 Task: Find connections with filter location Halvad with filter topic #jobinterviewswith filter profile language English with filter current company Viacom18 Media Private Limited with filter school MES Garware College of Commerce with filter industry Specialty Trade Contractors with filter service category Training with filter keywords title Locksmith
Action: Mouse moved to (594, 78)
Screenshot: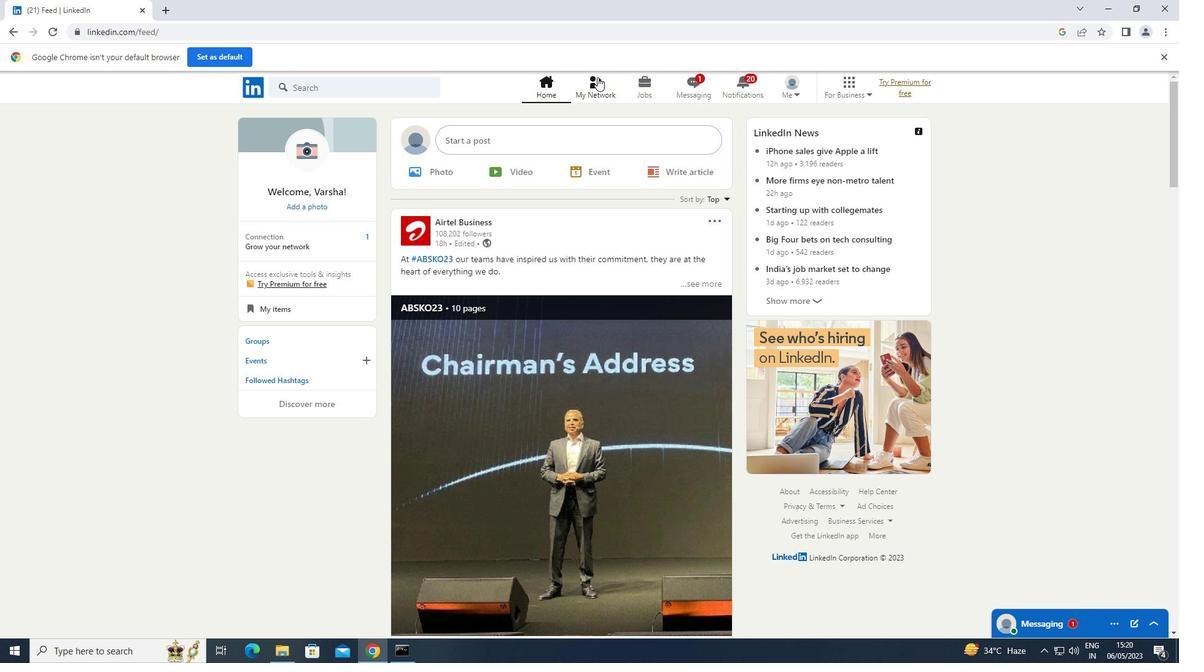 
Action: Mouse pressed left at (594, 78)
Screenshot: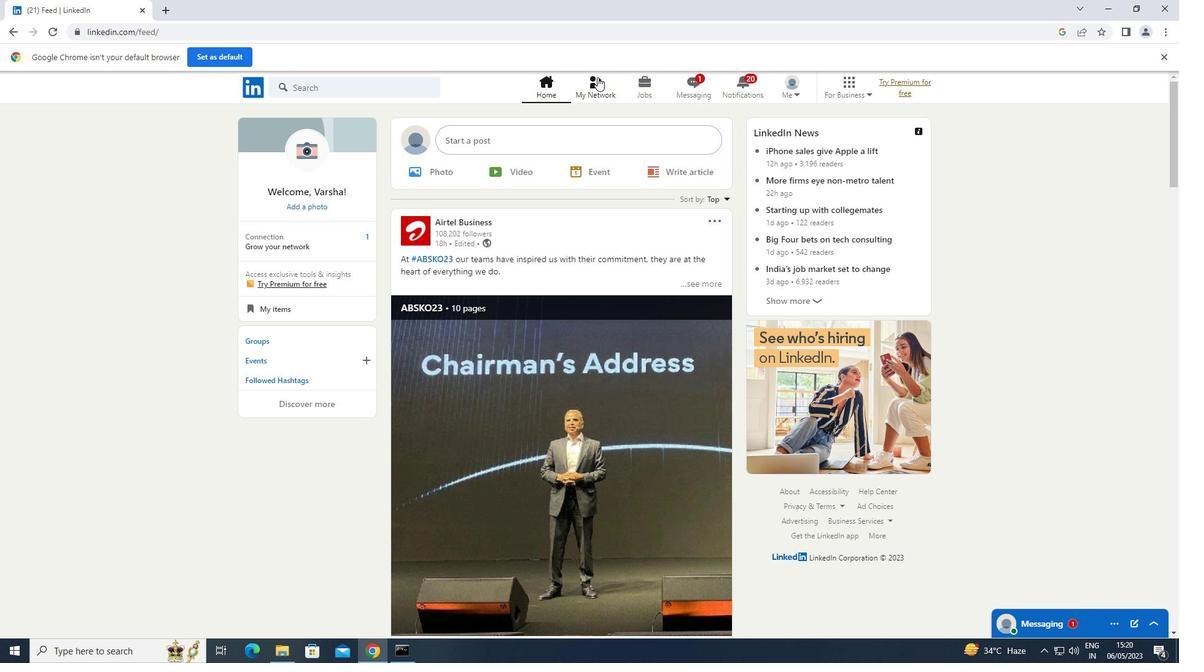 
Action: Mouse moved to (314, 156)
Screenshot: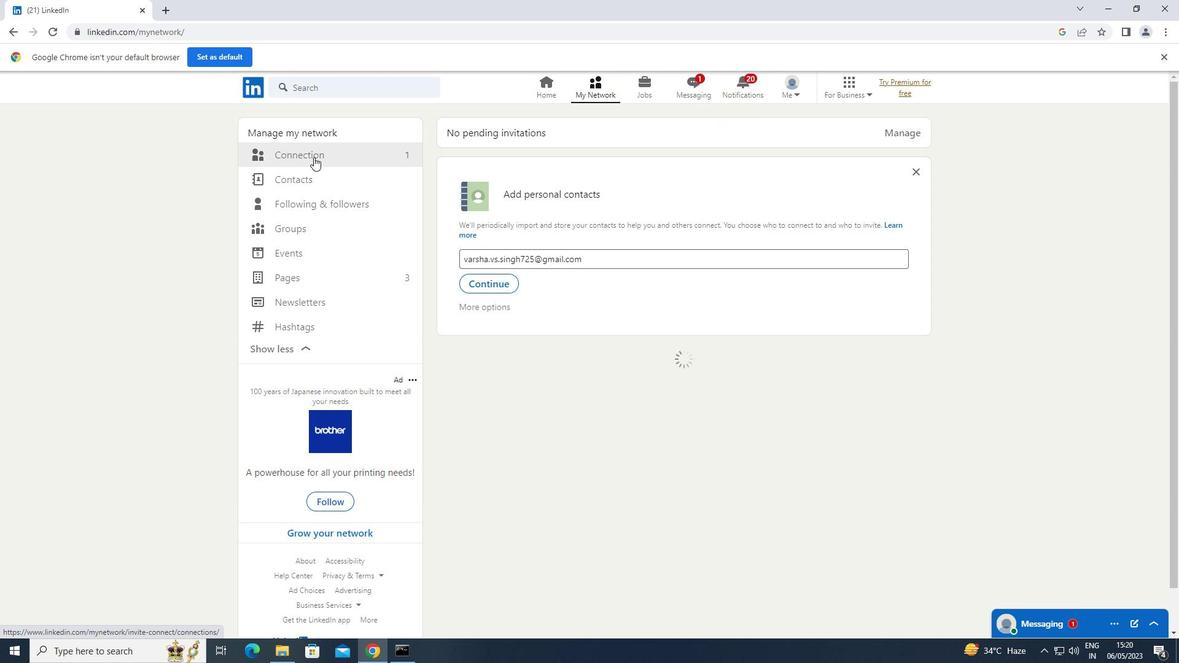 
Action: Mouse pressed left at (314, 156)
Screenshot: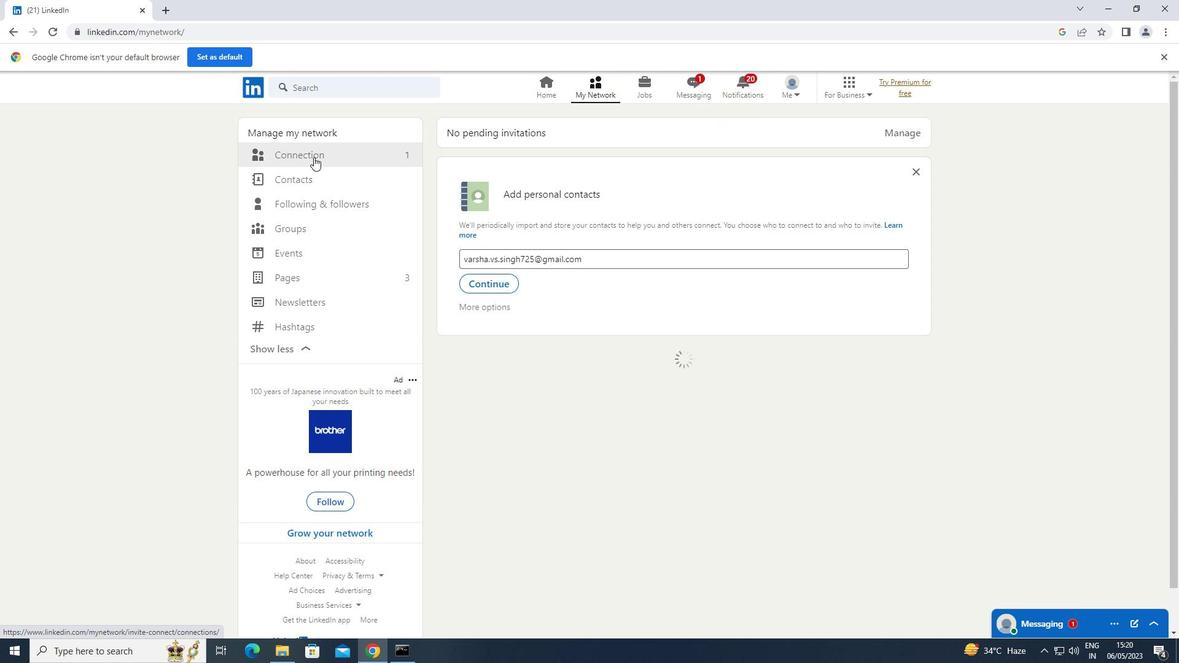 
Action: Mouse moved to (679, 150)
Screenshot: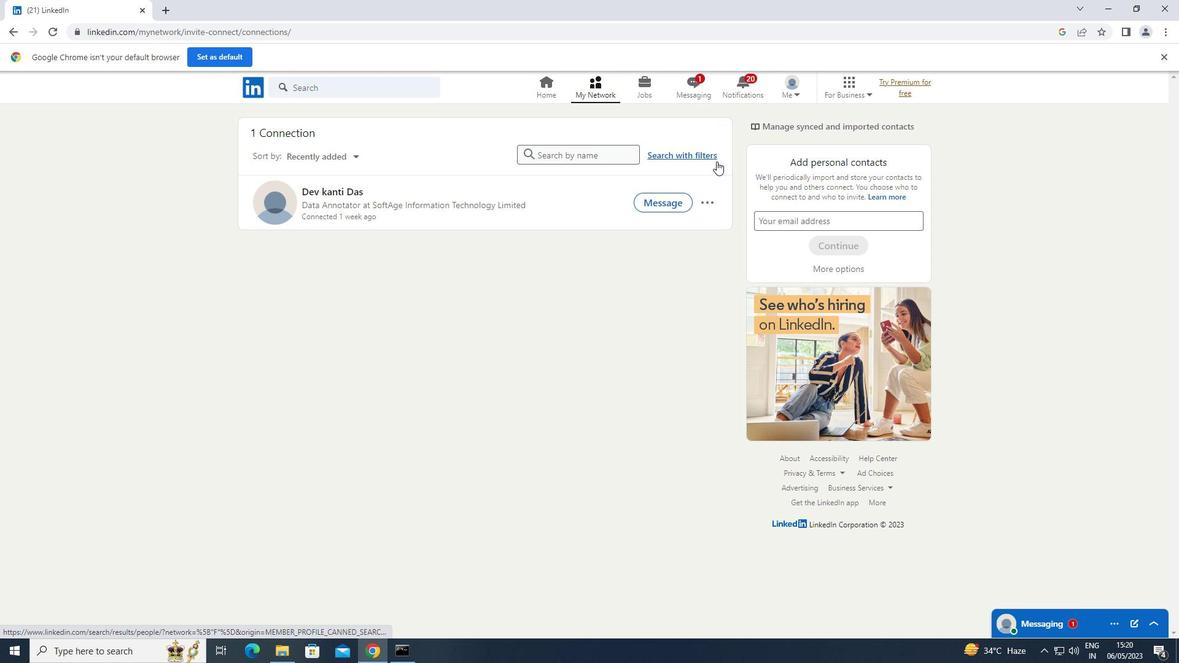 
Action: Mouse pressed left at (679, 150)
Screenshot: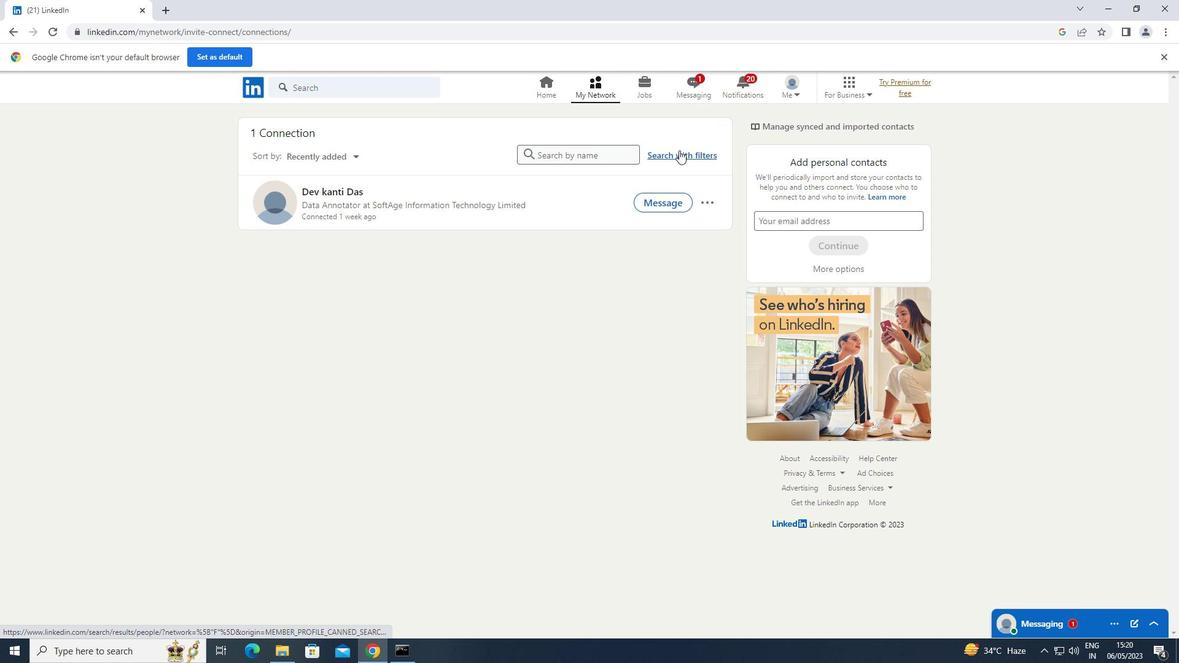
Action: Mouse moved to (631, 120)
Screenshot: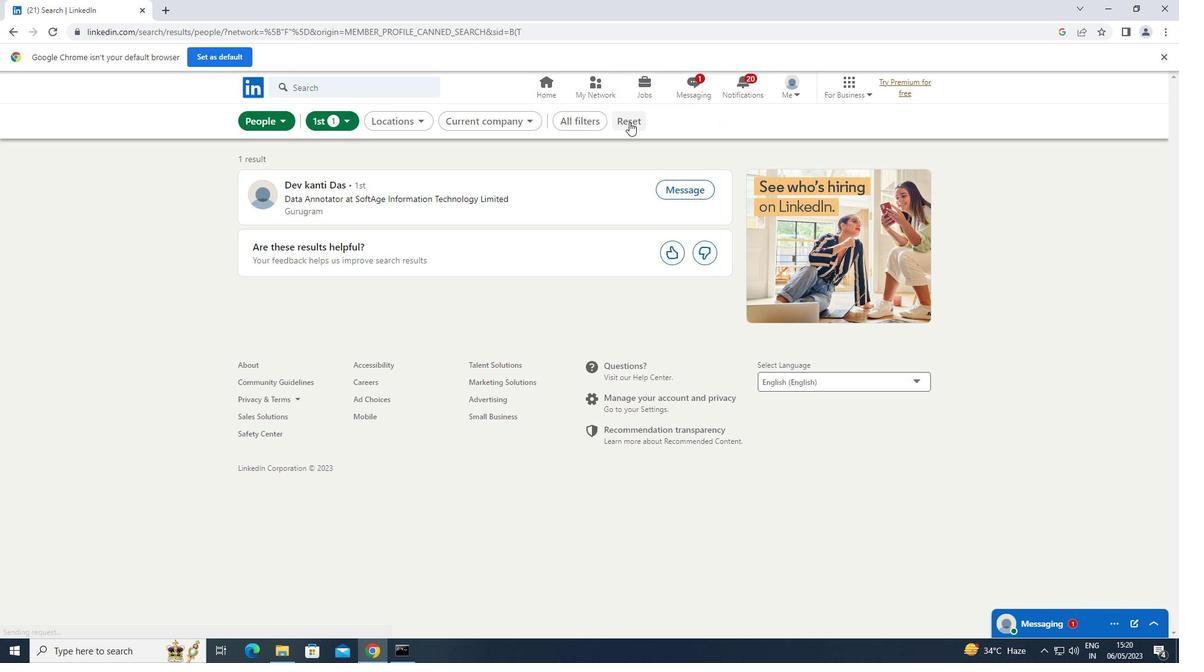 
Action: Mouse pressed left at (631, 120)
Screenshot: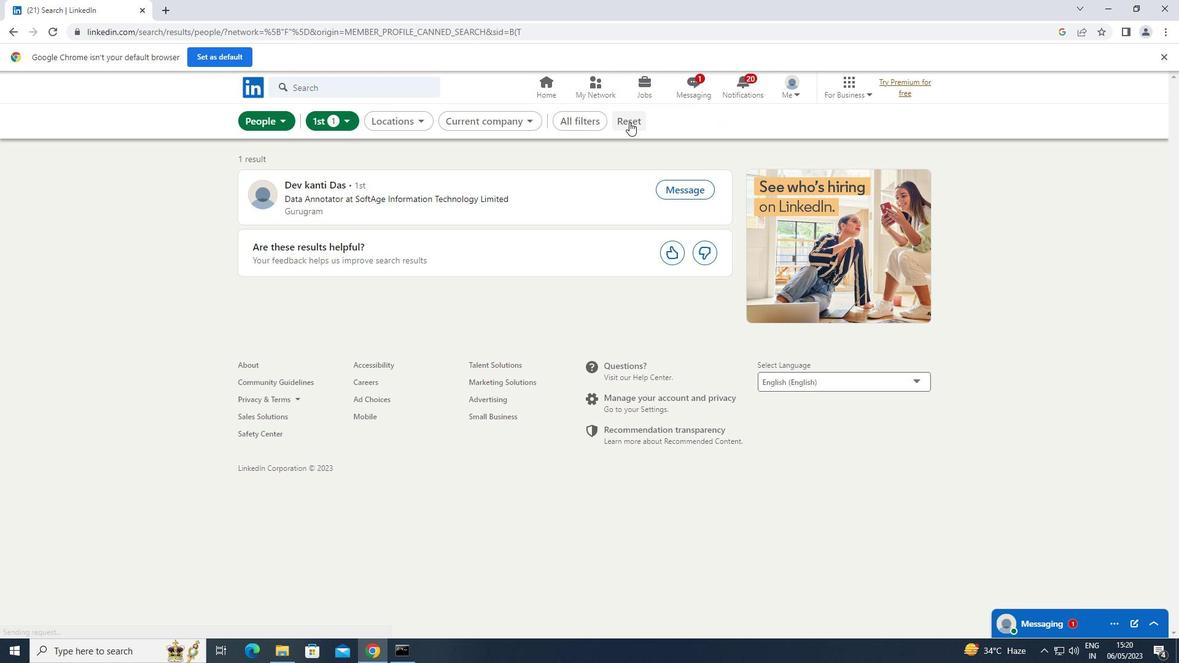 
Action: Mouse moved to (597, 118)
Screenshot: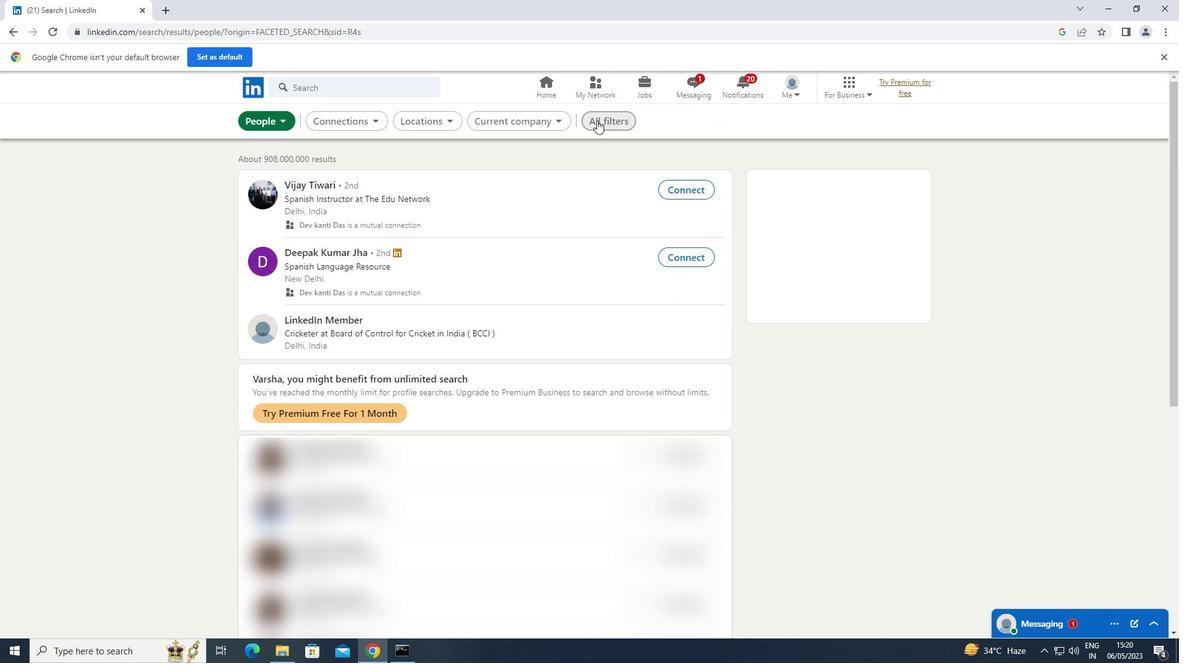 
Action: Mouse pressed left at (597, 118)
Screenshot: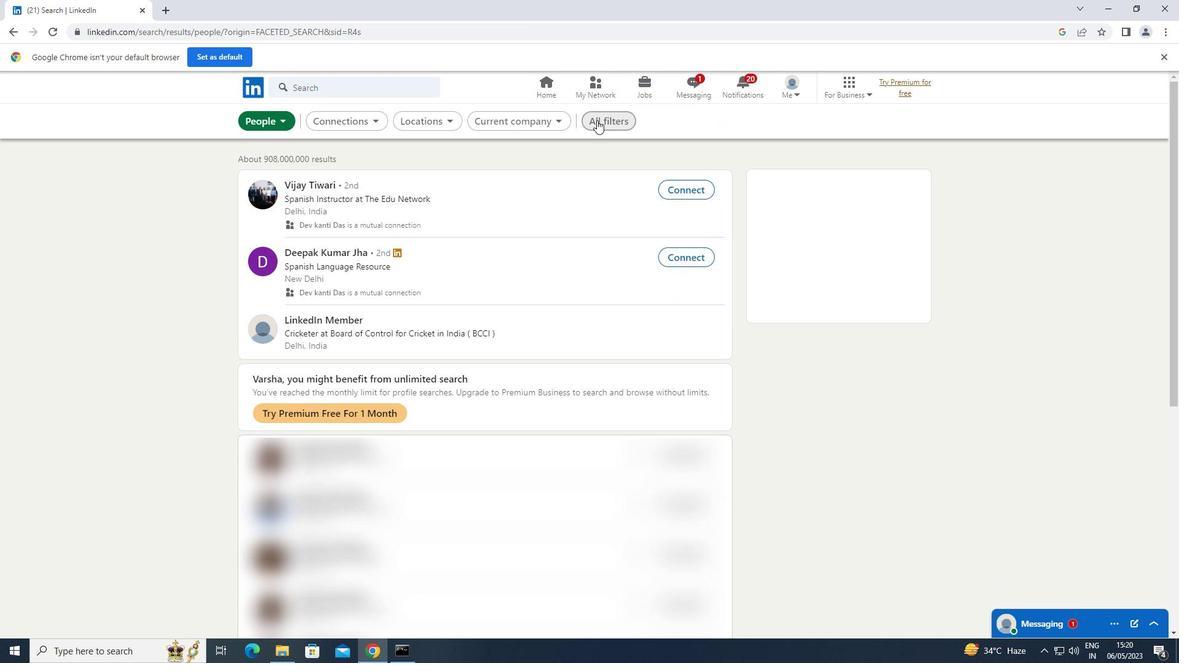 
Action: Mouse moved to (951, 237)
Screenshot: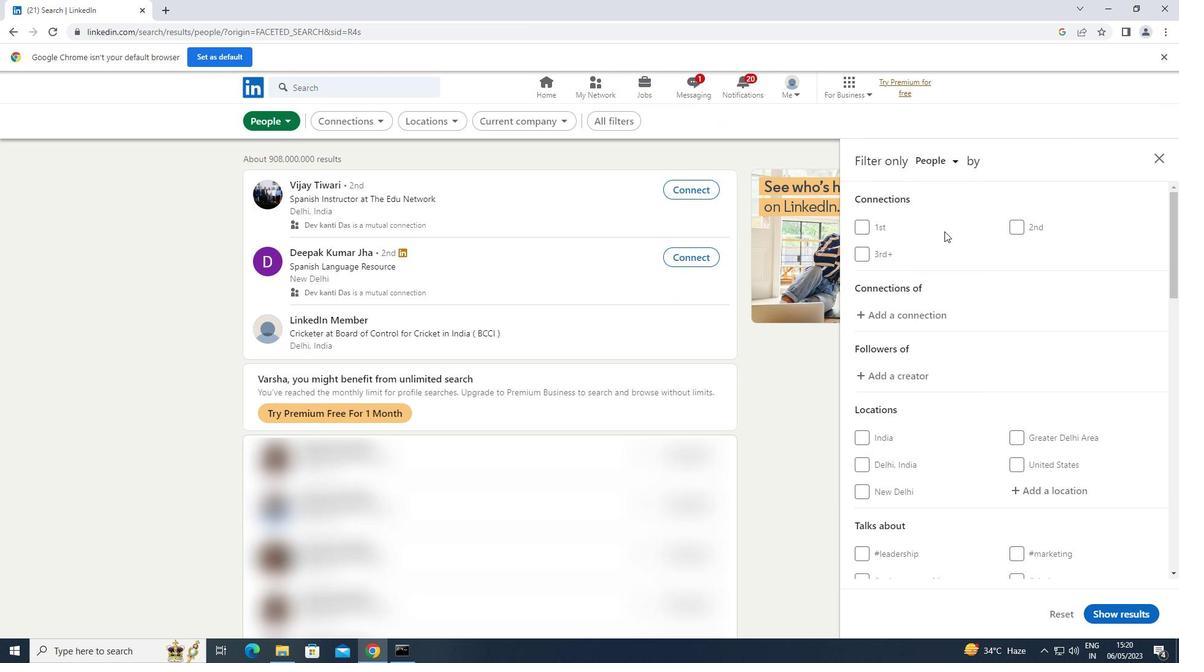 
Action: Mouse scrolled (951, 237) with delta (0, 0)
Screenshot: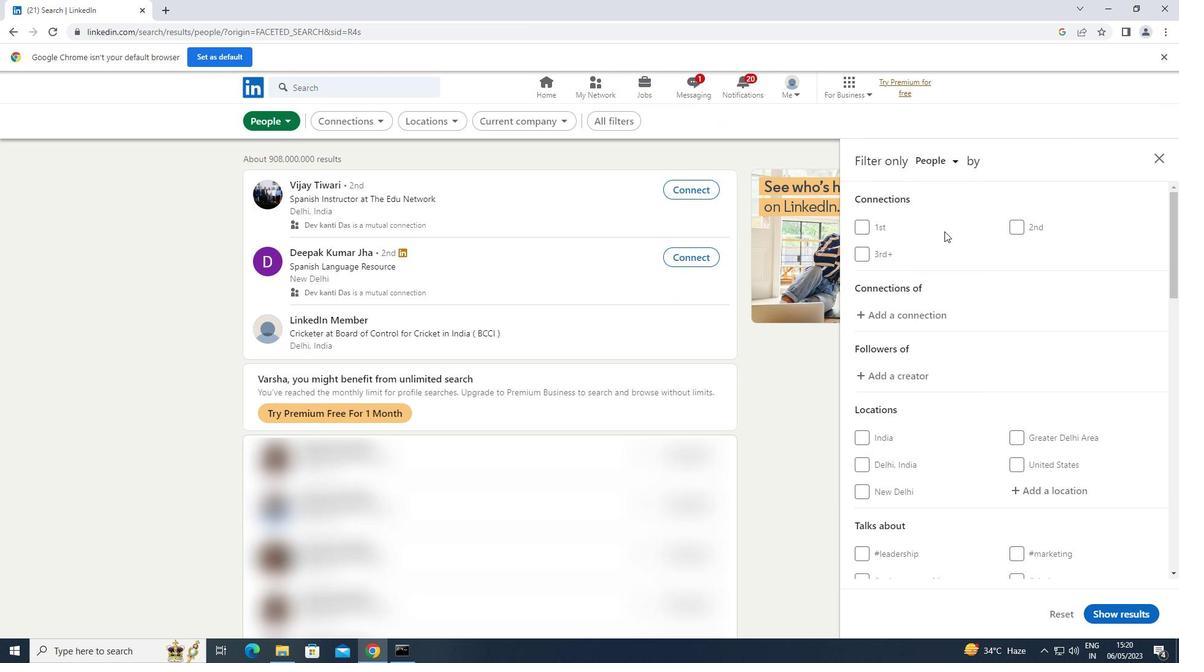 
Action: Mouse moved to (951, 238)
Screenshot: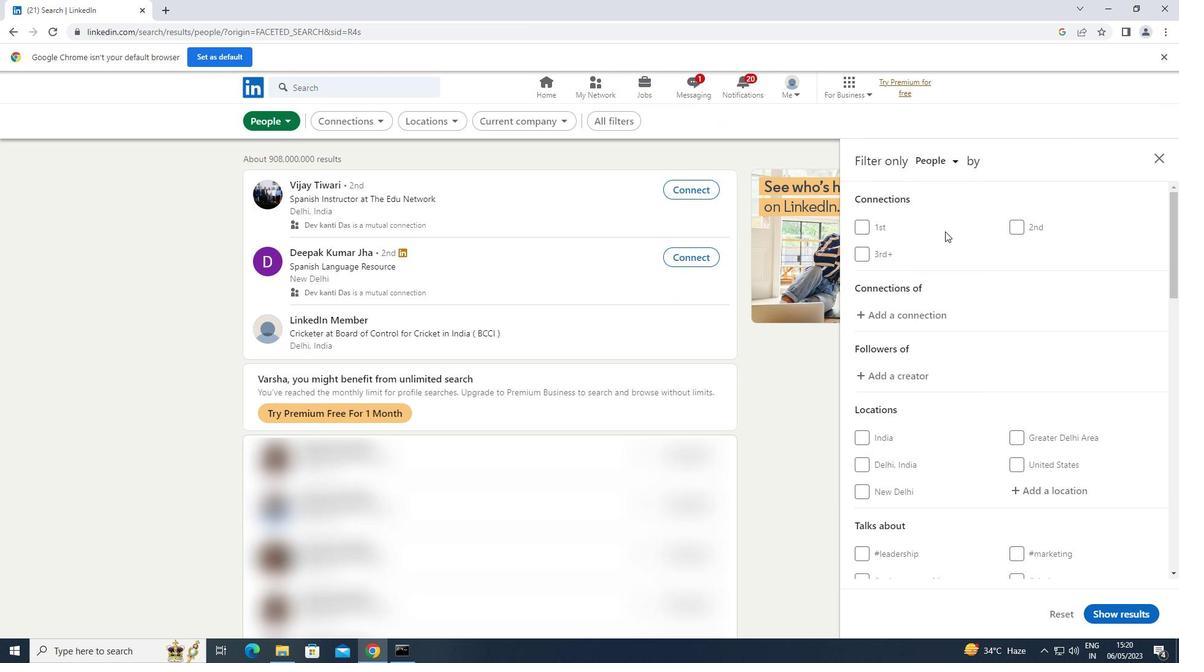 
Action: Mouse scrolled (951, 238) with delta (0, 0)
Screenshot: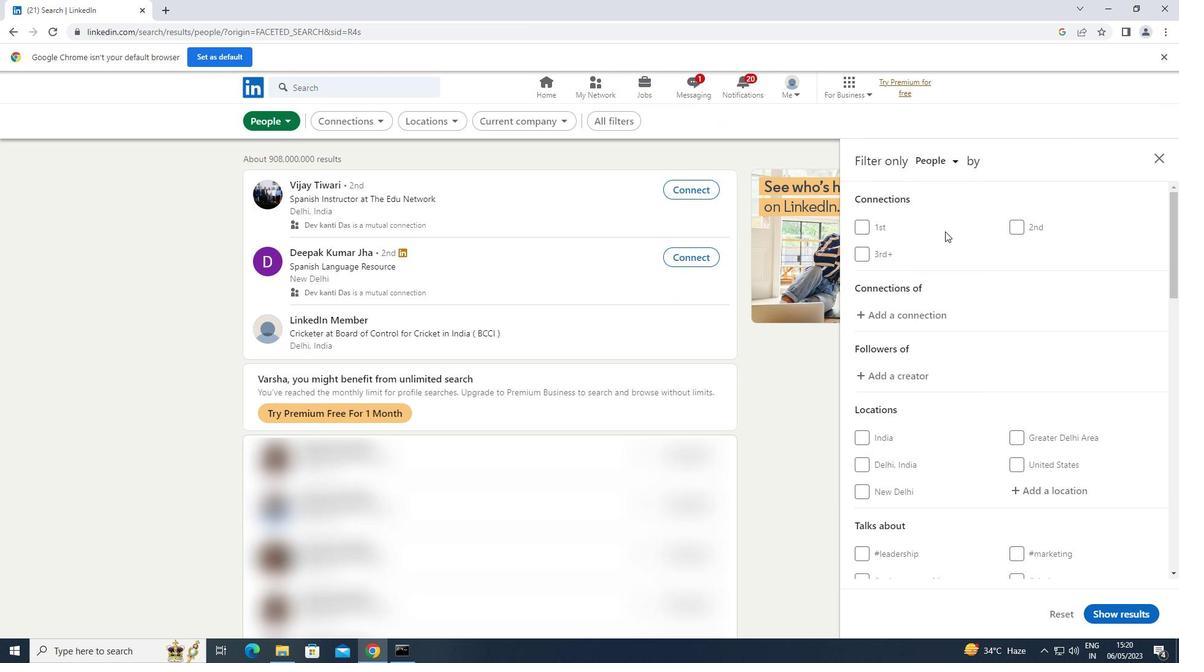 
Action: Mouse moved to (951, 239)
Screenshot: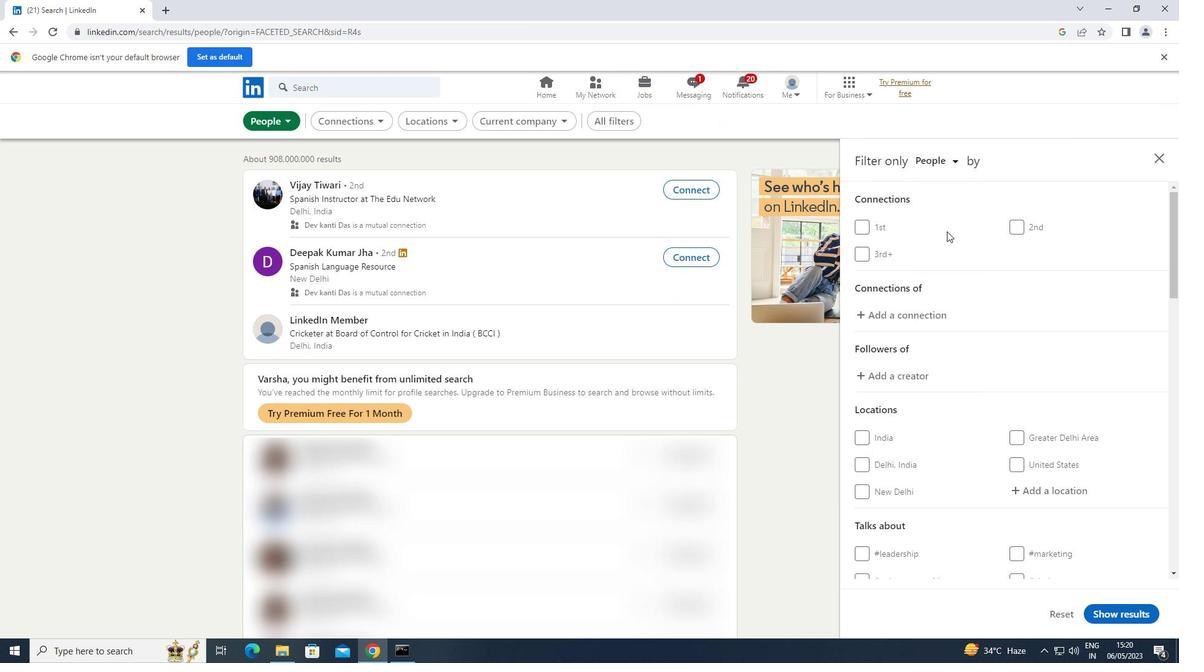 
Action: Mouse scrolled (951, 238) with delta (0, 0)
Screenshot: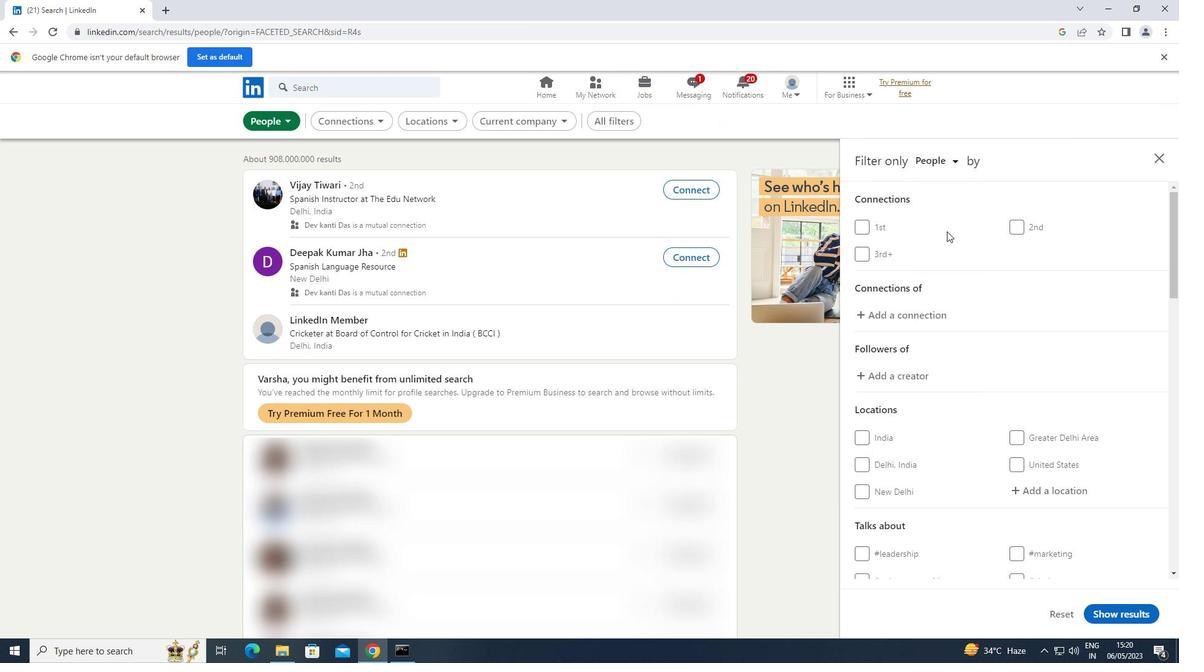 
Action: Mouse moved to (1037, 299)
Screenshot: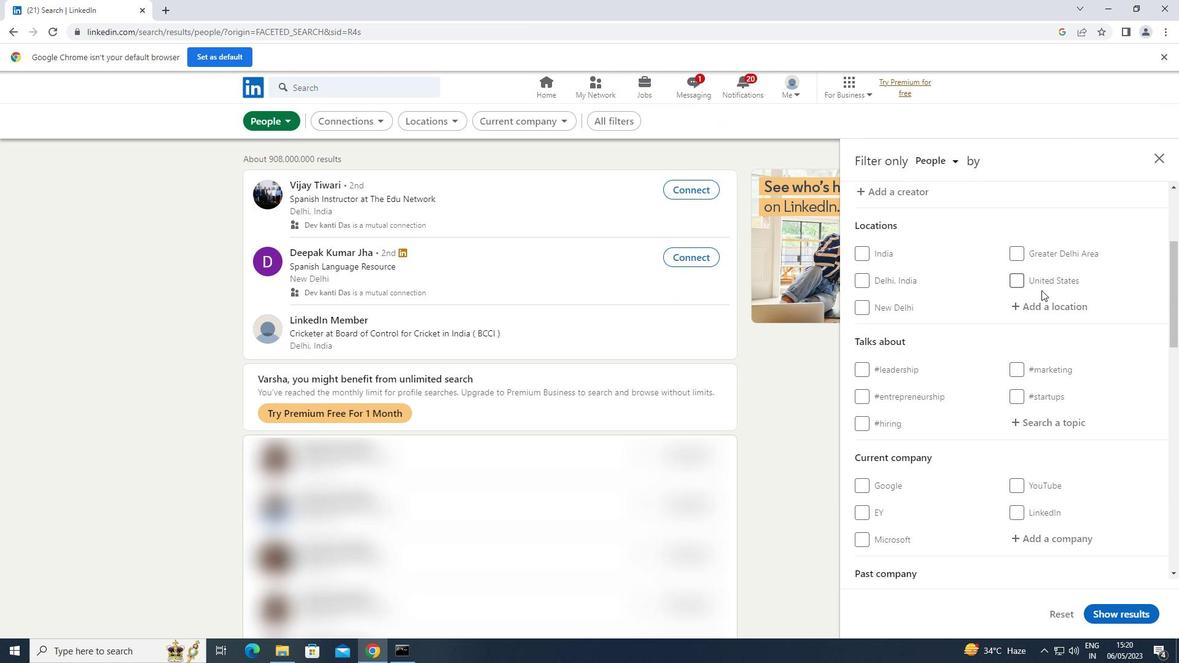 
Action: Mouse pressed left at (1037, 299)
Screenshot: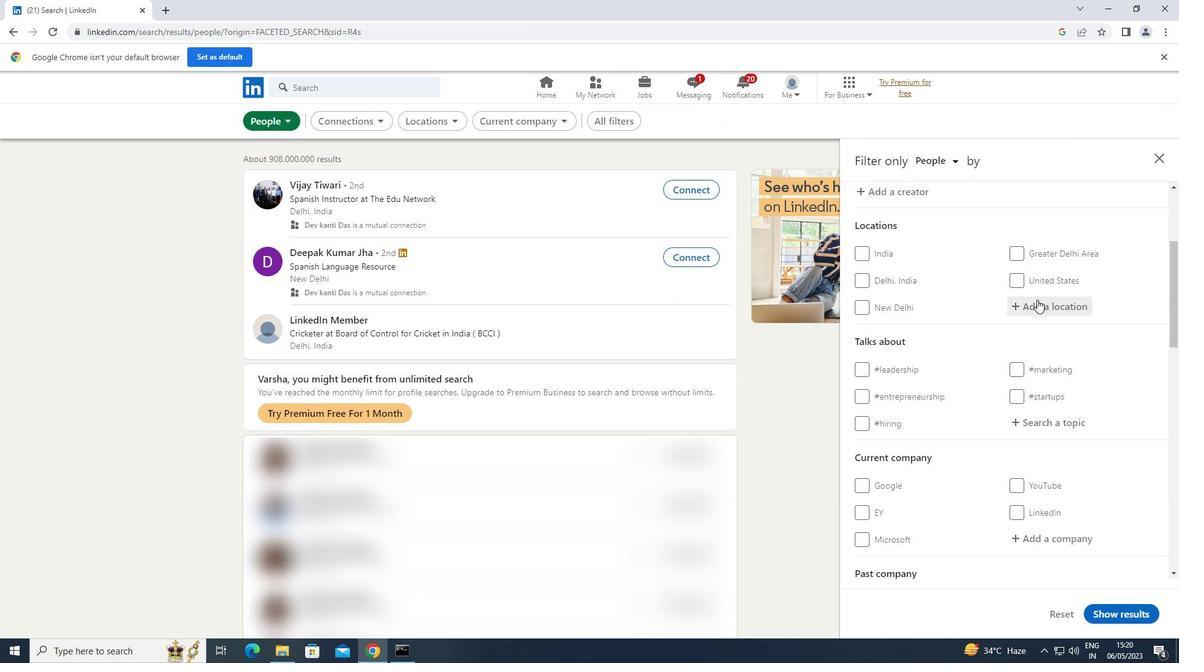 
Action: Key pressed <Key.shift>HALVAD
Screenshot: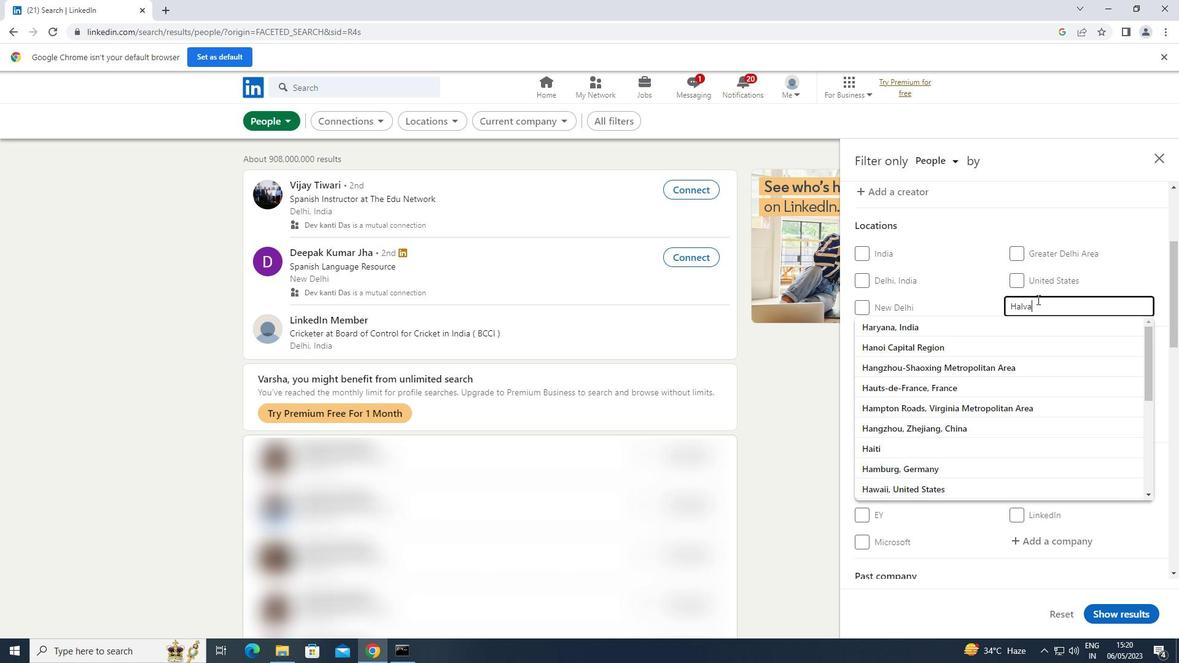 
Action: Mouse moved to (1079, 423)
Screenshot: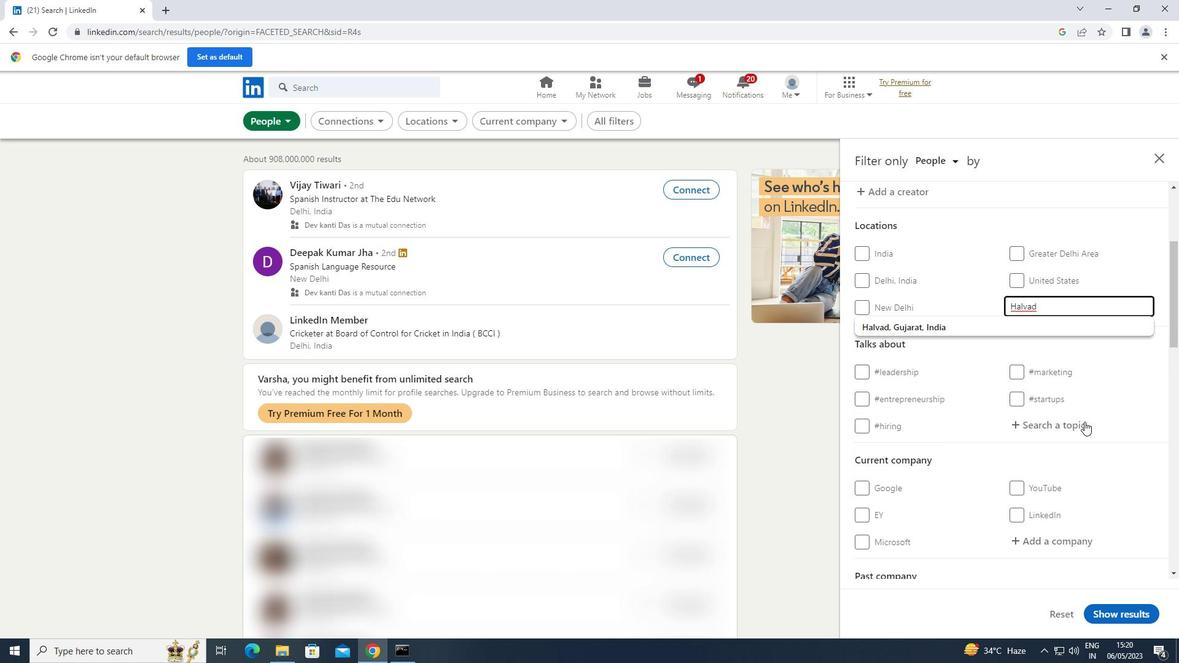 
Action: Mouse pressed left at (1079, 423)
Screenshot: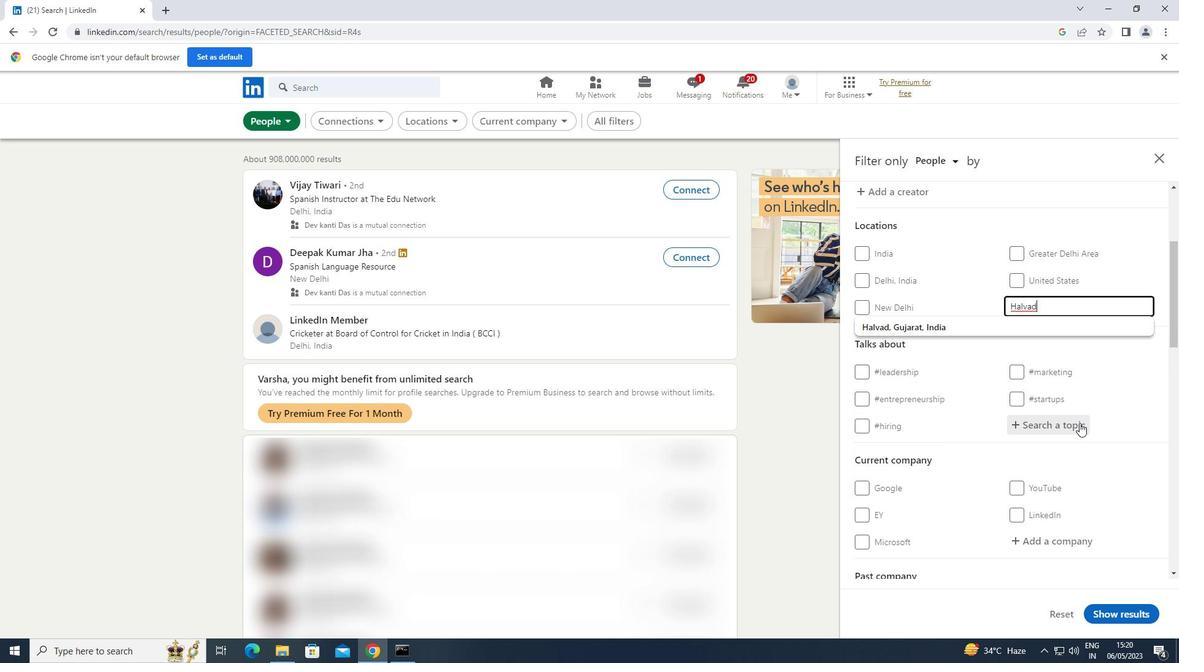 
Action: Key pressed JOBINTERVIEWS
Screenshot: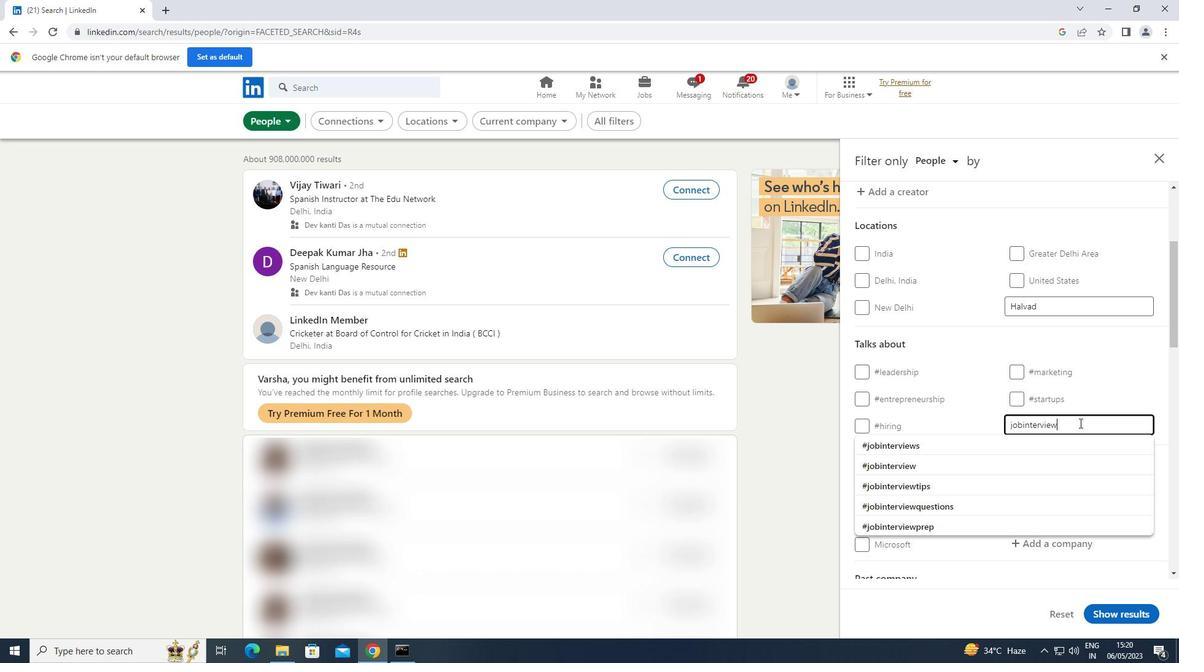 
Action: Mouse moved to (943, 439)
Screenshot: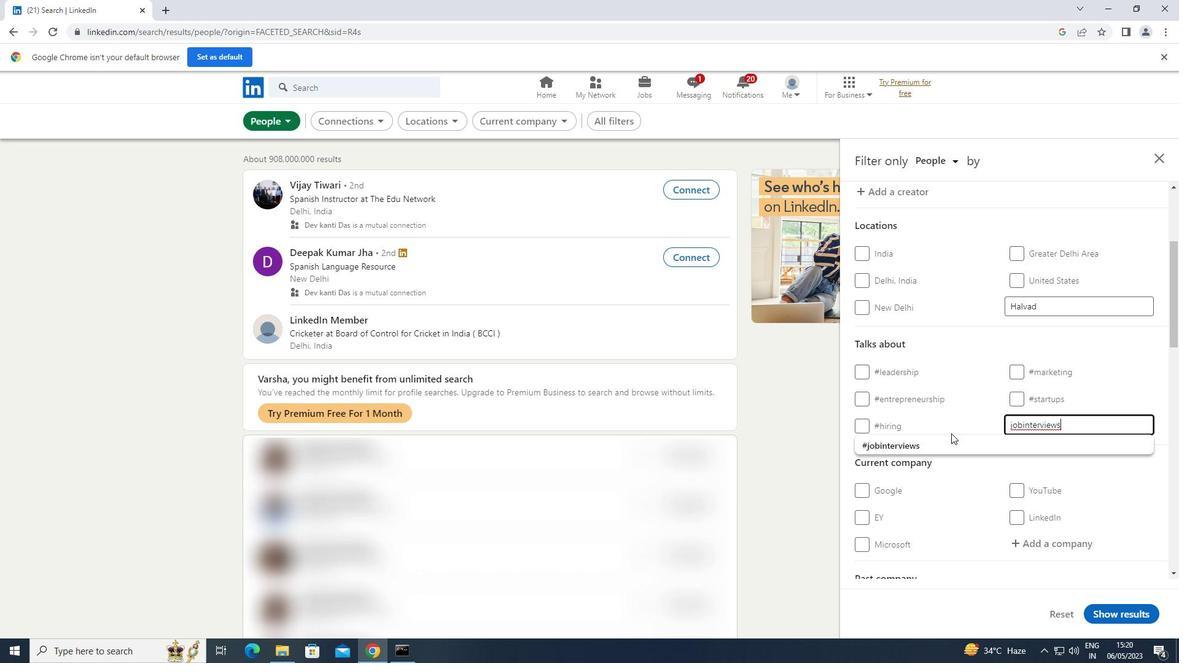 
Action: Mouse pressed left at (943, 439)
Screenshot: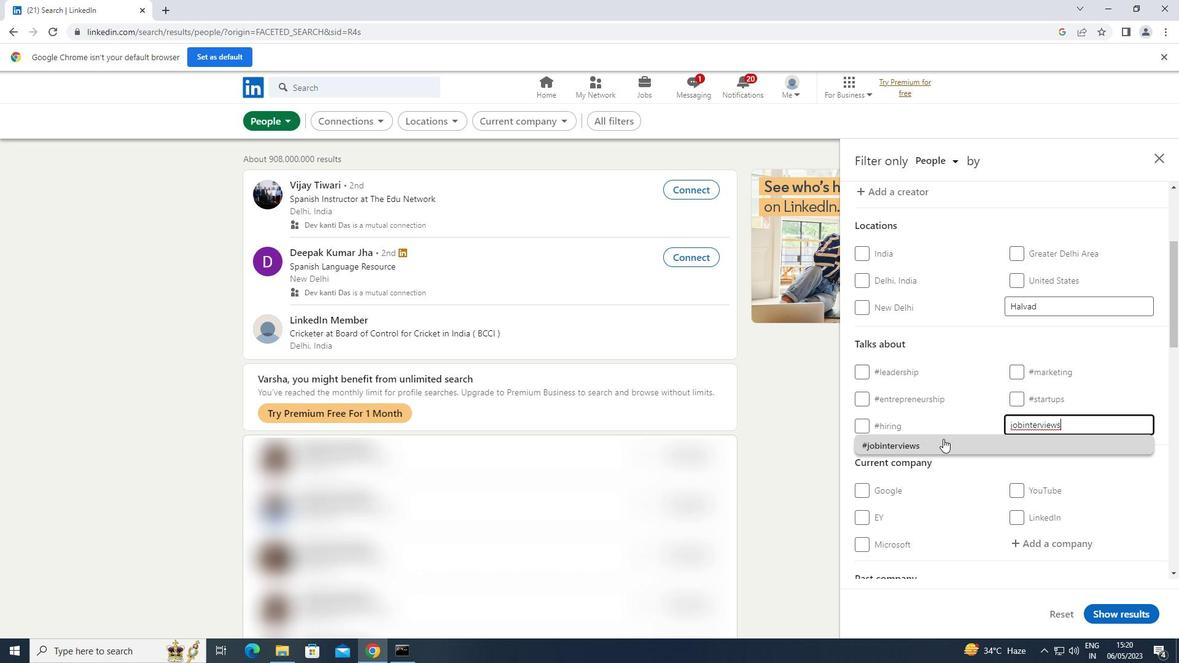 
Action: Mouse moved to (943, 438)
Screenshot: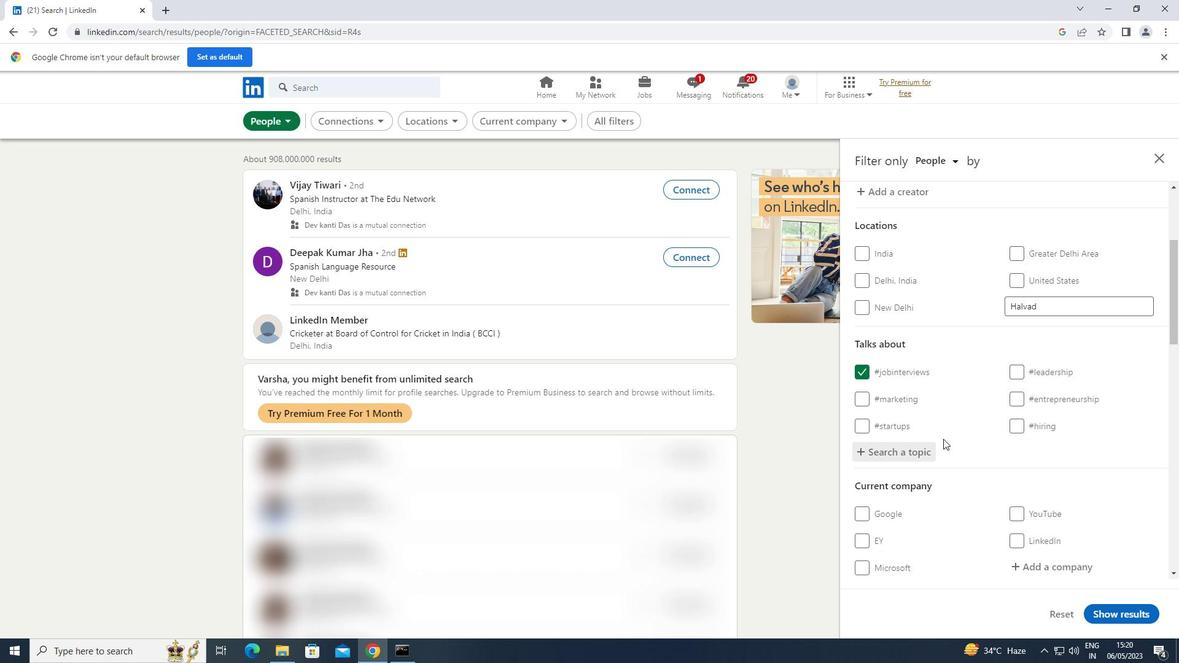 
Action: Mouse scrolled (943, 437) with delta (0, 0)
Screenshot: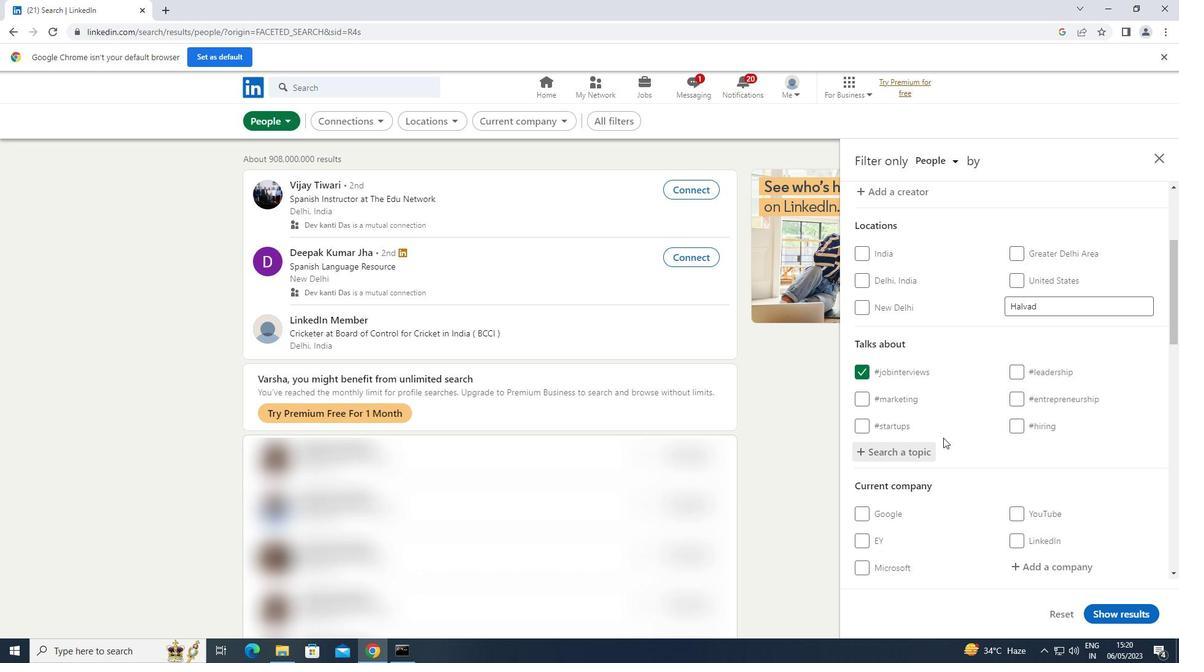 
Action: Mouse scrolled (943, 437) with delta (0, 0)
Screenshot: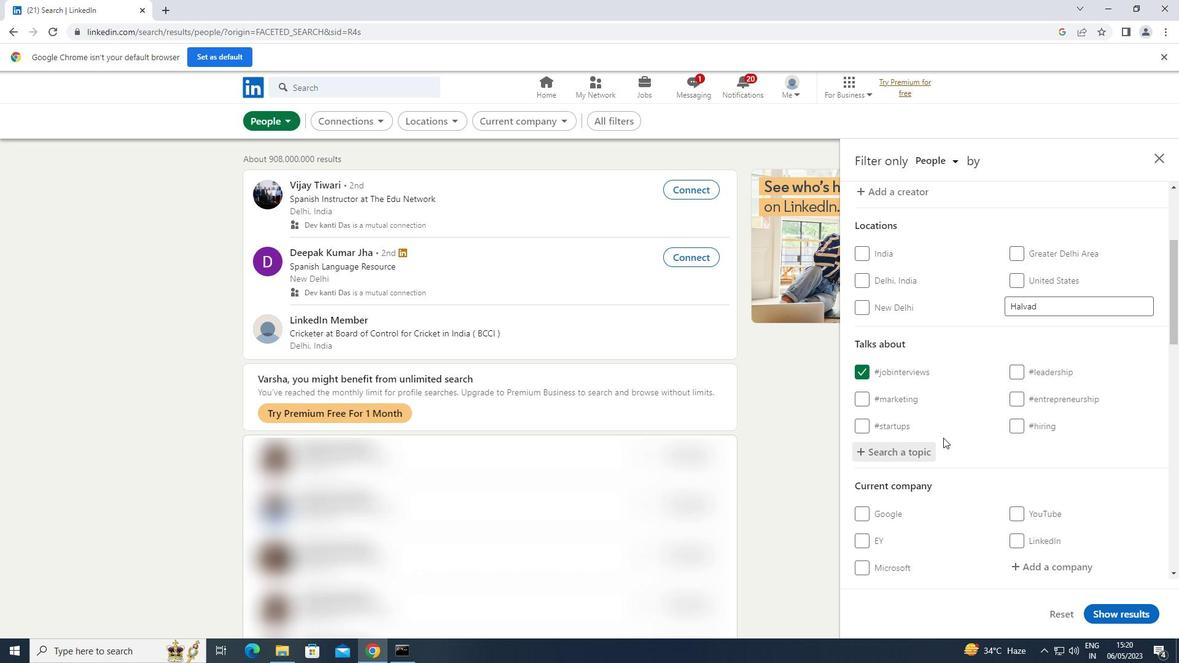 
Action: Mouse scrolled (943, 437) with delta (0, 0)
Screenshot: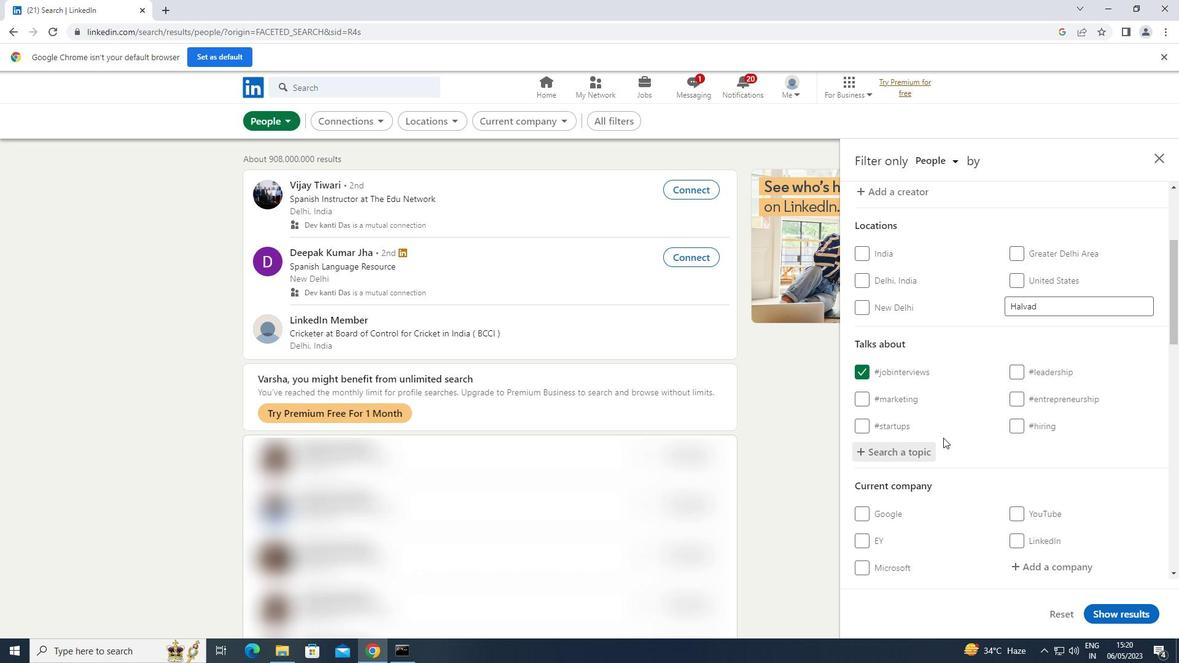 
Action: Mouse scrolled (943, 437) with delta (0, 0)
Screenshot: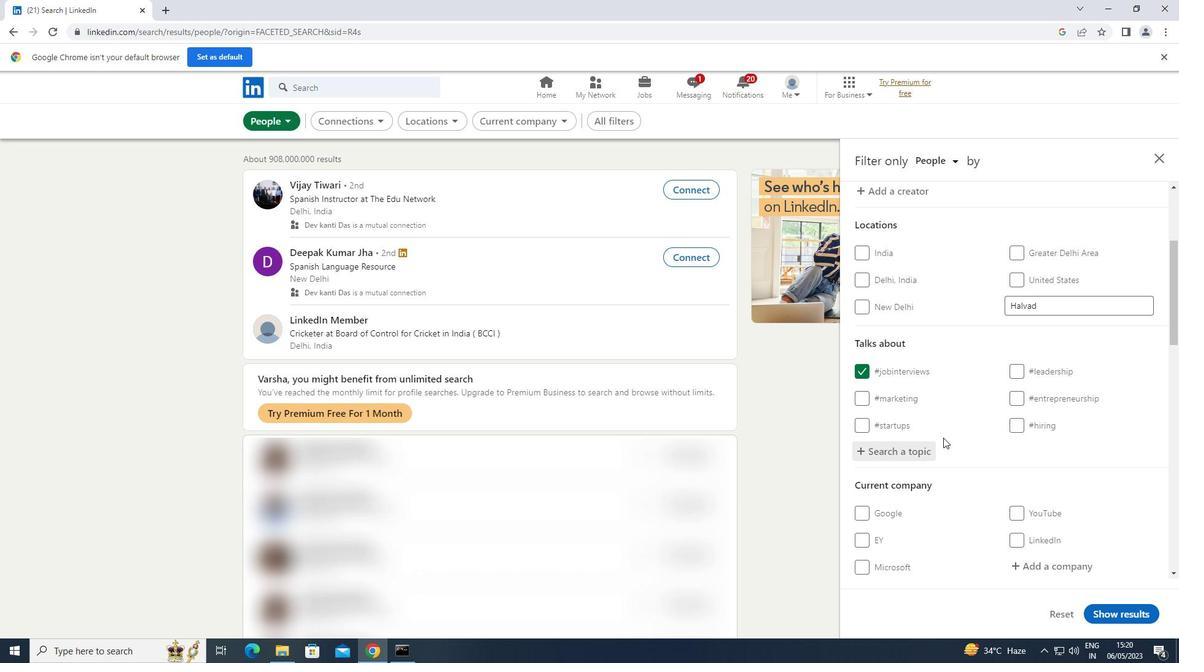 
Action: Mouse moved to (944, 437)
Screenshot: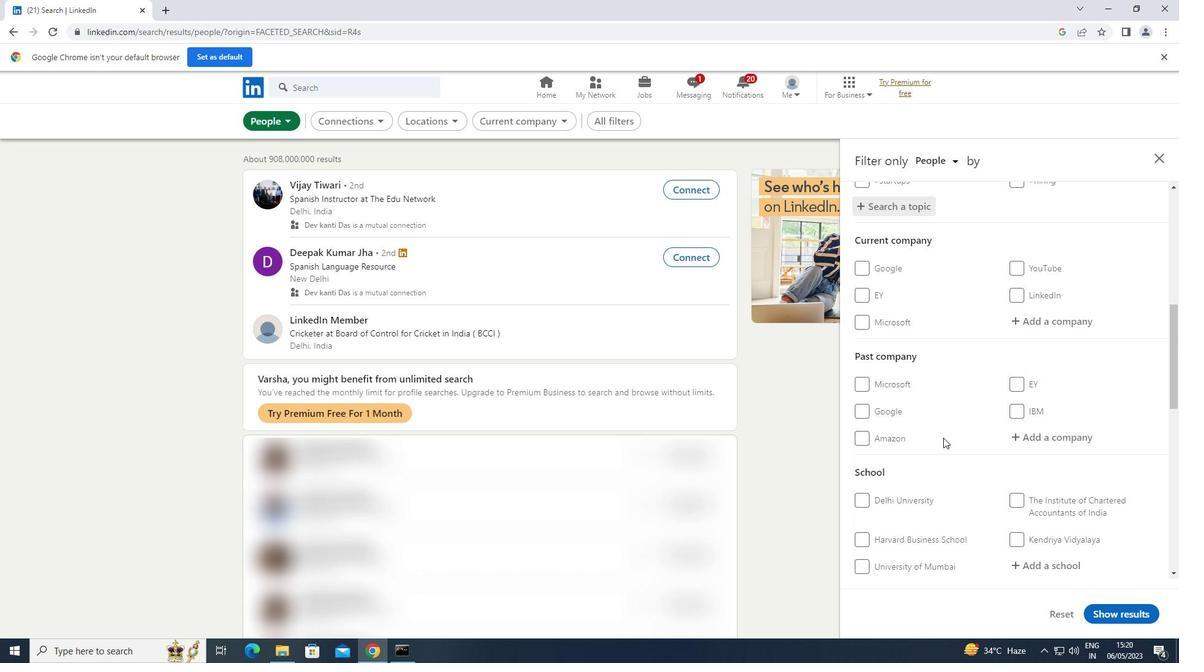 
Action: Mouse scrolled (944, 436) with delta (0, 0)
Screenshot: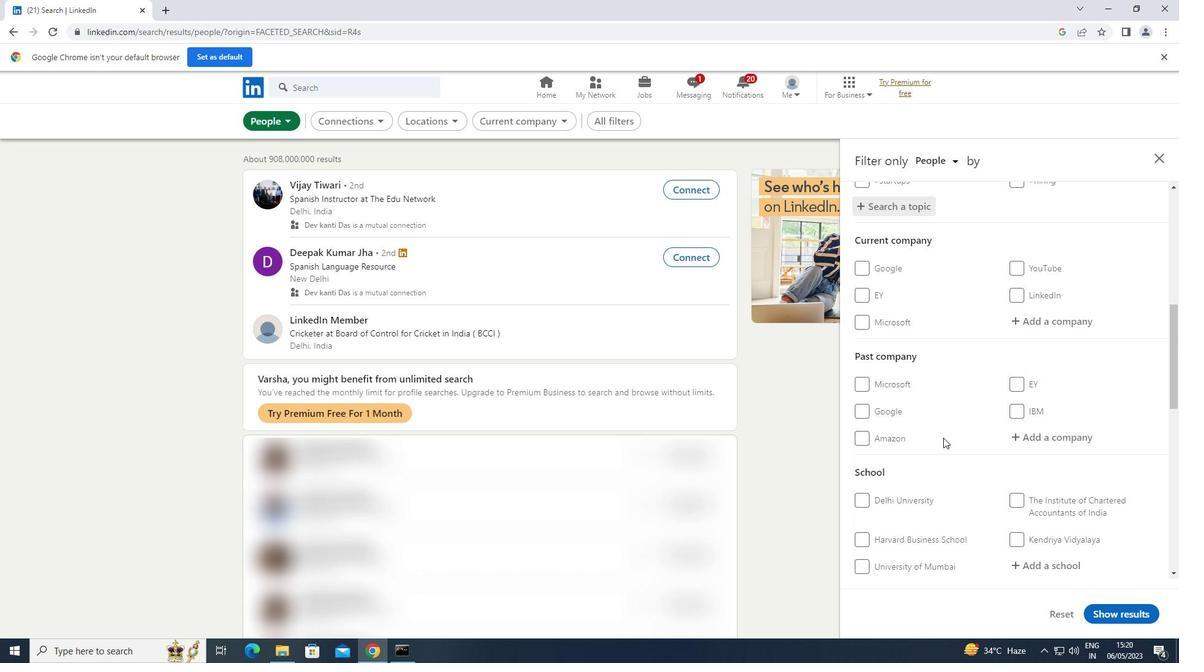 
Action: Mouse scrolled (944, 436) with delta (0, 0)
Screenshot: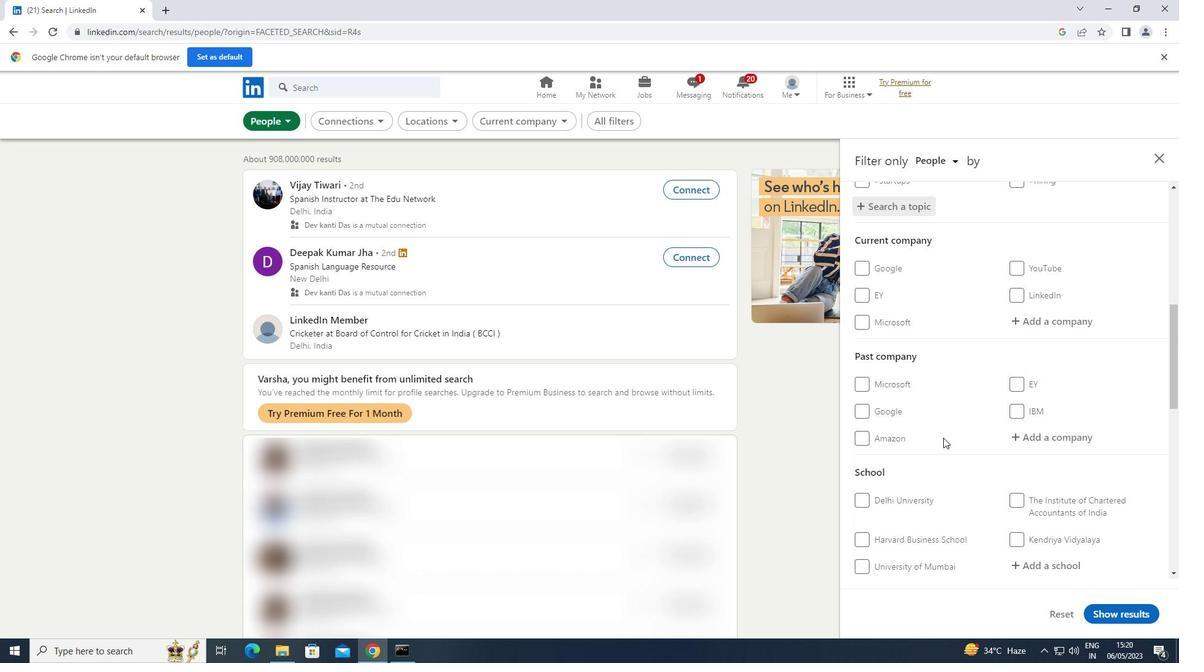 
Action: Mouse scrolled (944, 436) with delta (0, 0)
Screenshot: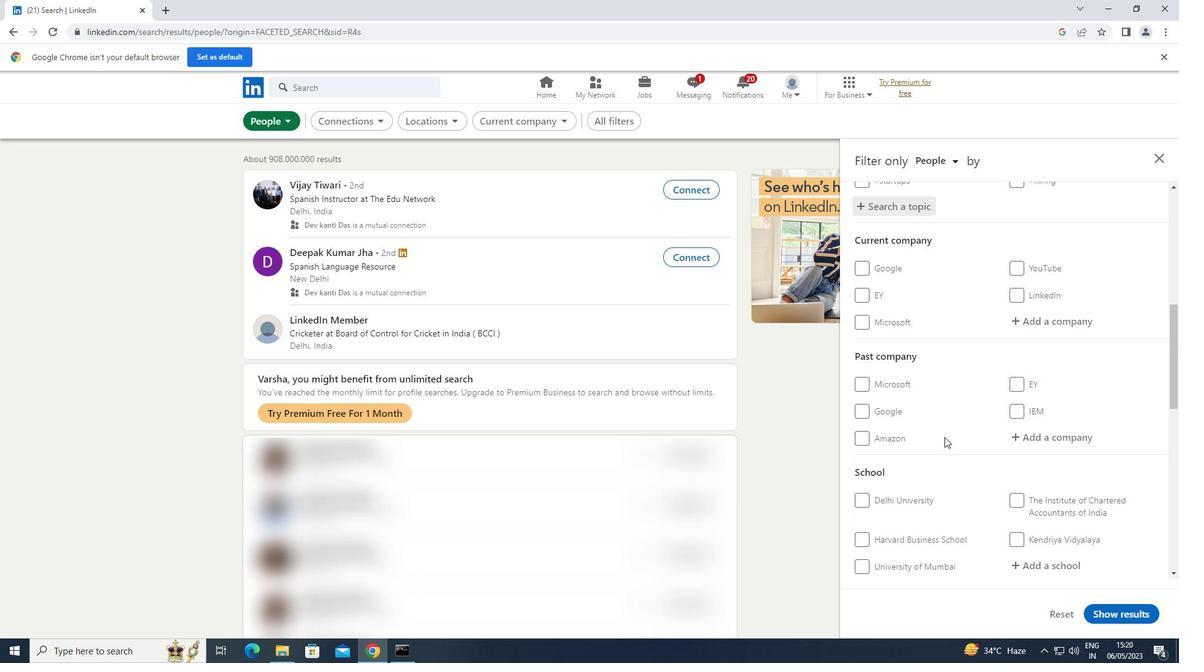 
Action: Mouse moved to (946, 436)
Screenshot: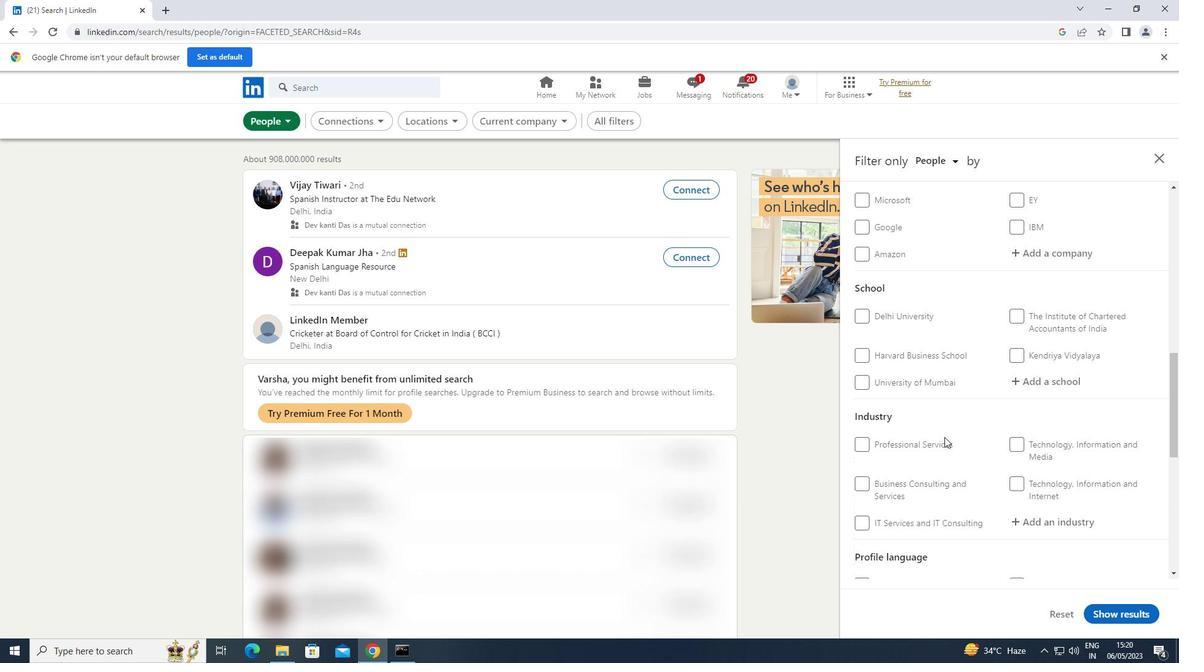 
Action: Mouse scrolled (946, 435) with delta (0, 0)
Screenshot: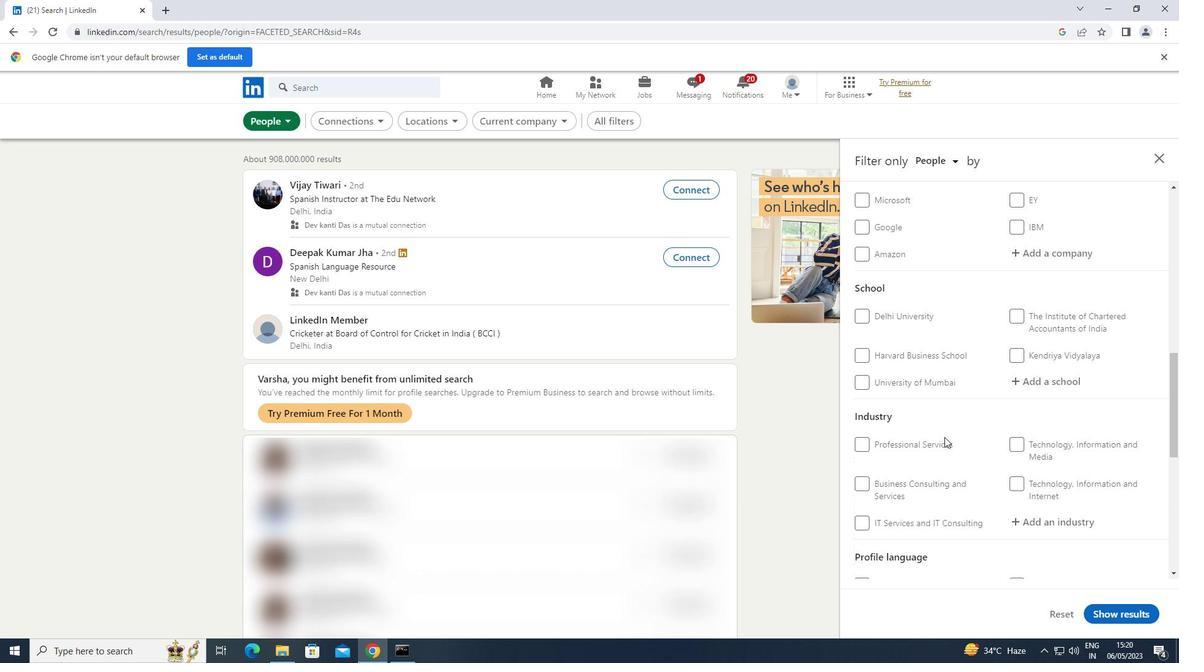 
Action: Mouse scrolled (946, 435) with delta (0, 0)
Screenshot: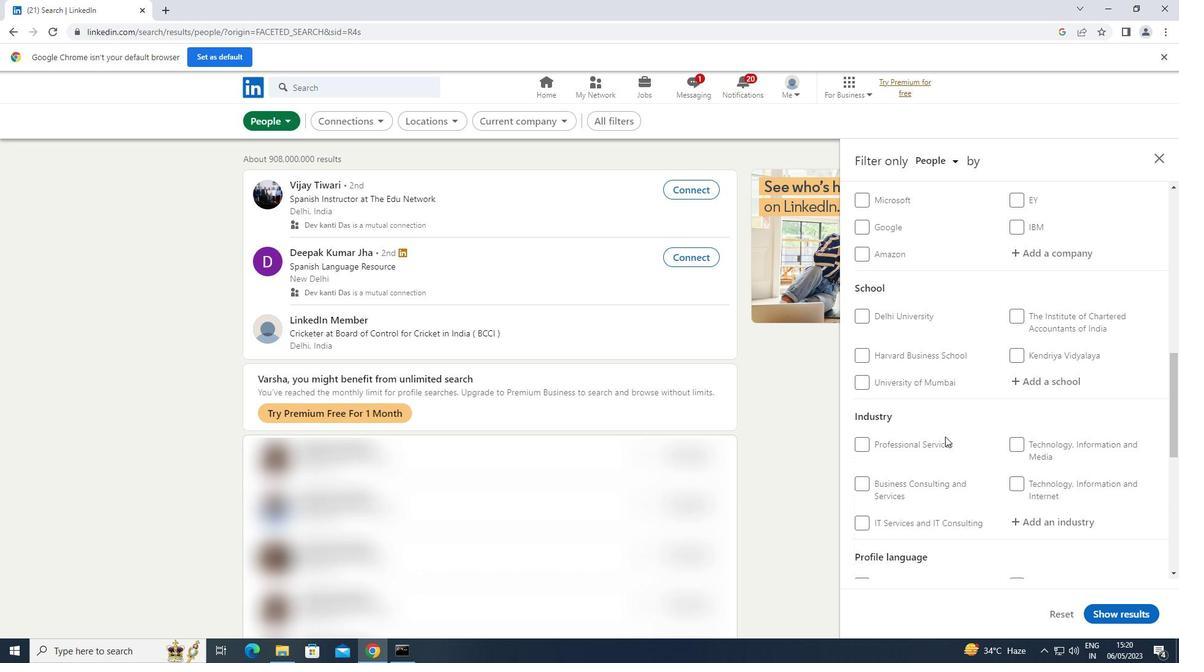 
Action: Mouse scrolled (946, 435) with delta (0, 0)
Screenshot: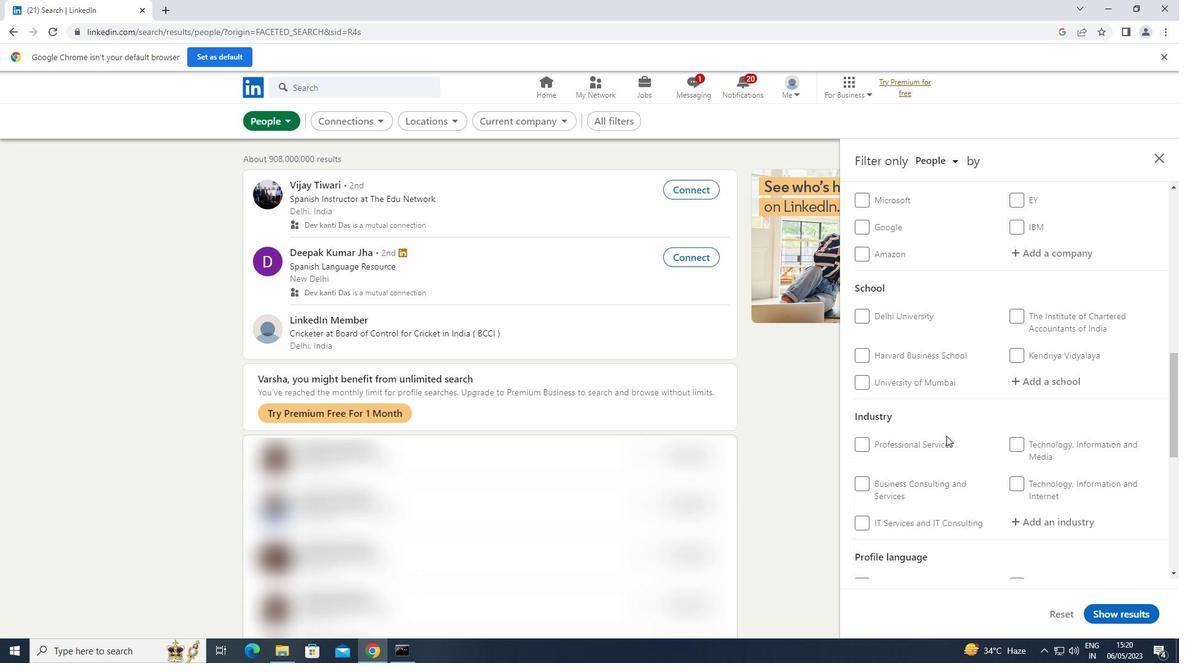 
Action: Mouse moved to (865, 399)
Screenshot: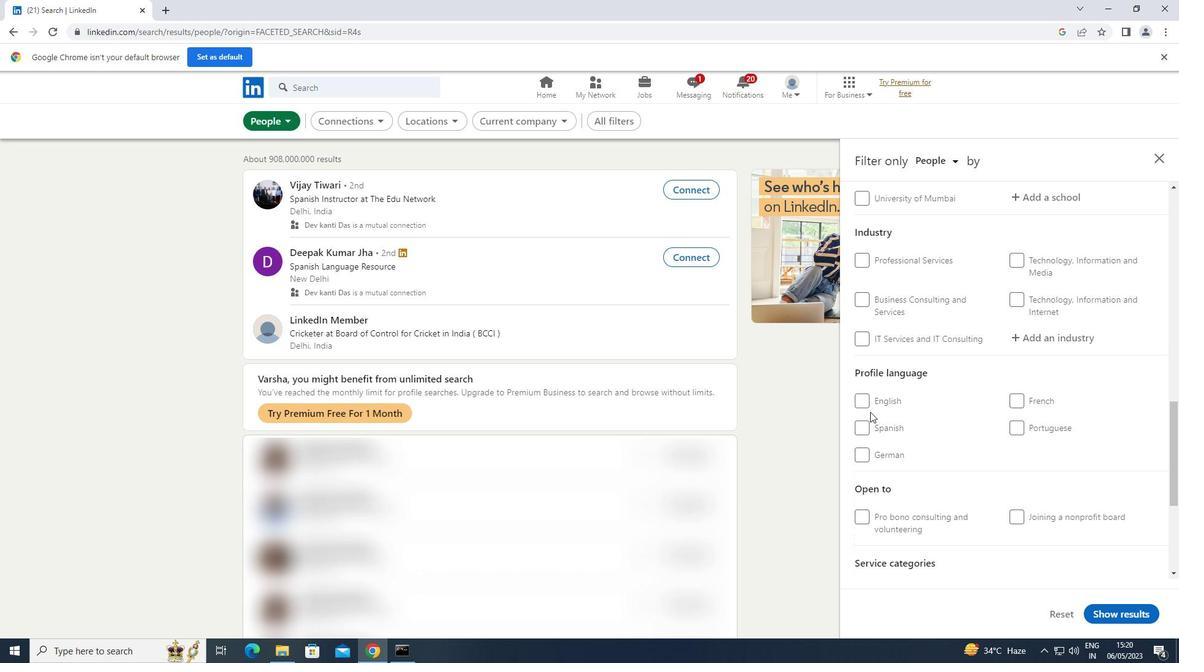 
Action: Mouse pressed left at (865, 399)
Screenshot: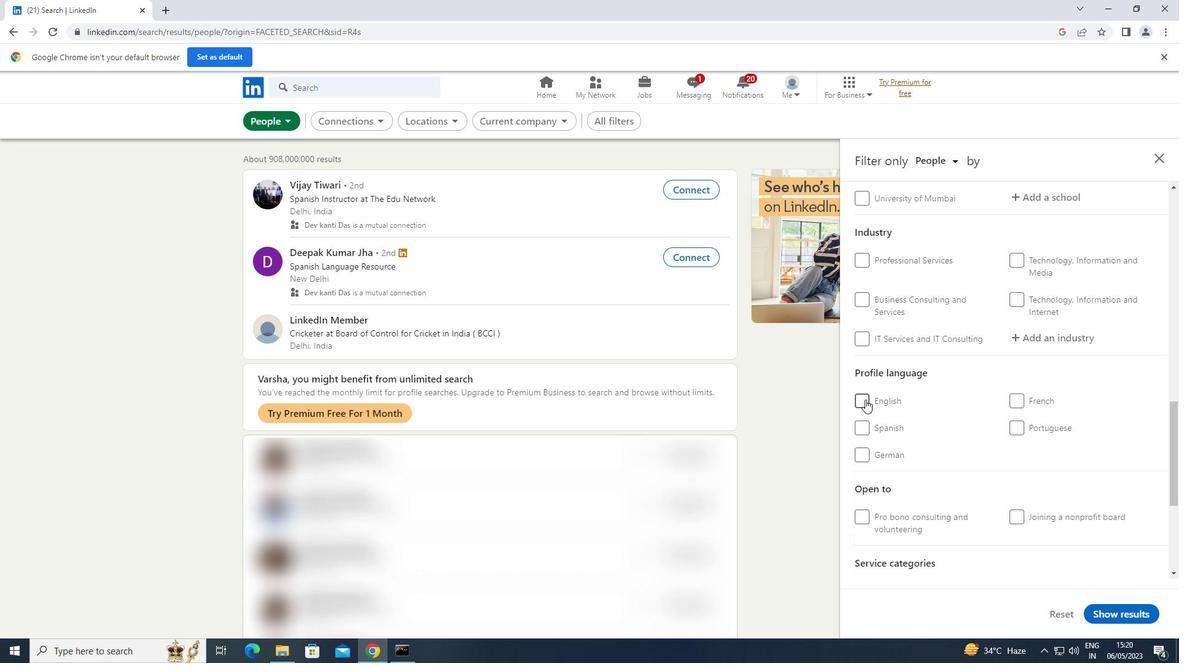 
Action: Mouse moved to (1005, 409)
Screenshot: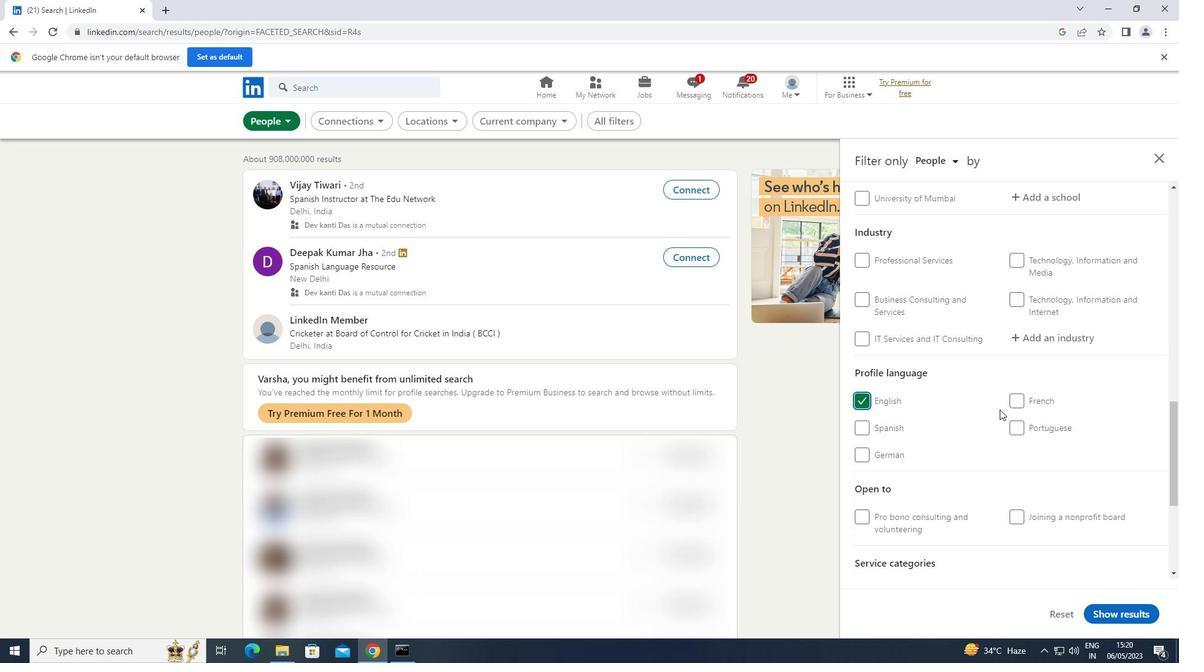 
Action: Mouse scrolled (1005, 410) with delta (0, 0)
Screenshot: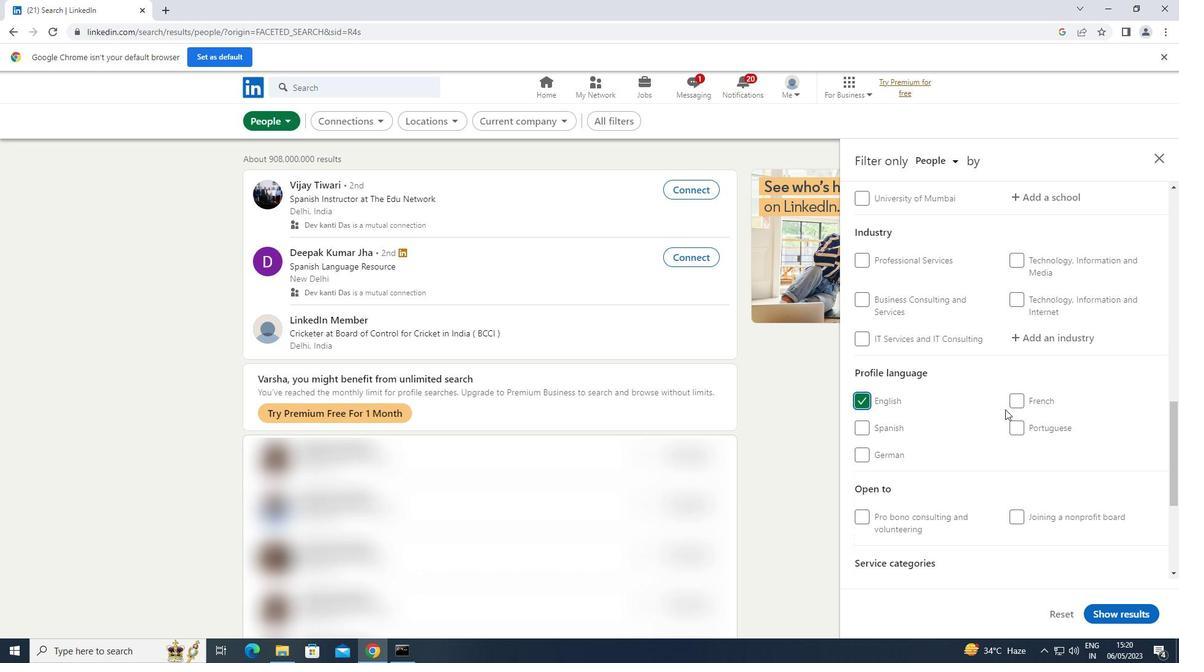 
Action: Mouse moved to (1006, 409)
Screenshot: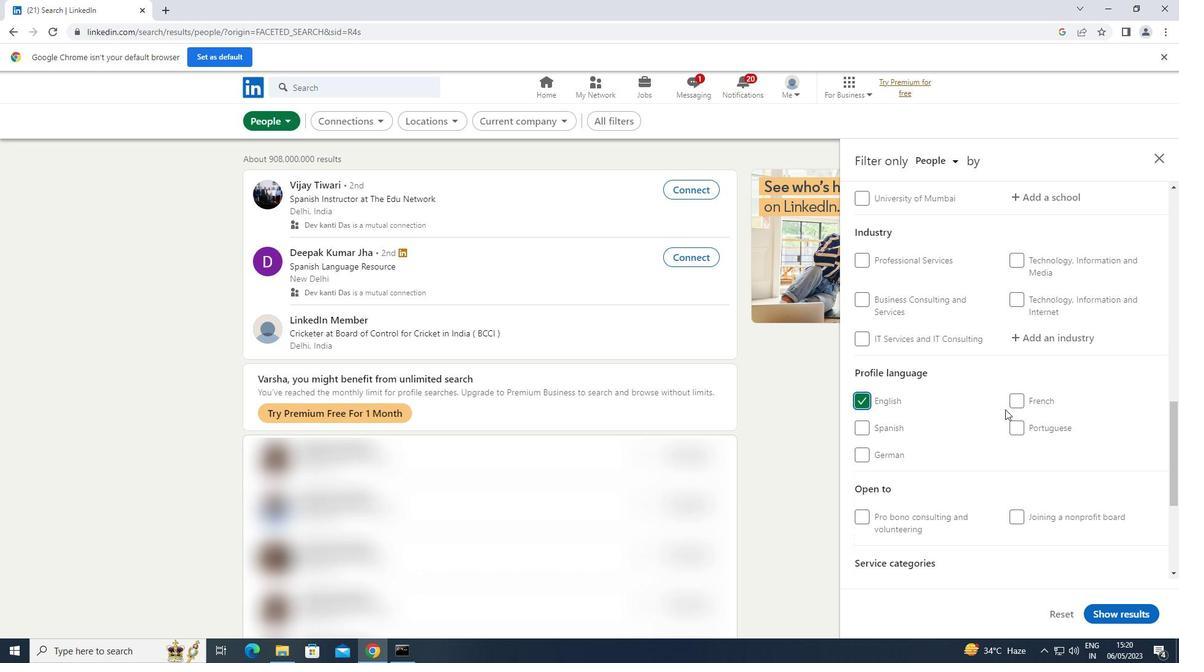 
Action: Mouse scrolled (1006, 409) with delta (0, 0)
Screenshot: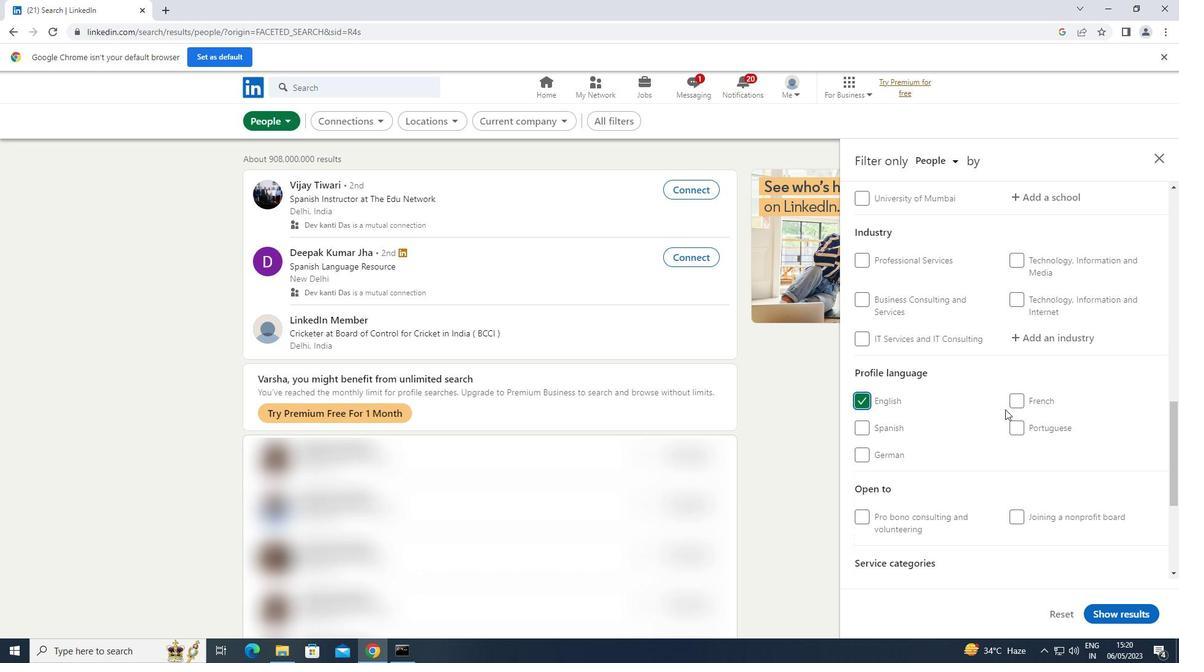 
Action: Mouse moved to (1006, 409)
Screenshot: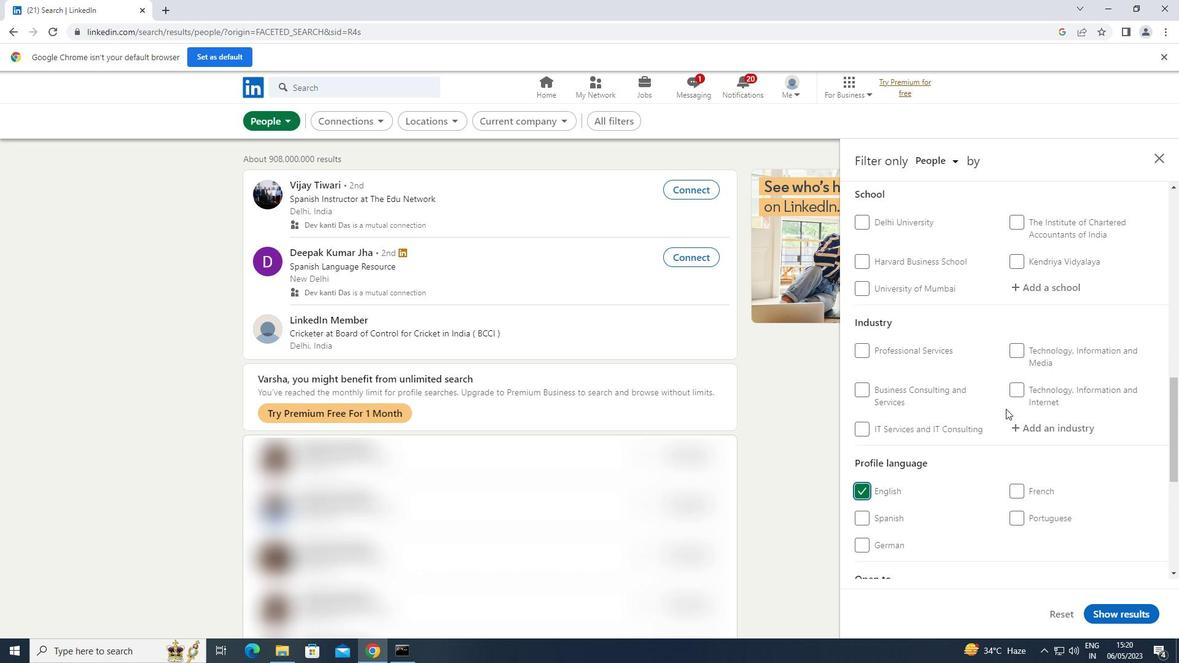 
Action: Mouse scrolled (1006, 409) with delta (0, 0)
Screenshot: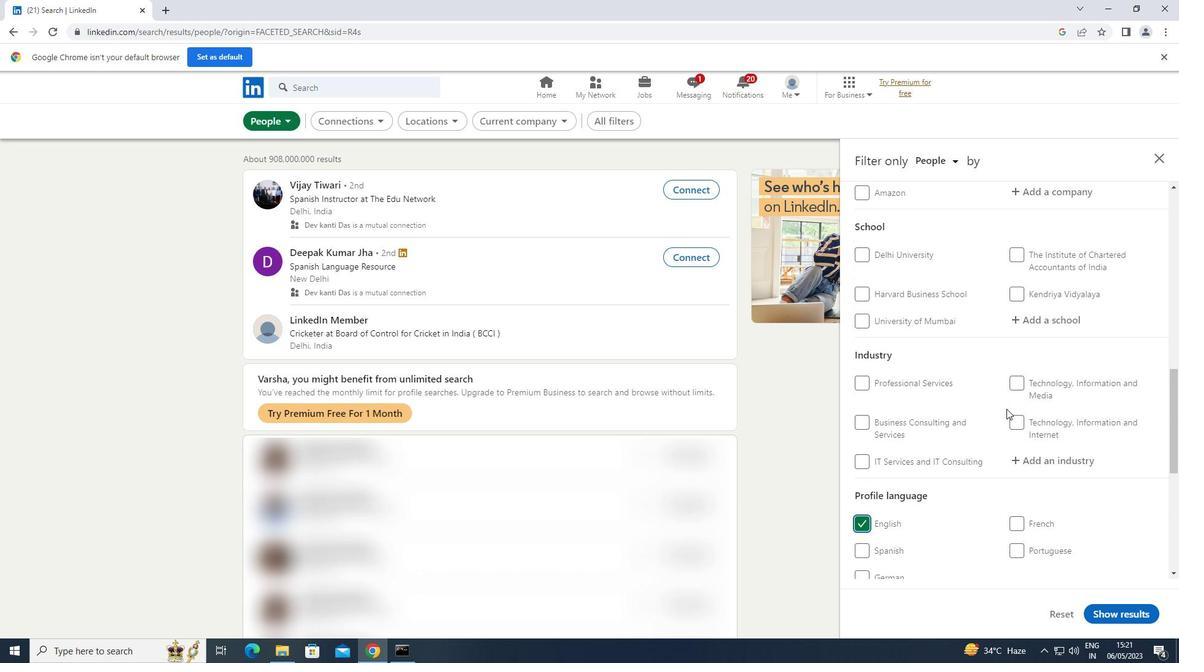 
Action: Mouse scrolled (1006, 409) with delta (0, 0)
Screenshot: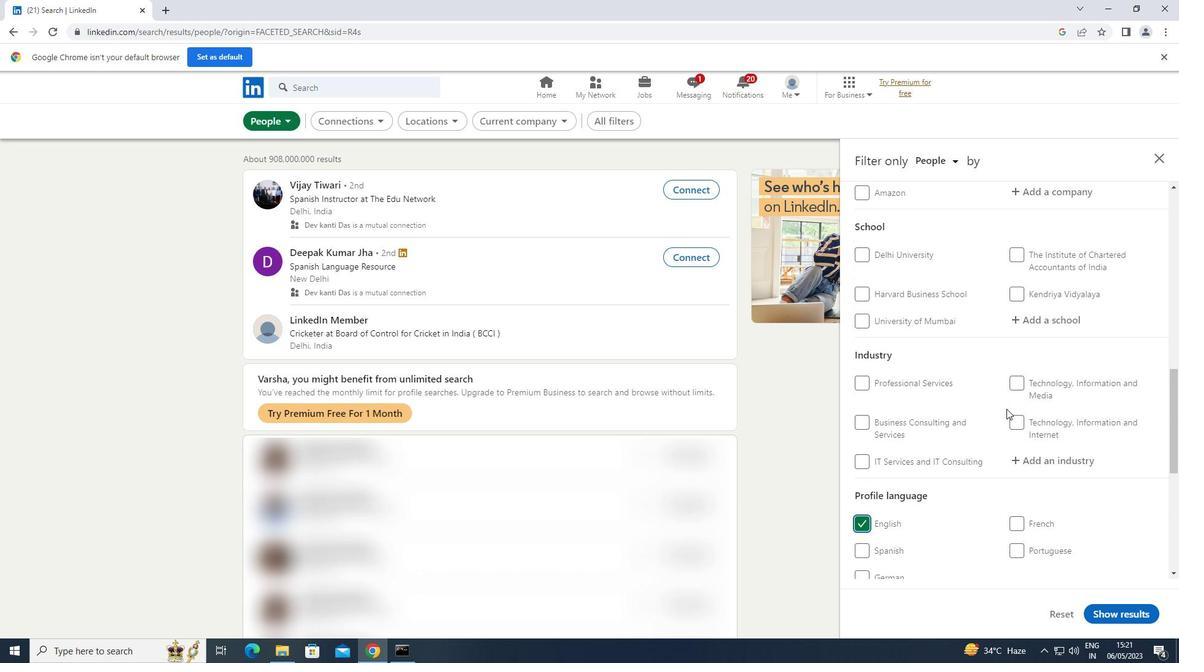
Action: Mouse moved to (1007, 408)
Screenshot: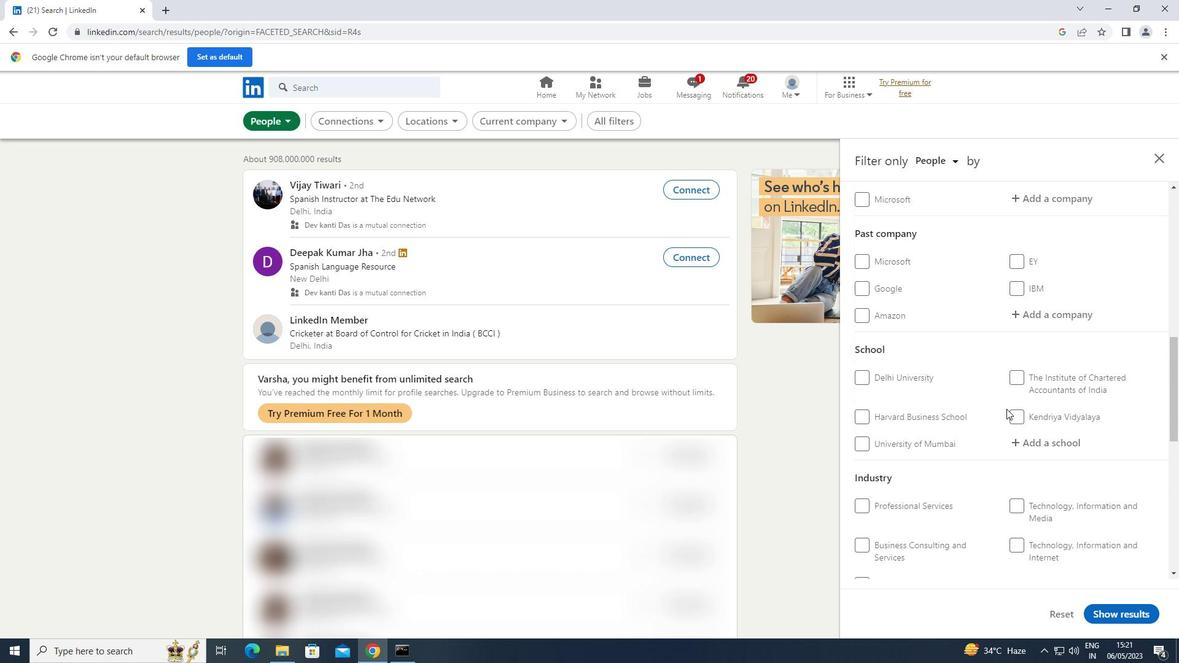 
Action: Mouse scrolled (1007, 409) with delta (0, 0)
Screenshot: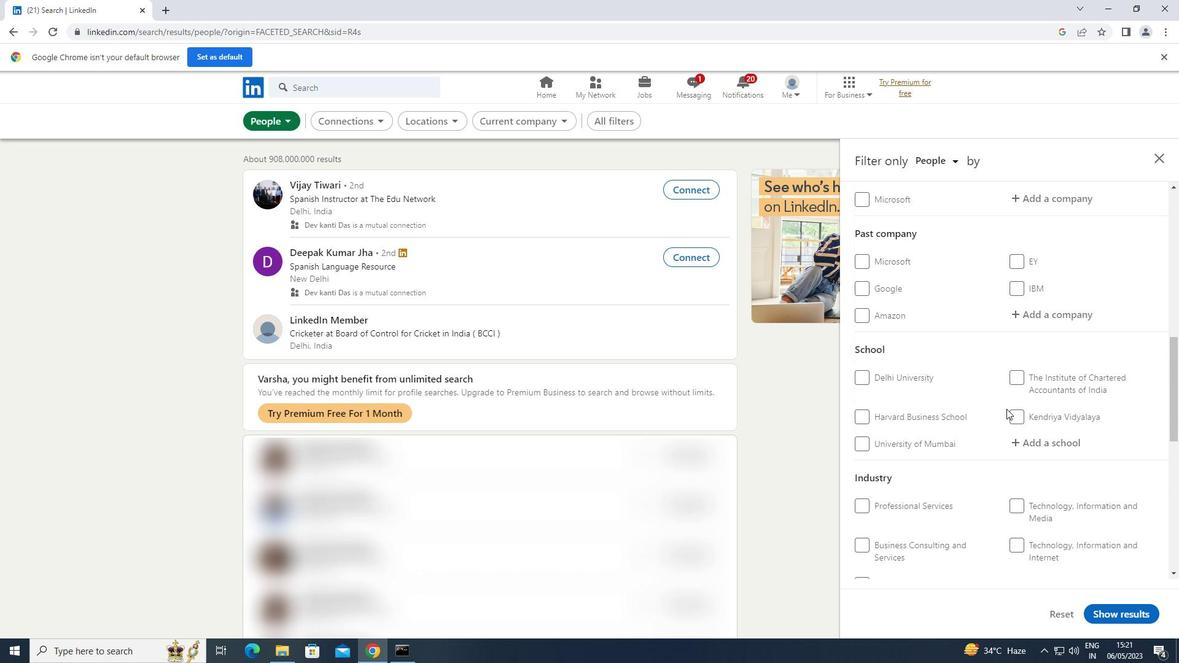 
Action: Mouse scrolled (1007, 409) with delta (0, 0)
Screenshot: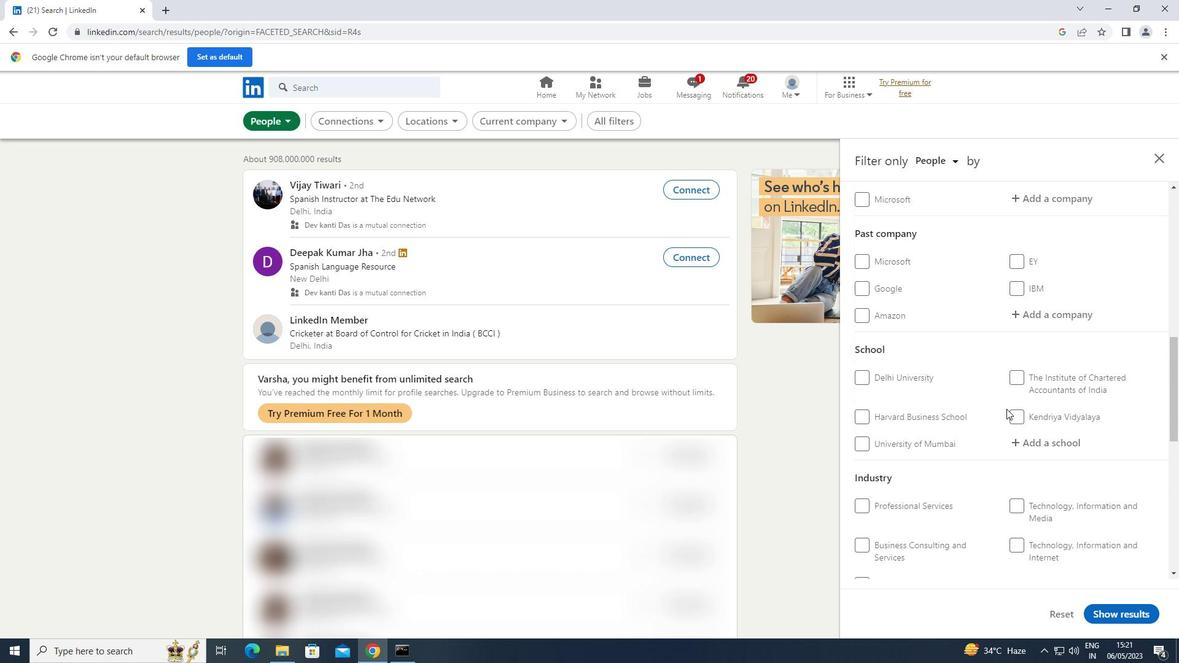 
Action: Mouse moved to (1007, 406)
Screenshot: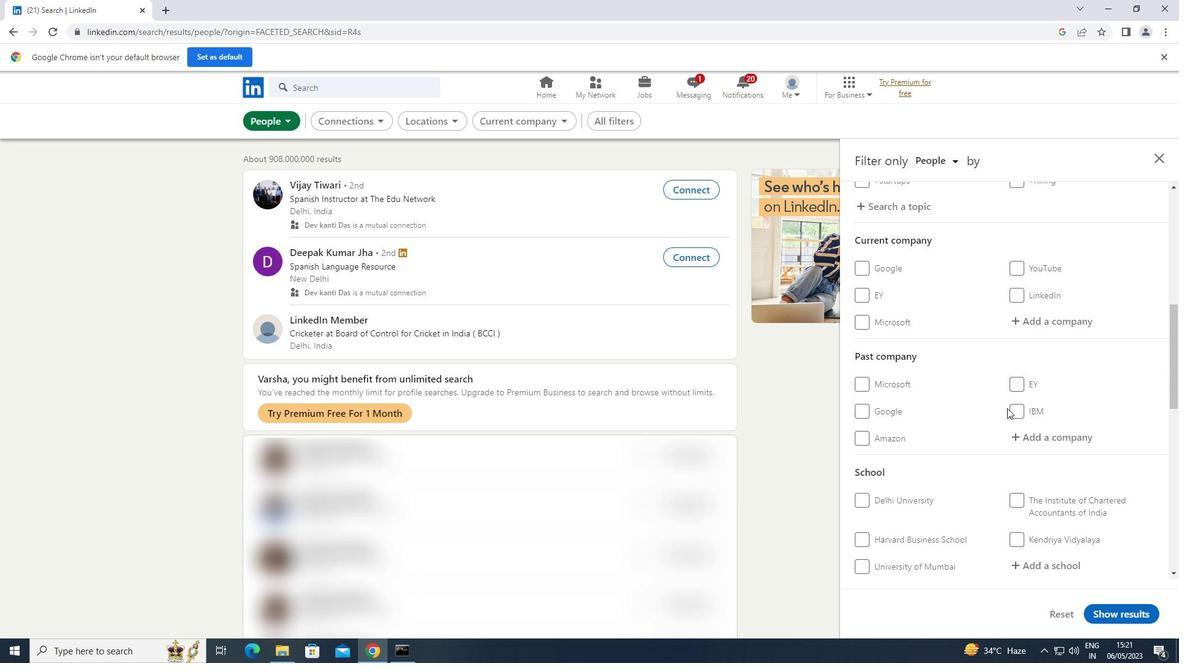 
Action: Mouse scrolled (1007, 407) with delta (0, 0)
Screenshot: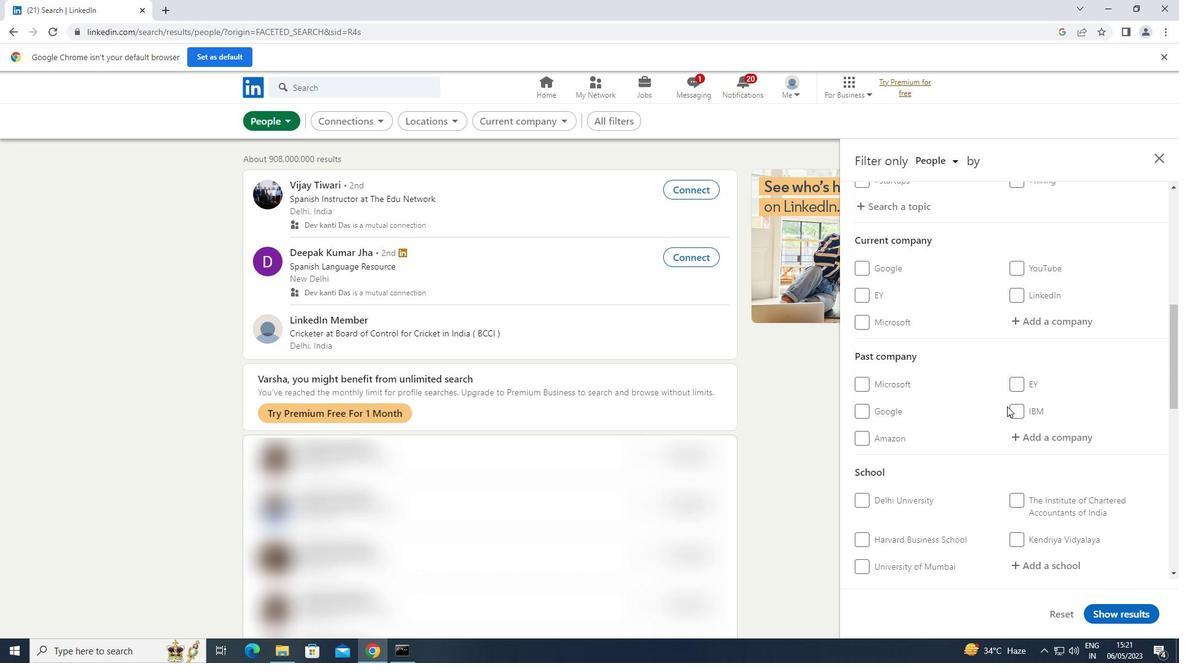 
Action: Mouse moved to (1041, 380)
Screenshot: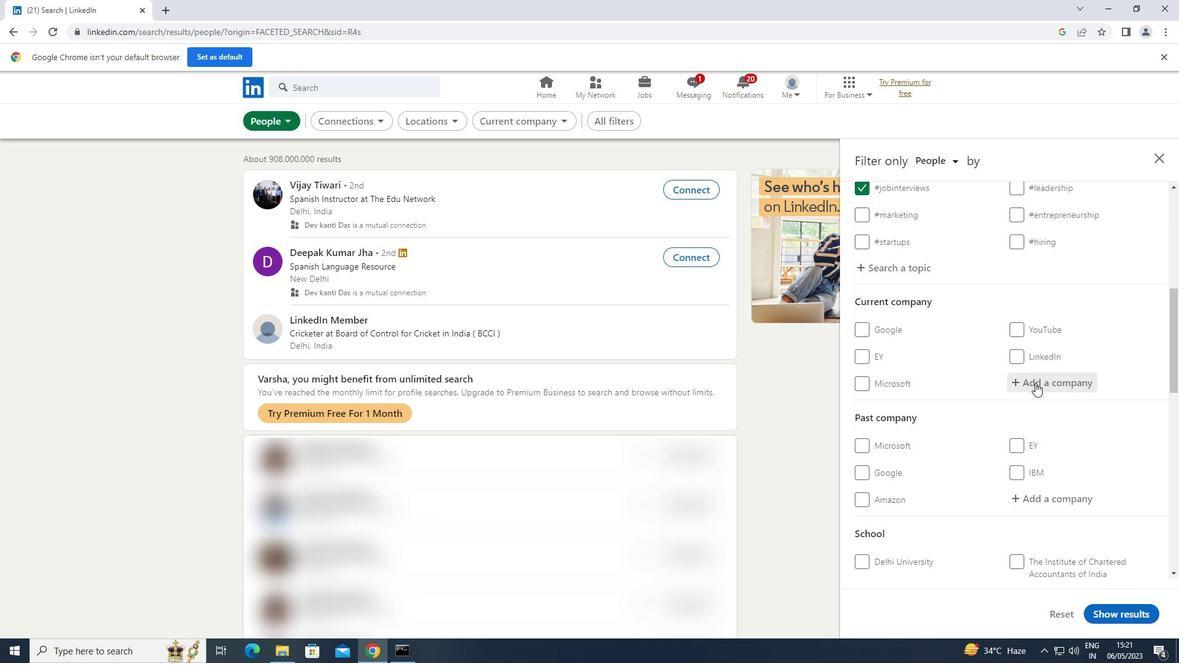 
Action: Mouse pressed left at (1041, 380)
Screenshot: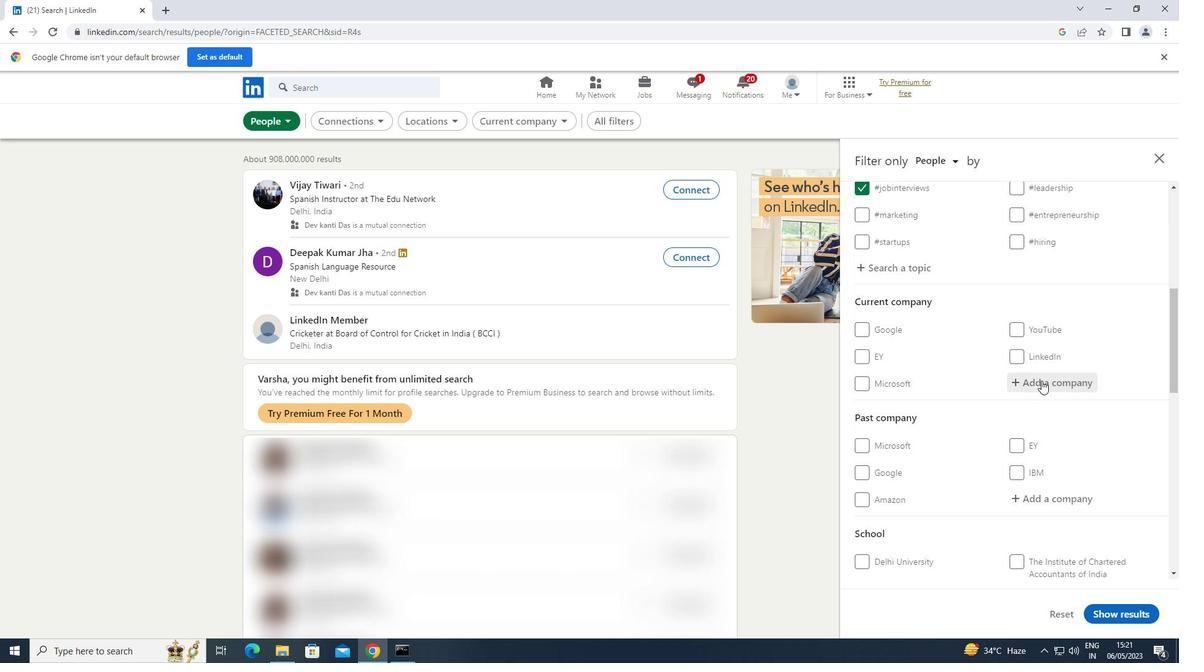 
Action: Key pressed <Key.shift>VIACOM18
Screenshot: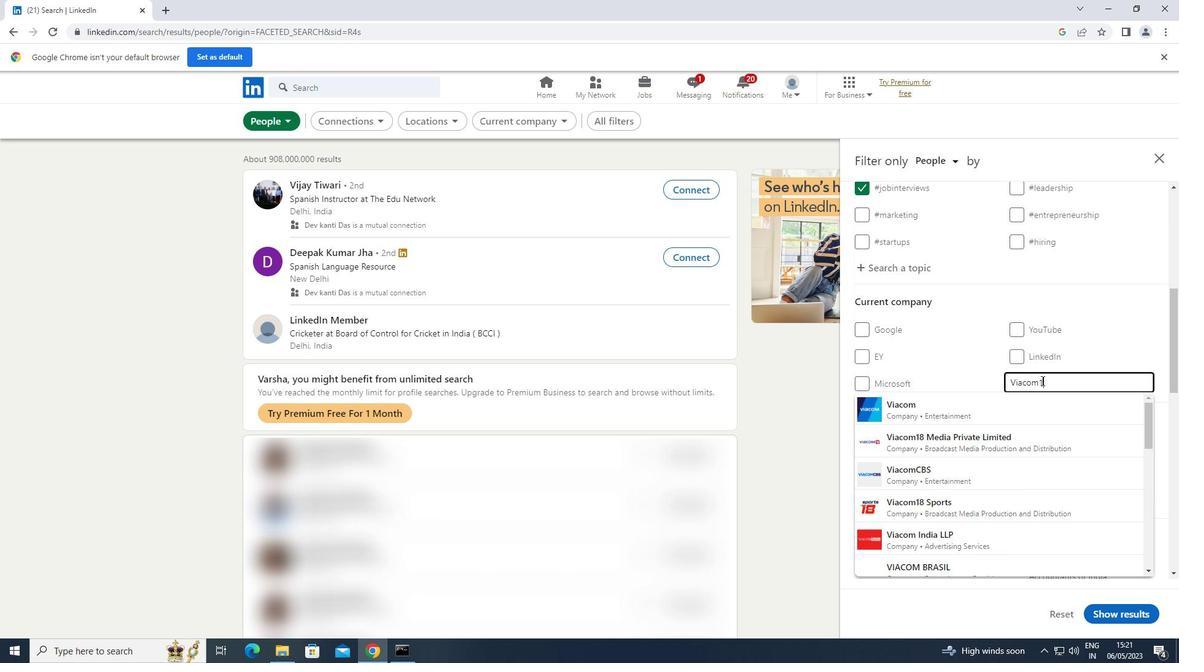 
Action: Mouse moved to (1009, 401)
Screenshot: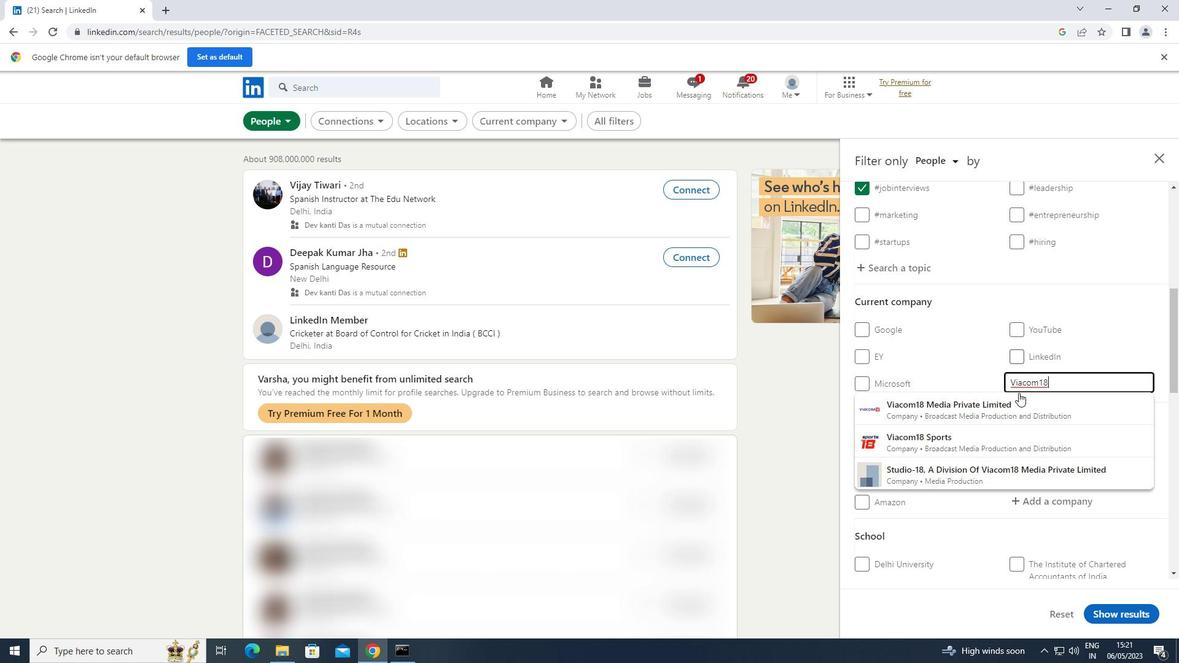 
Action: Mouse pressed left at (1009, 401)
Screenshot: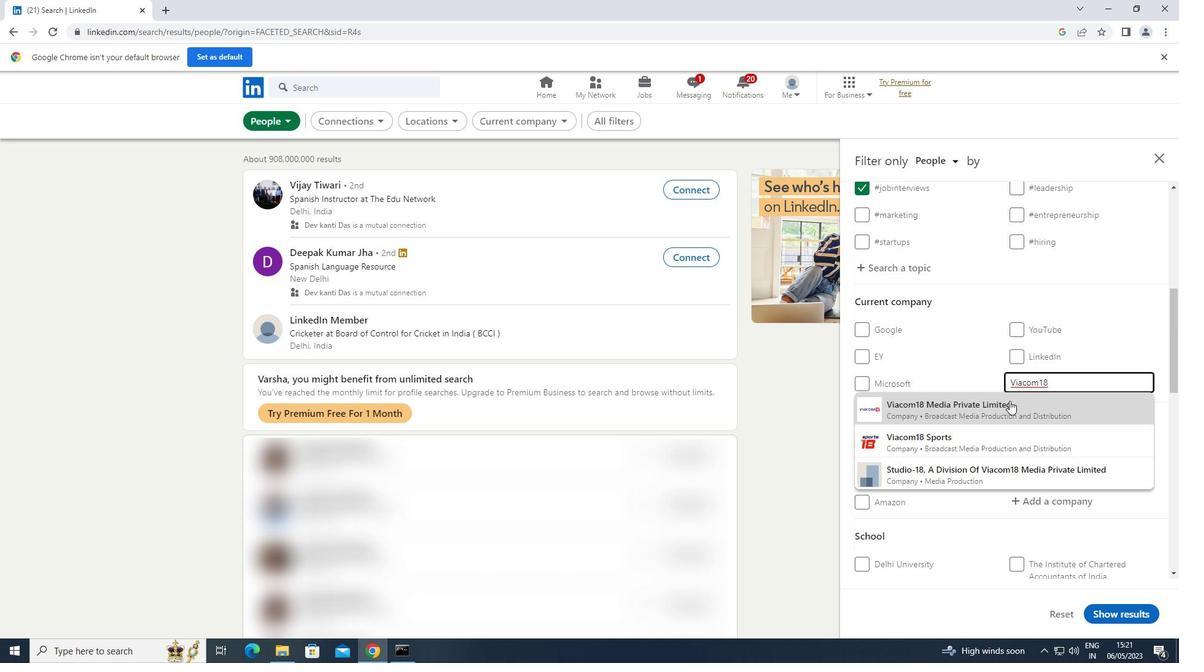 
Action: Mouse moved to (1013, 398)
Screenshot: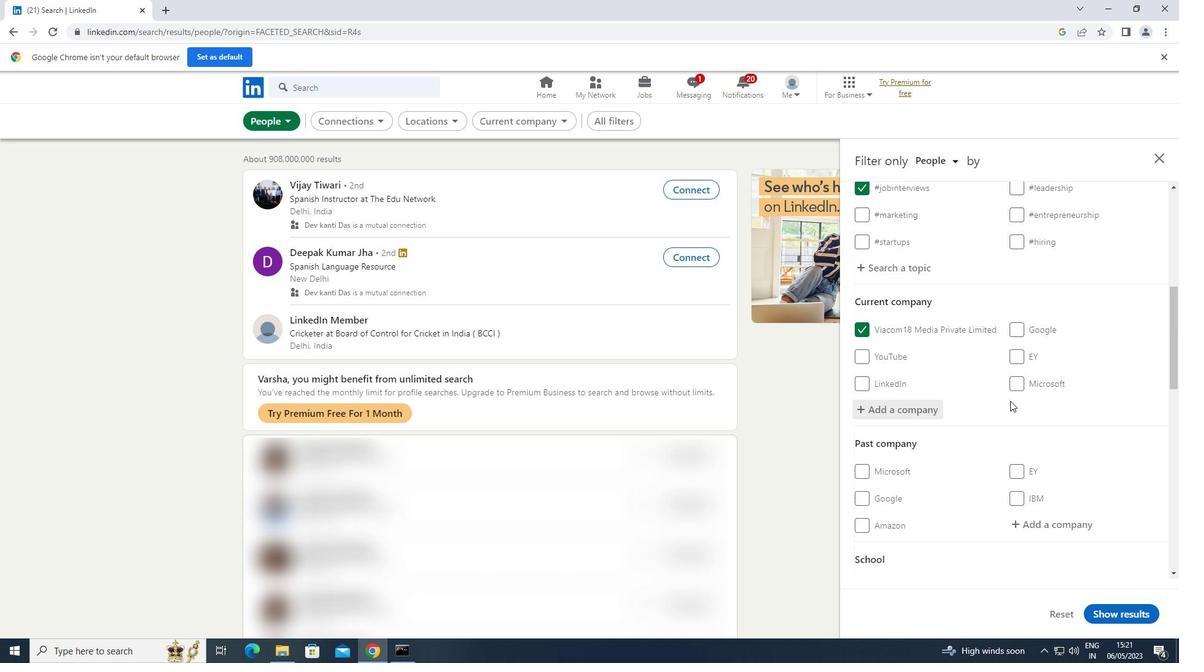 
Action: Mouse scrolled (1013, 397) with delta (0, 0)
Screenshot: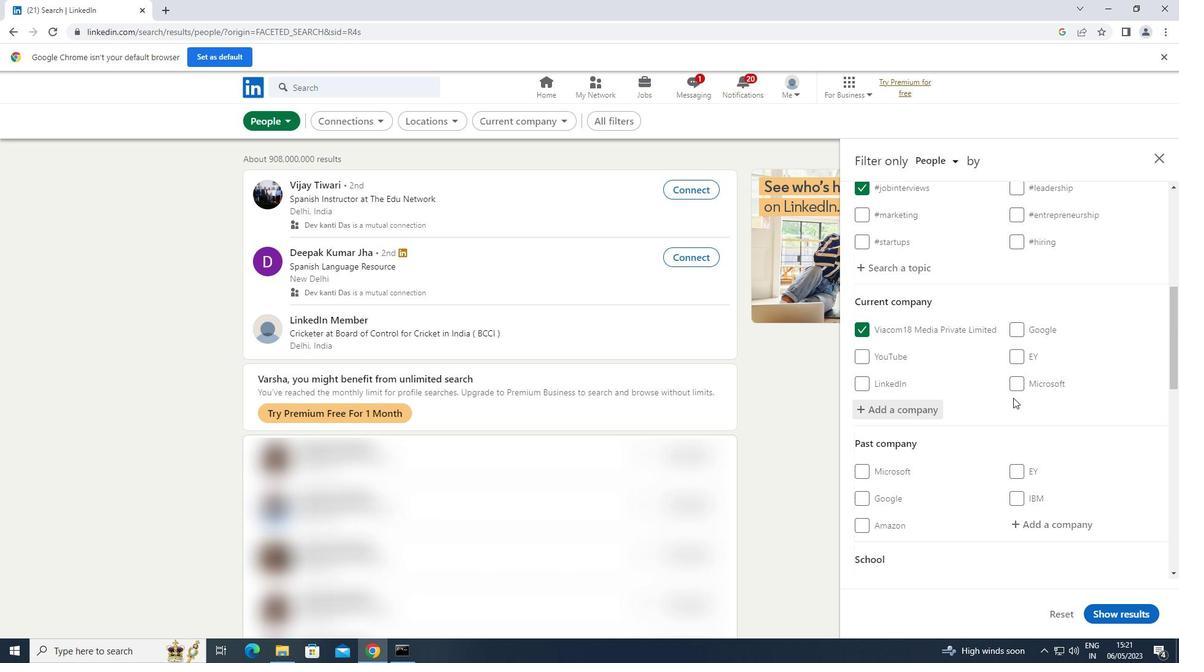 
Action: Mouse scrolled (1013, 397) with delta (0, 0)
Screenshot: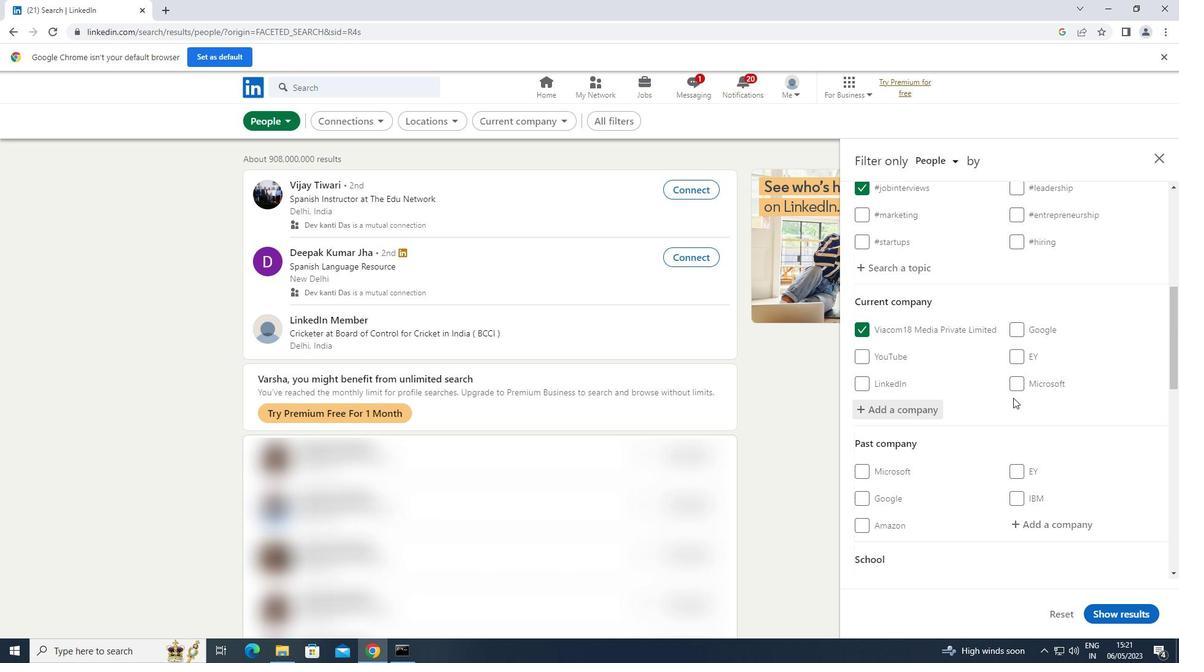 
Action: Mouse scrolled (1013, 397) with delta (0, 0)
Screenshot: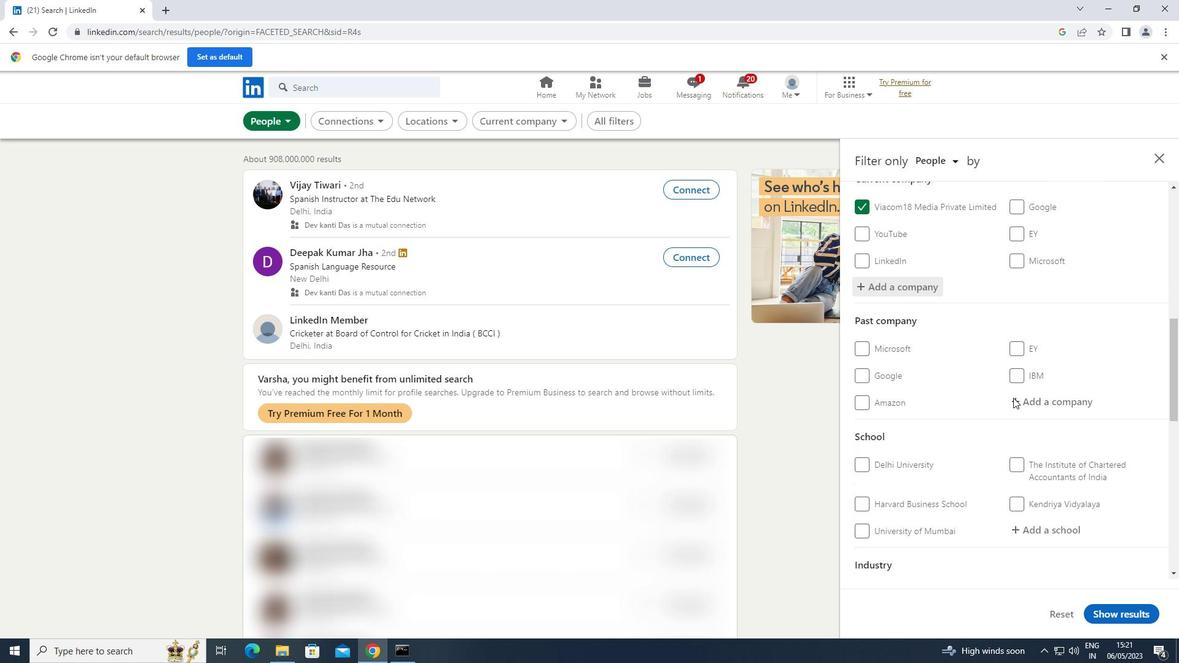 
Action: Mouse moved to (1040, 457)
Screenshot: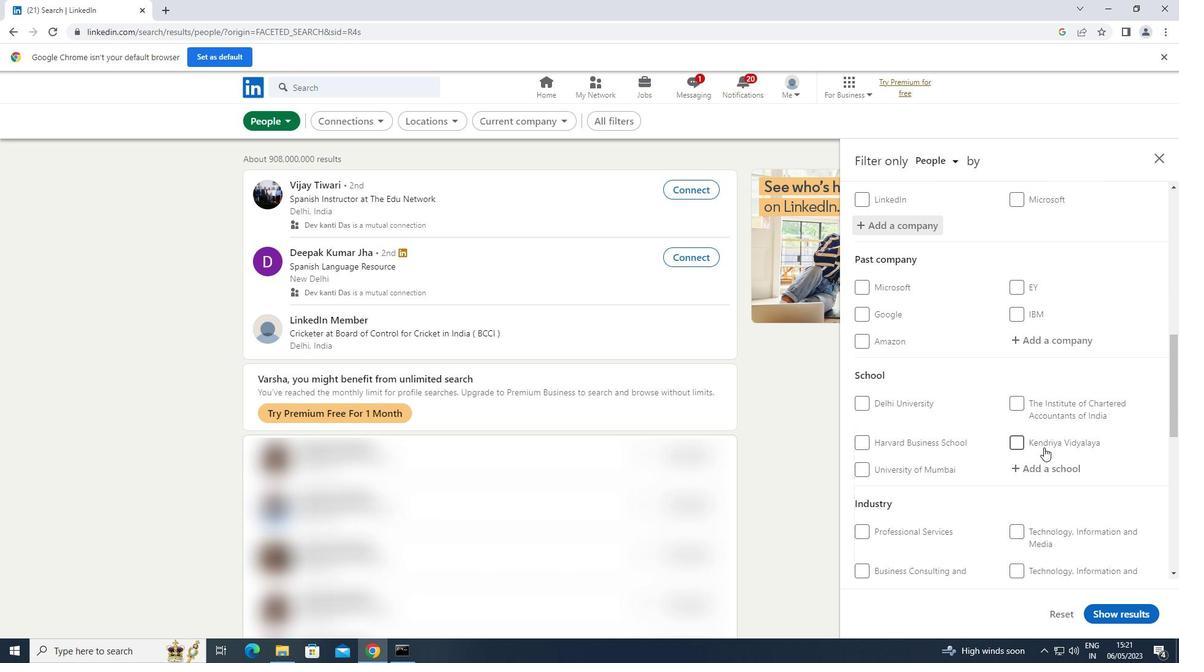 
Action: Mouse pressed left at (1040, 457)
Screenshot: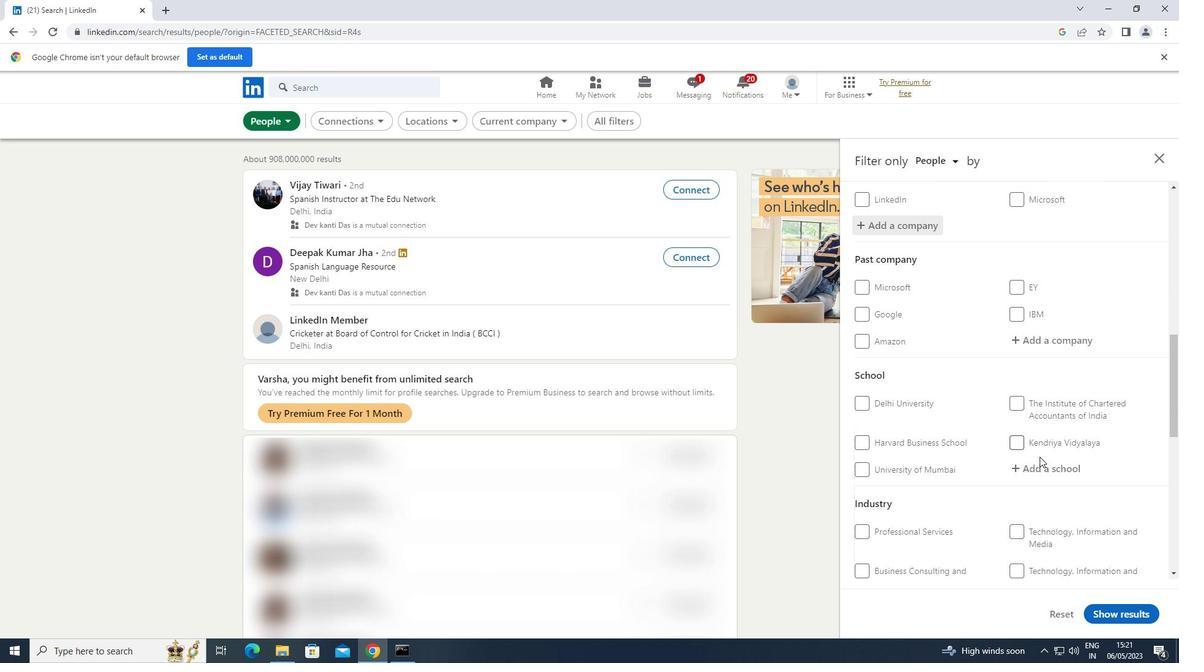 
Action: Mouse moved to (1034, 466)
Screenshot: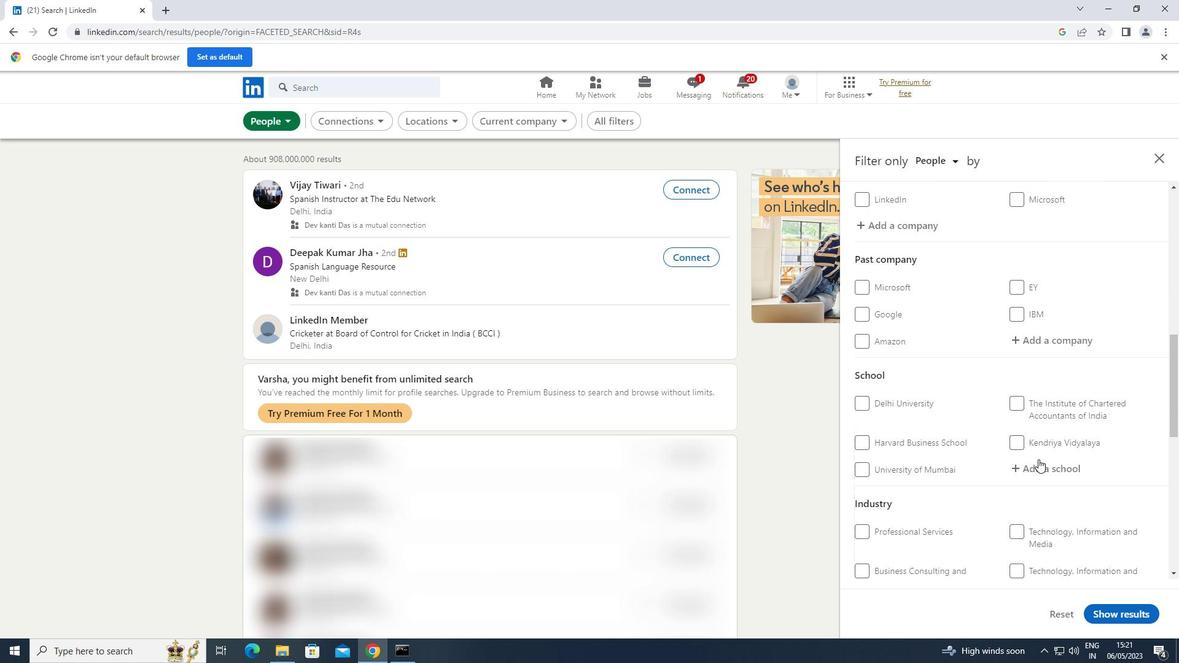 
Action: Mouse pressed left at (1034, 466)
Screenshot: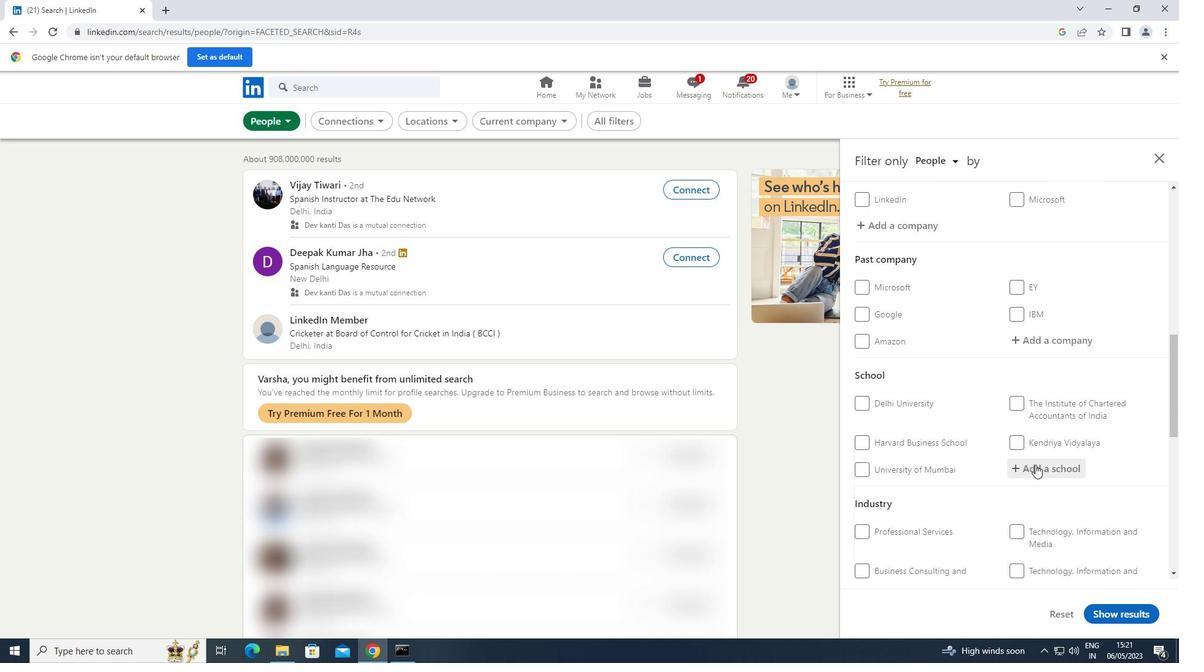 
Action: Key pressed <Key.shift>MES<Key.space><Key.shift>GARWARE
Screenshot: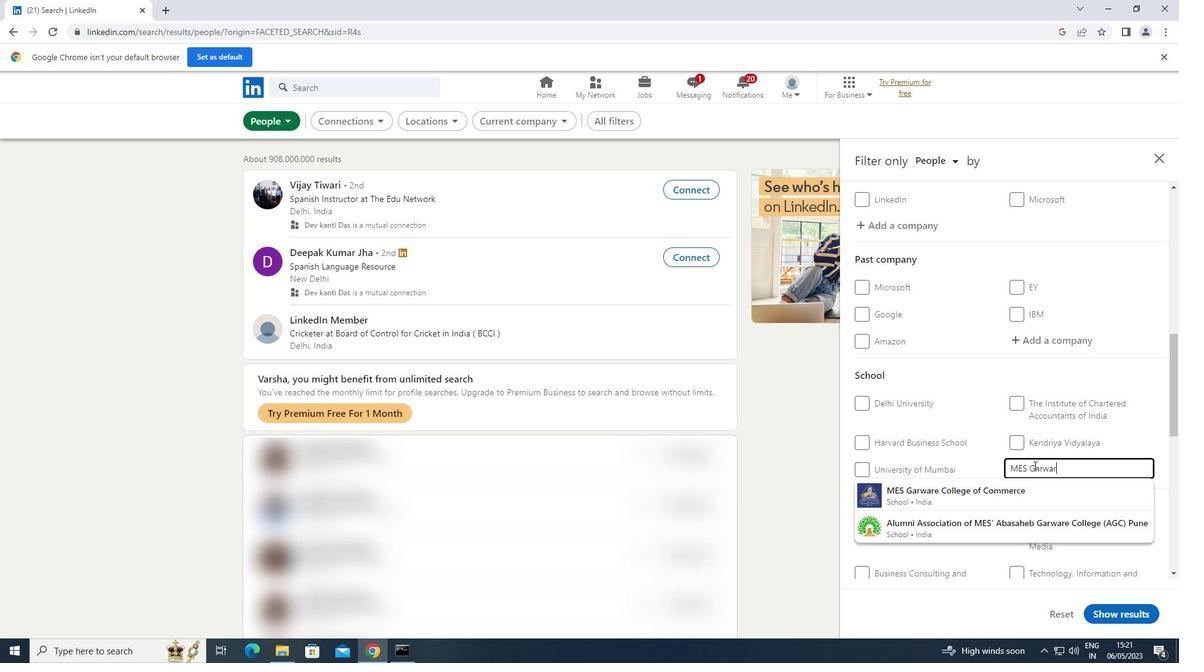 
Action: Mouse moved to (982, 493)
Screenshot: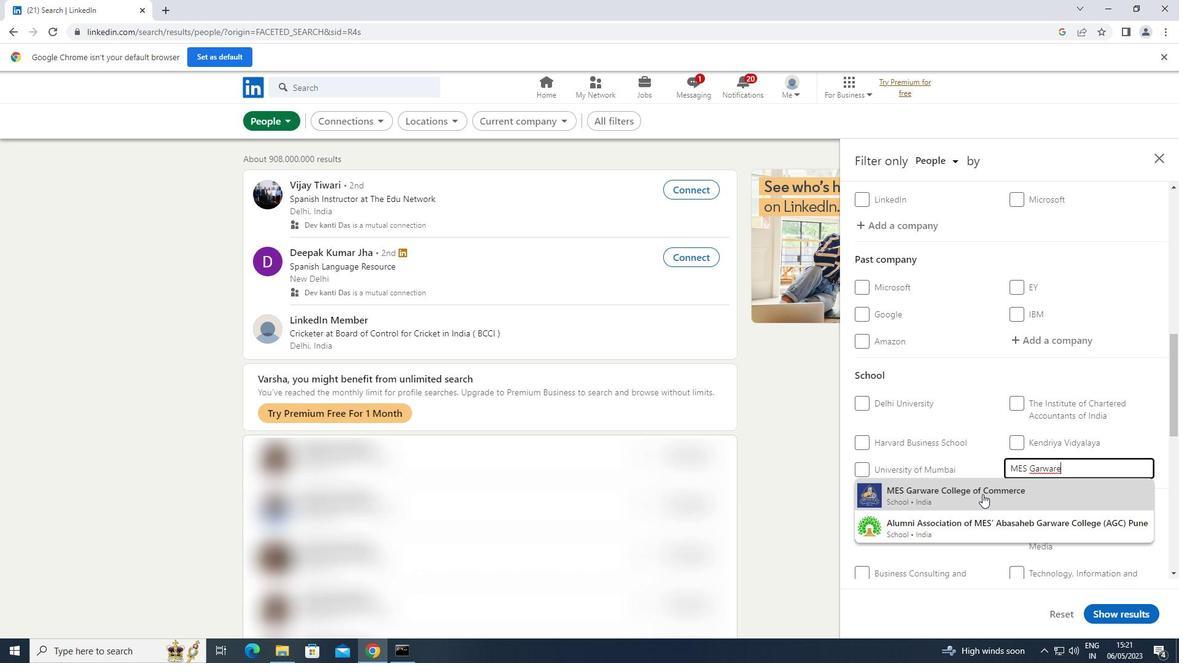 
Action: Mouse pressed left at (982, 493)
Screenshot: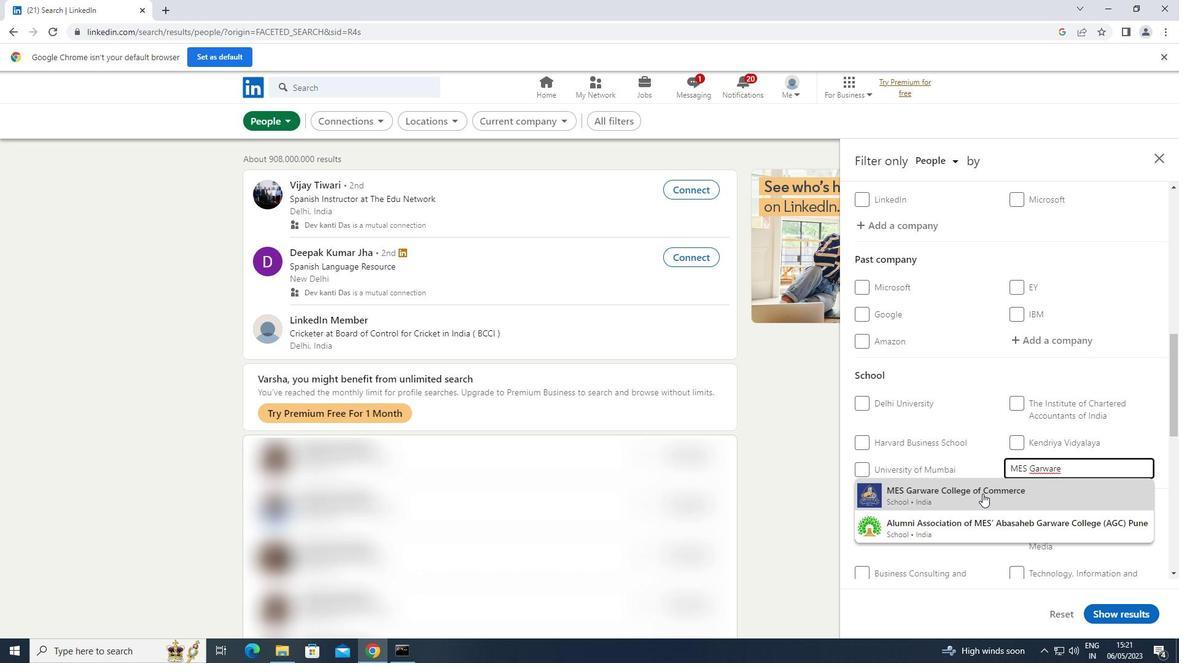 
Action: Mouse moved to (989, 488)
Screenshot: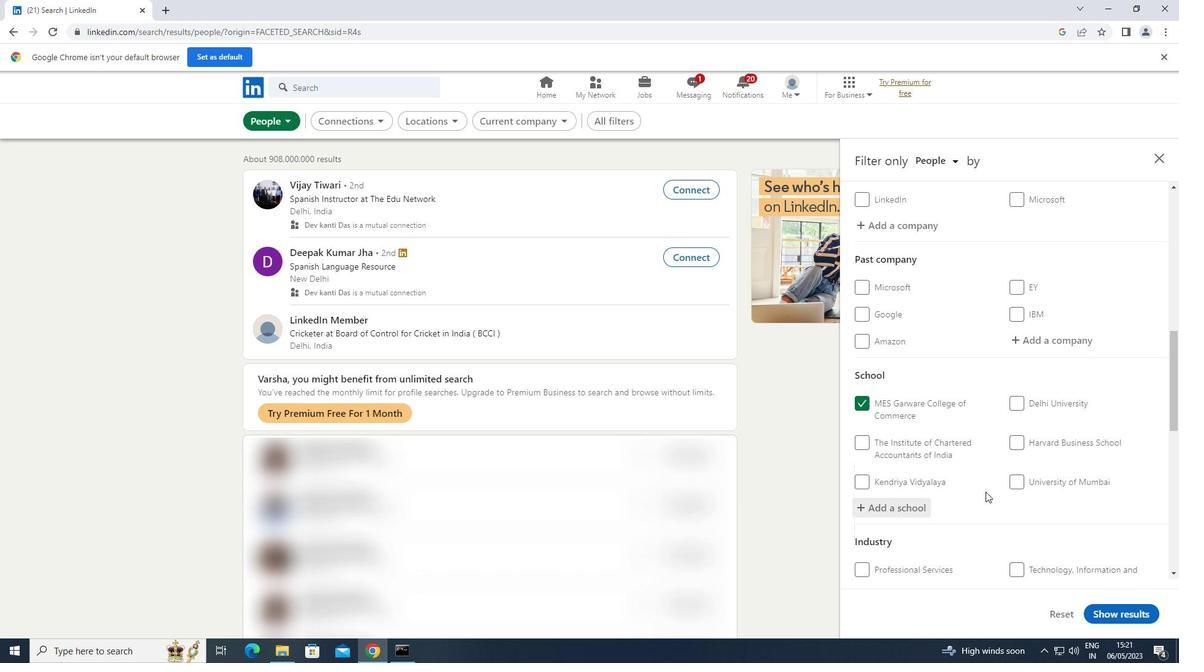 
Action: Mouse scrolled (989, 487) with delta (0, 0)
Screenshot: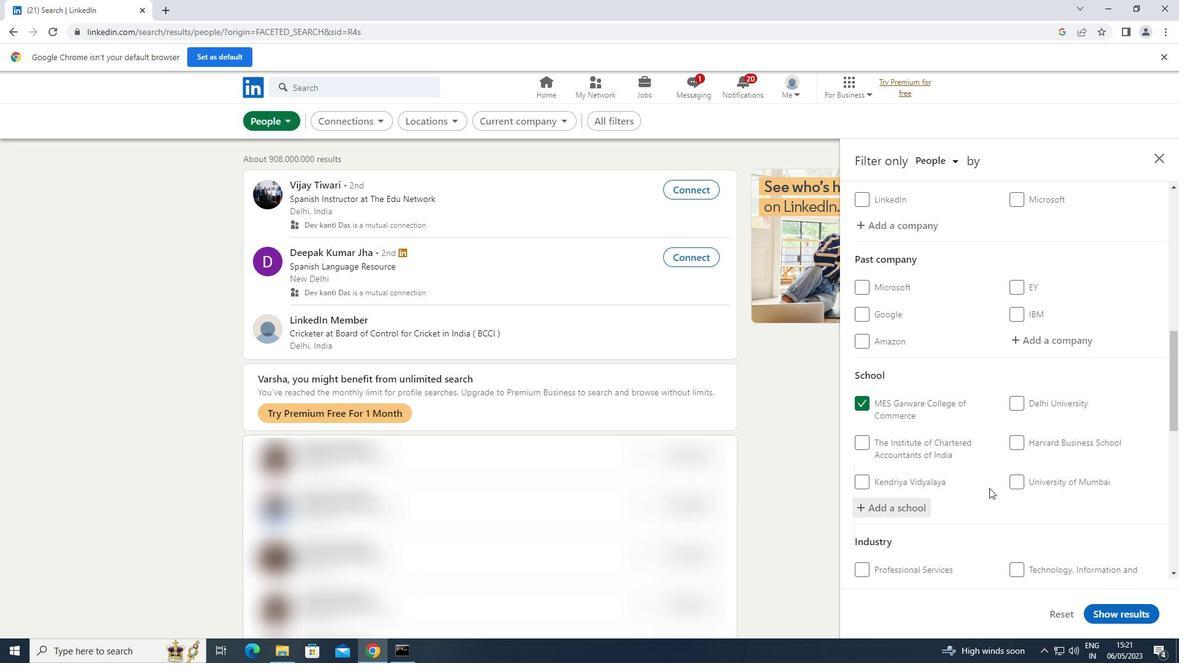 
Action: Mouse moved to (990, 487)
Screenshot: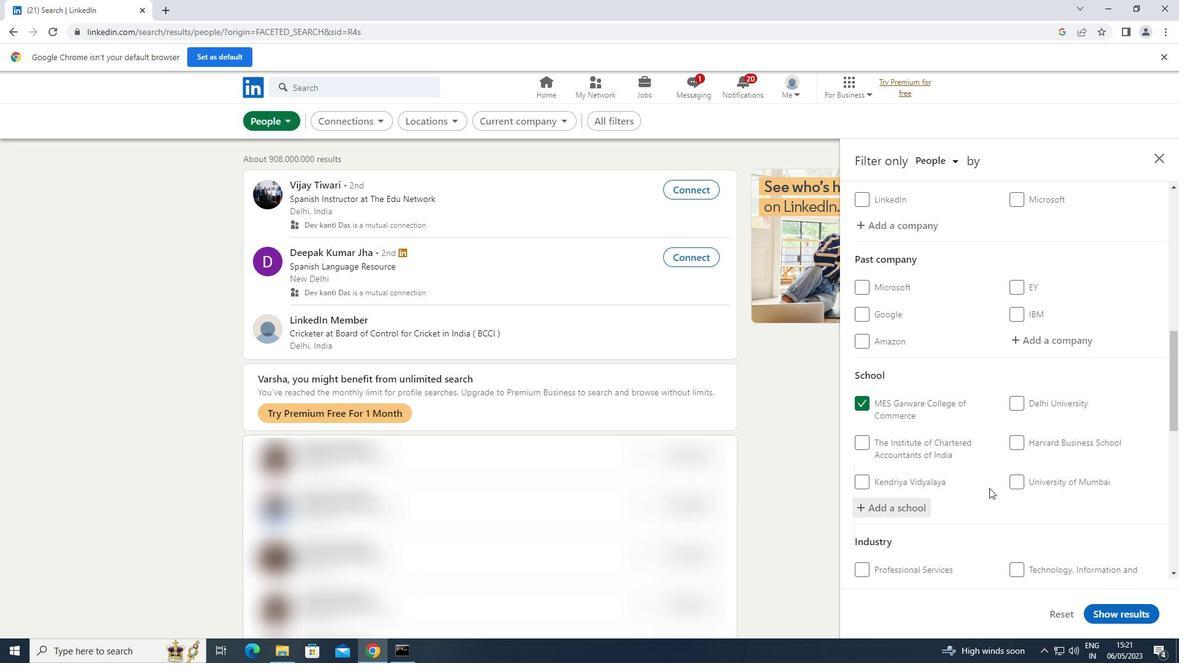 
Action: Mouse scrolled (990, 487) with delta (0, 0)
Screenshot: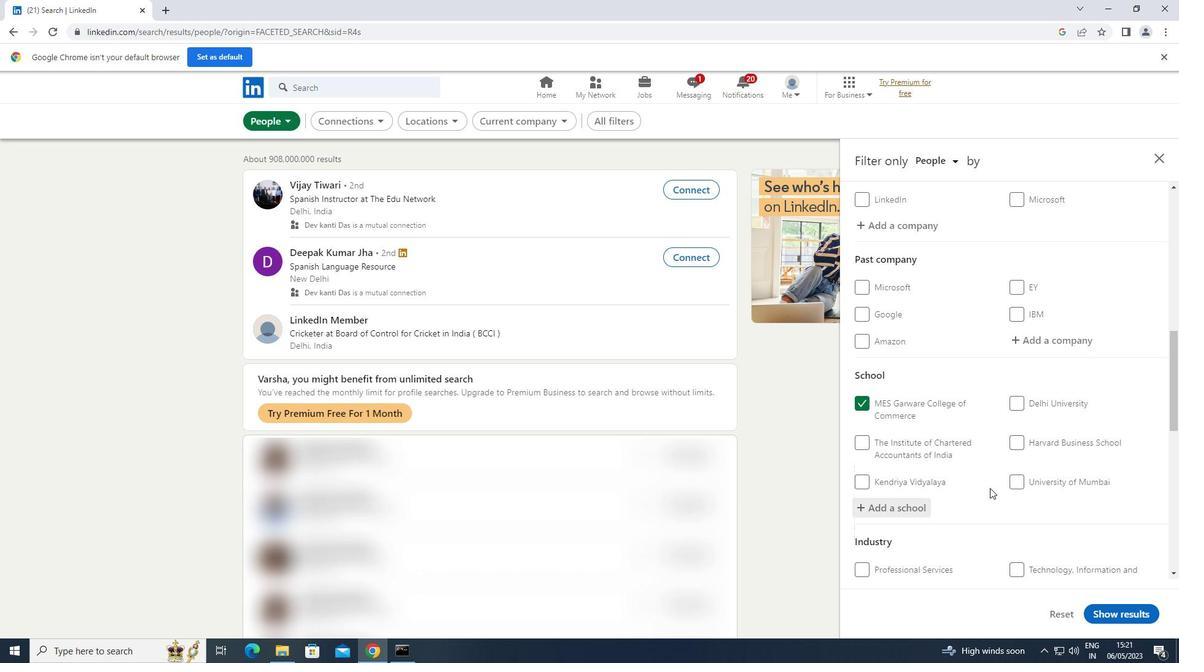 
Action: Mouse scrolled (990, 487) with delta (0, 0)
Screenshot: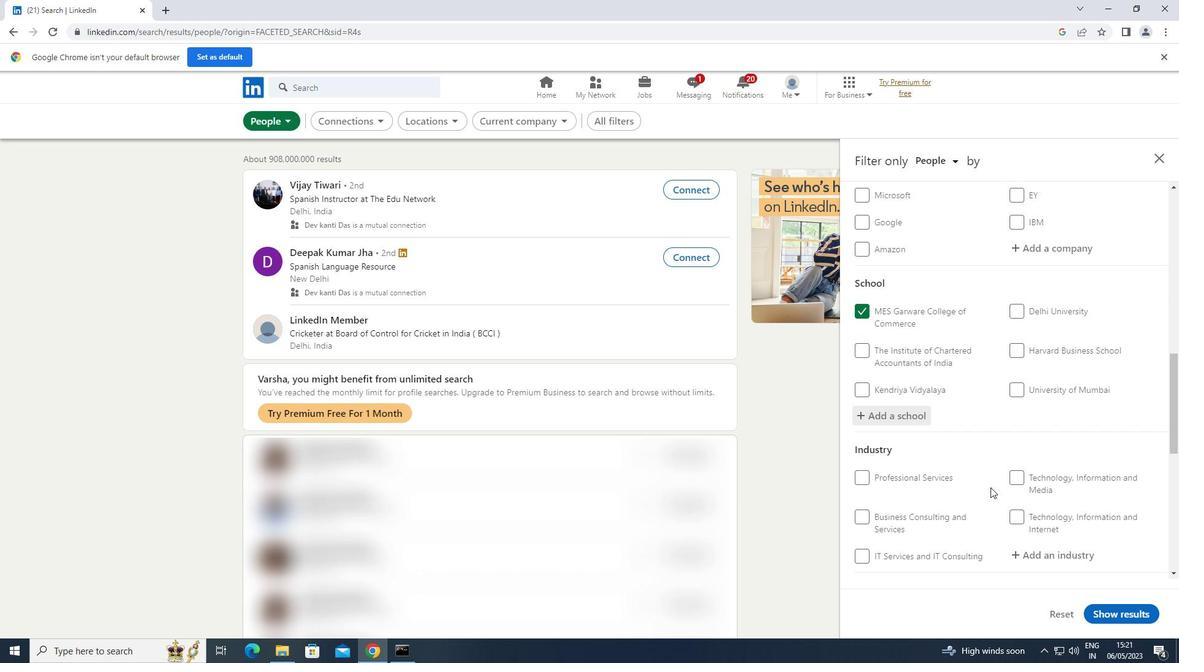 
Action: Mouse moved to (1053, 460)
Screenshot: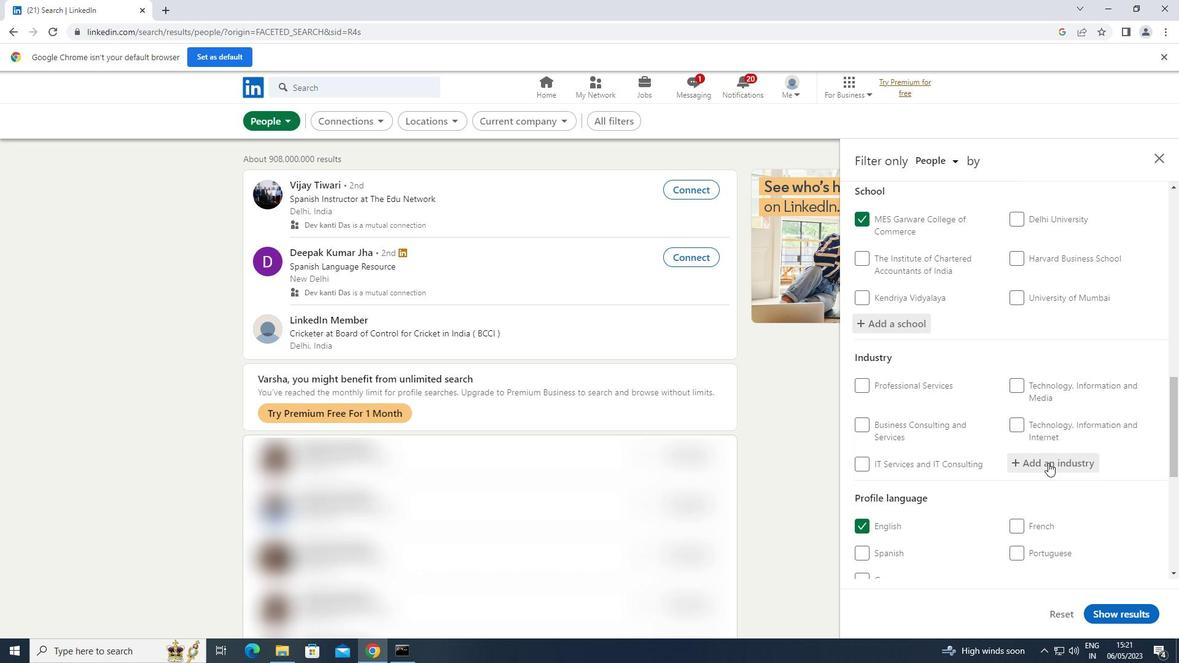 
Action: Mouse pressed left at (1053, 460)
Screenshot: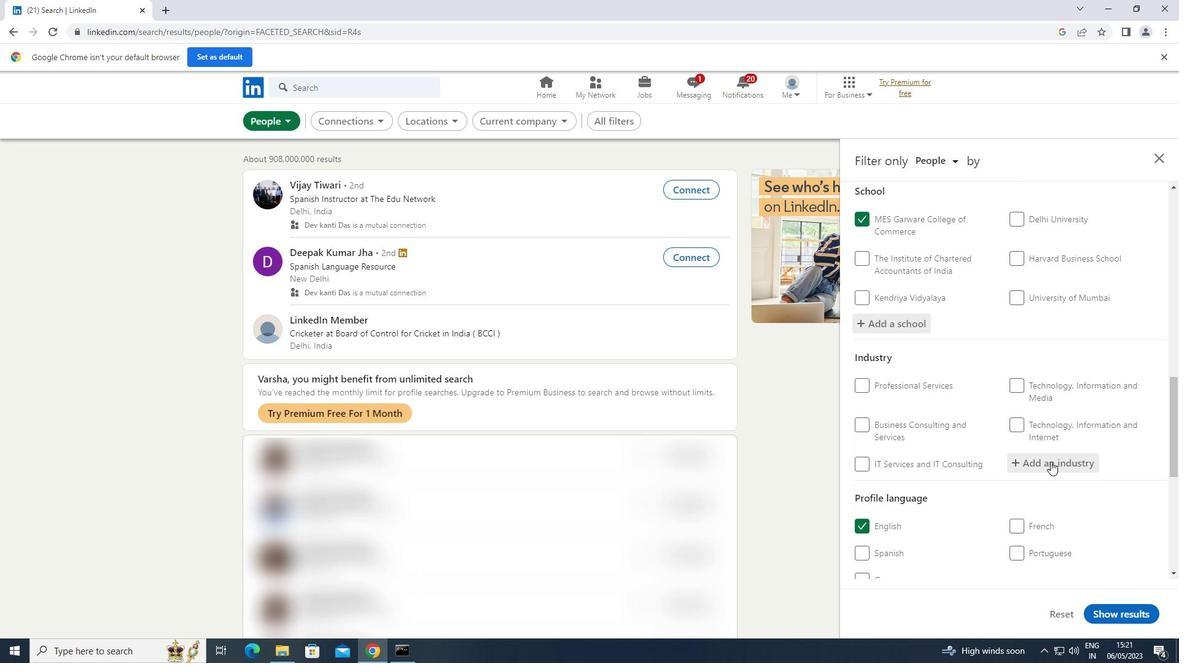 
Action: Mouse moved to (1054, 459)
Screenshot: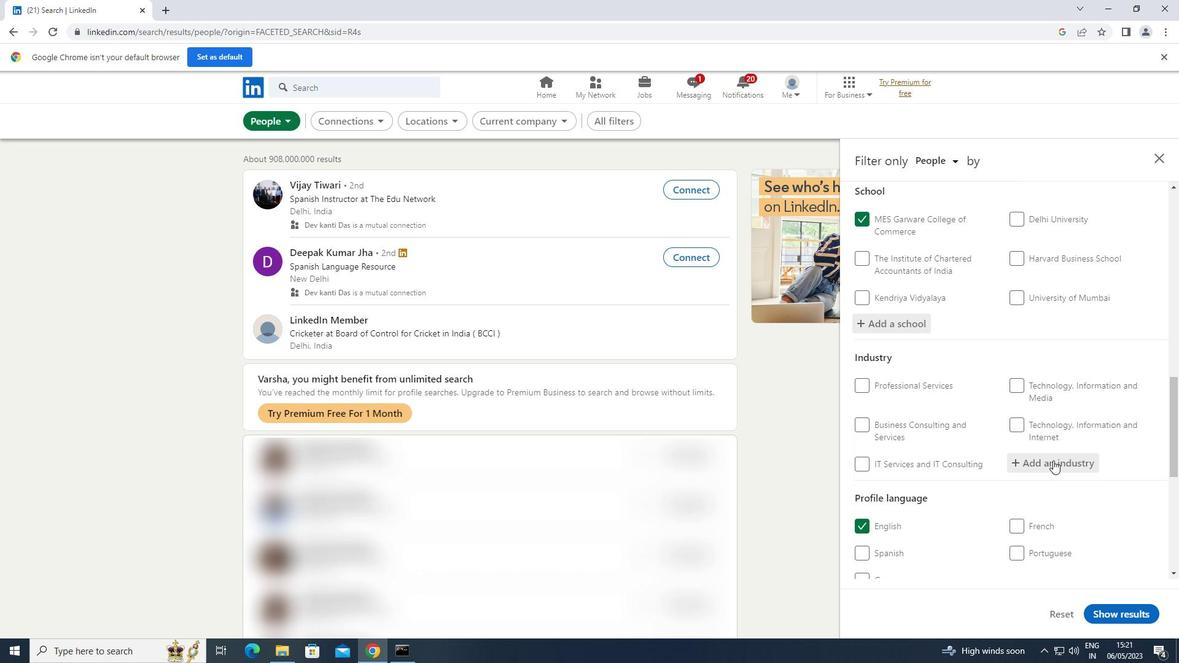 
Action: Key pressed <Key.shift>SPECIALITY<Key.space><Key.shift>TRADE
Screenshot: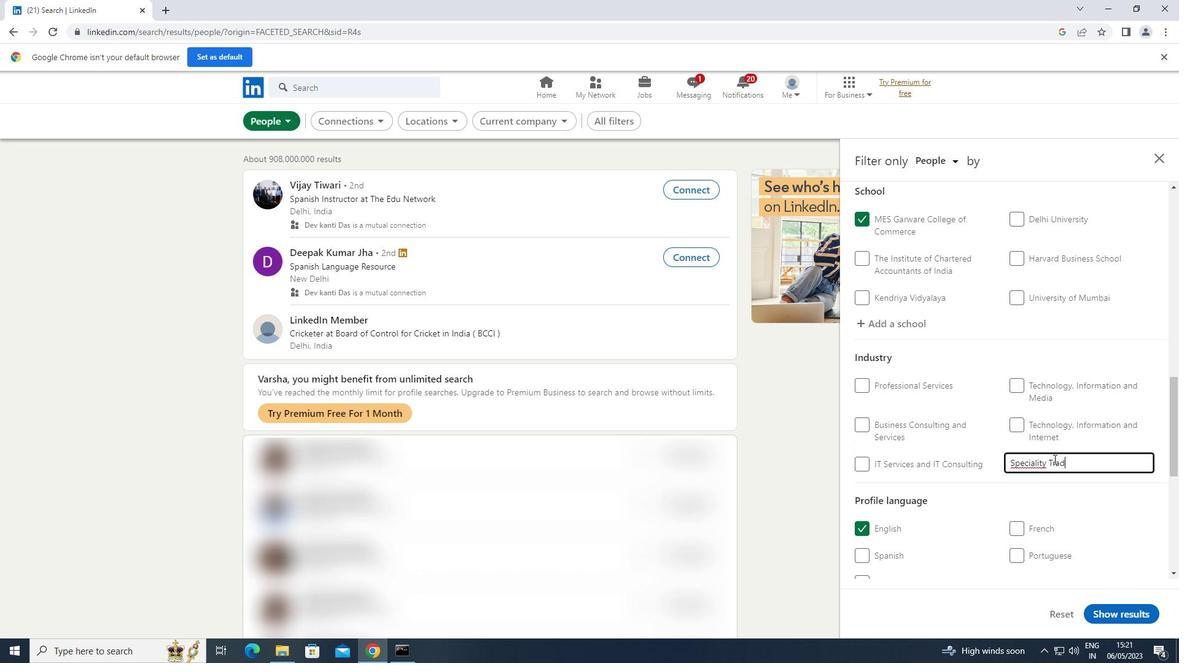 
Action: Mouse moved to (1089, 481)
Screenshot: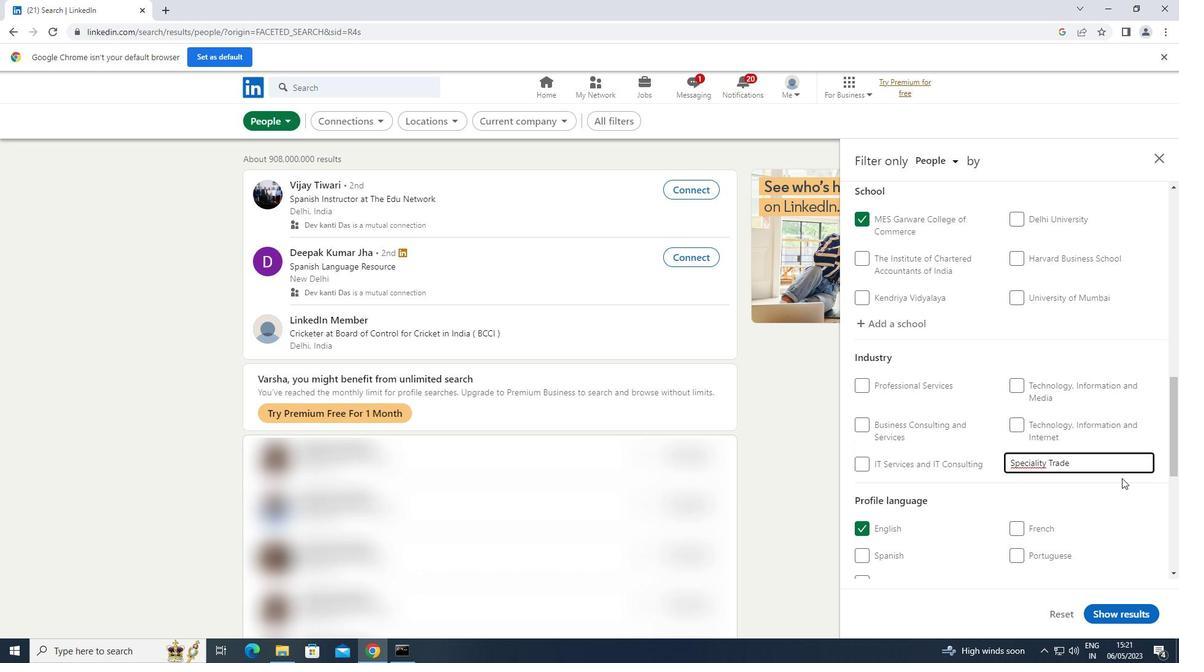 
Action: Mouse scrolled (1089, 480) with delta (0, 0)
Screenshot: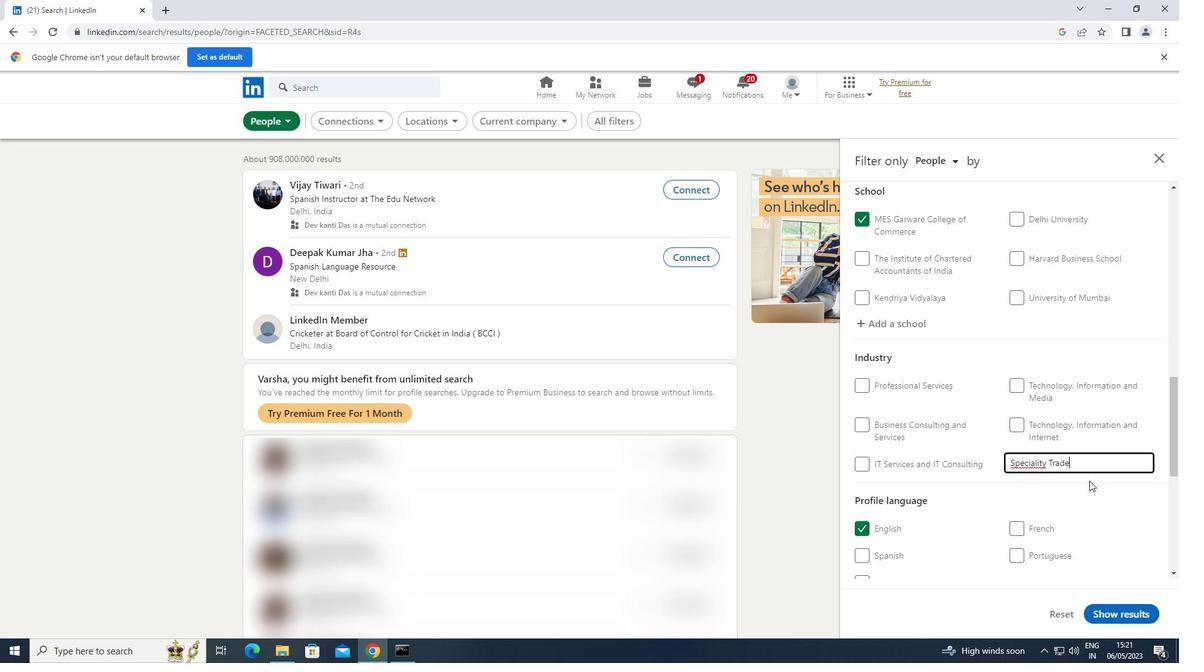 
Action: Mouse scrolled (1089, 480) with delta (0, 0)
Screenshot: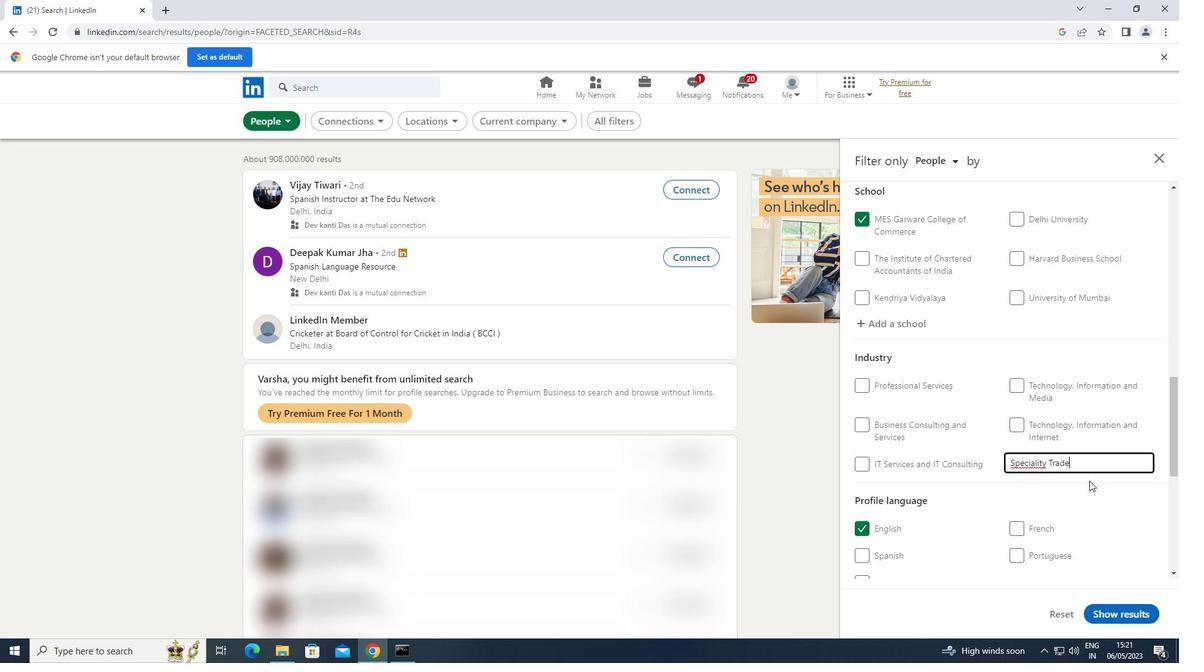 
Action: Mouse moved to (1089, 481)
Screenshot: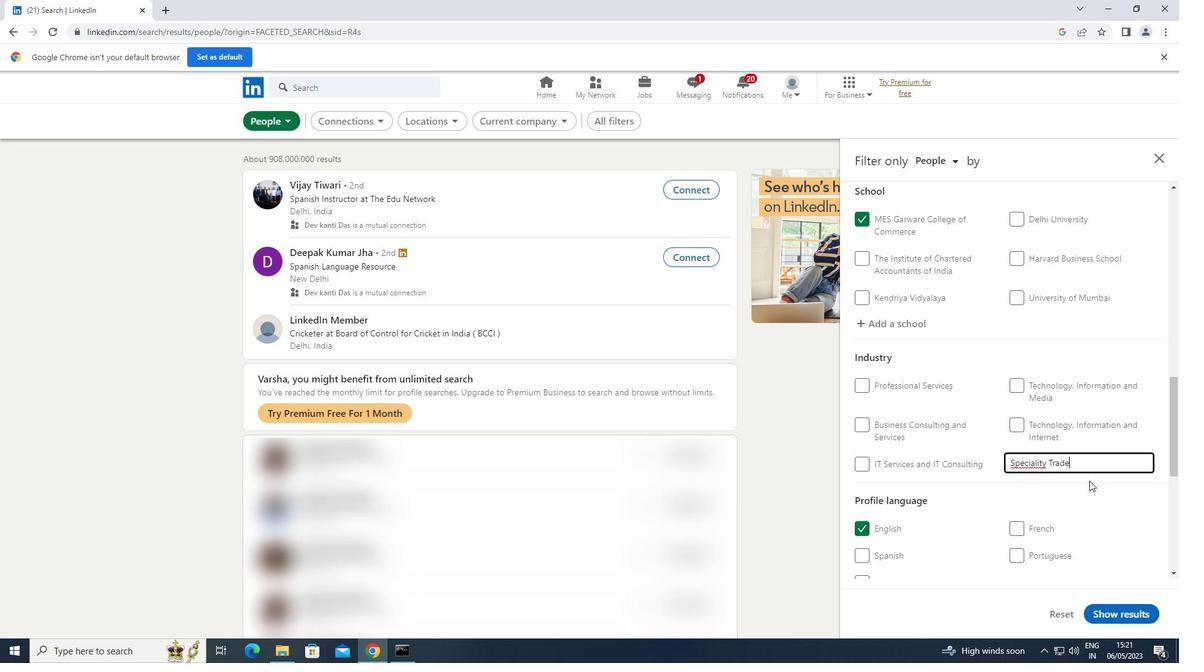 
Action: Mouse scrolled (1089, 481) with delta (0, 0)
Screenshot: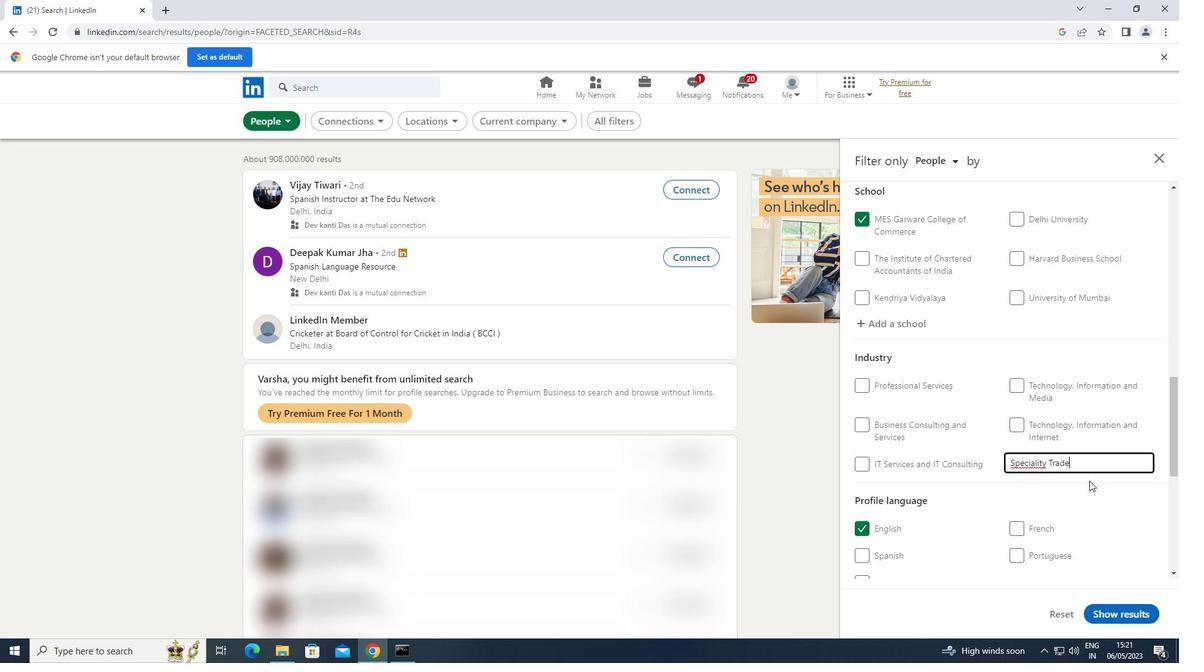 
Action: Mouse moved to (1028, 460)
Screenshot: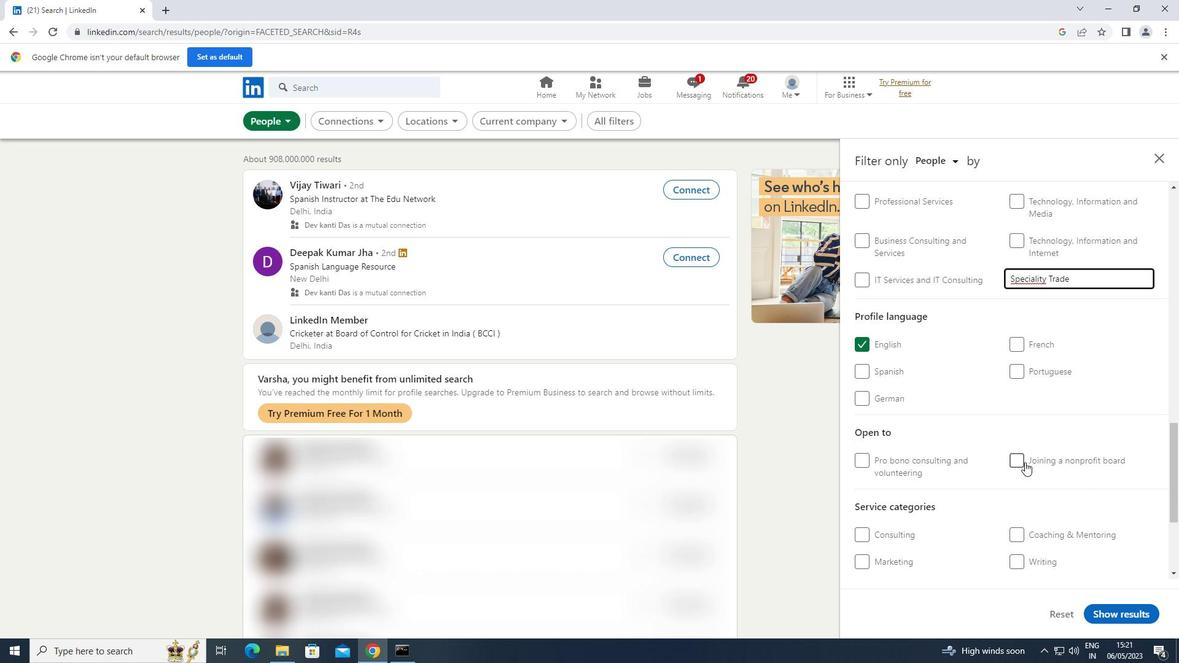 
Action: Mouse scrolled (1028, 459) with delta (0, 0)
Screenshot: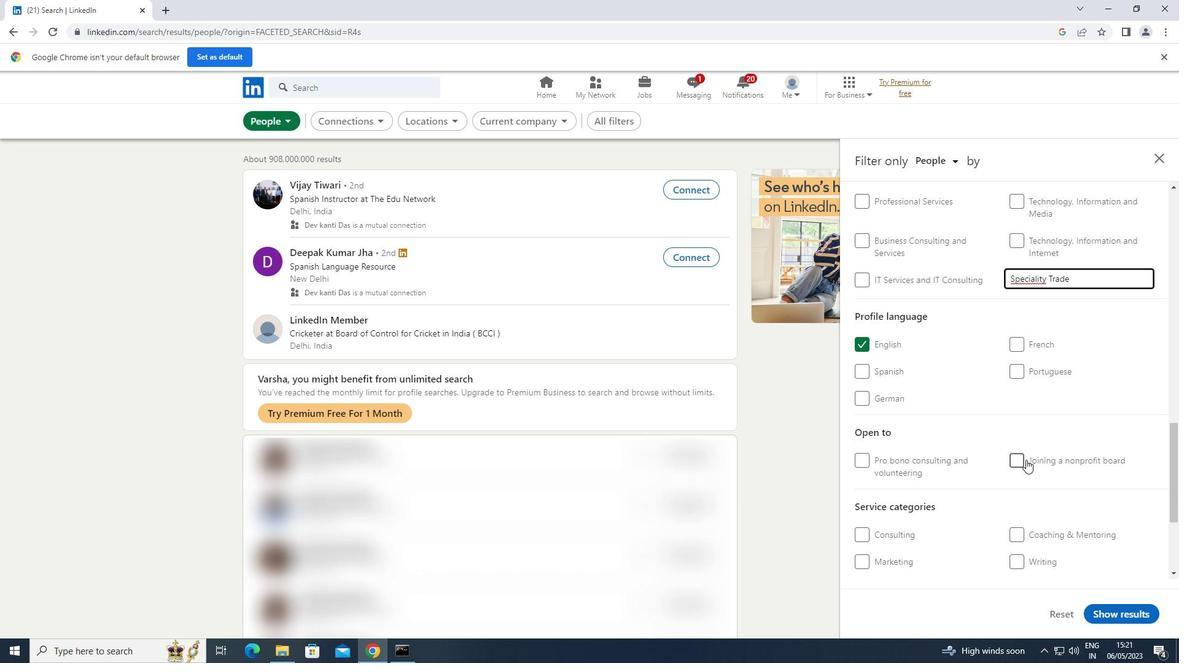 
Action: Mouse scrolled (1028, 459) with delta (0, 0)
Screenshot: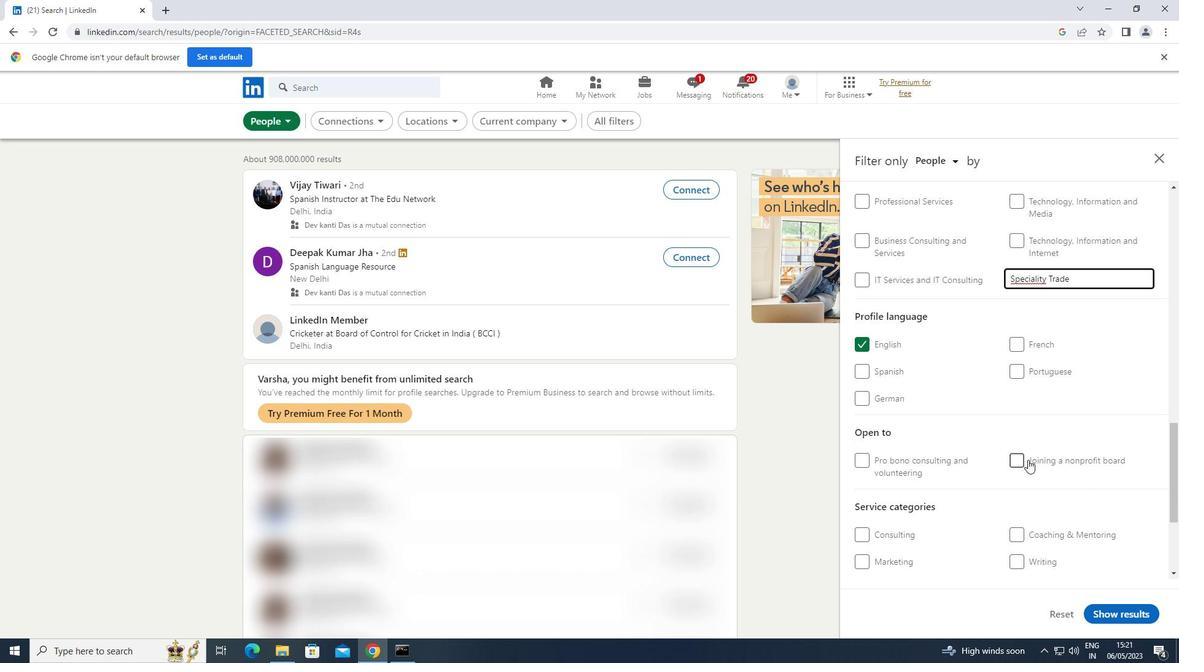 
Action: Mouse moved to (1062, 366)
Screenshot: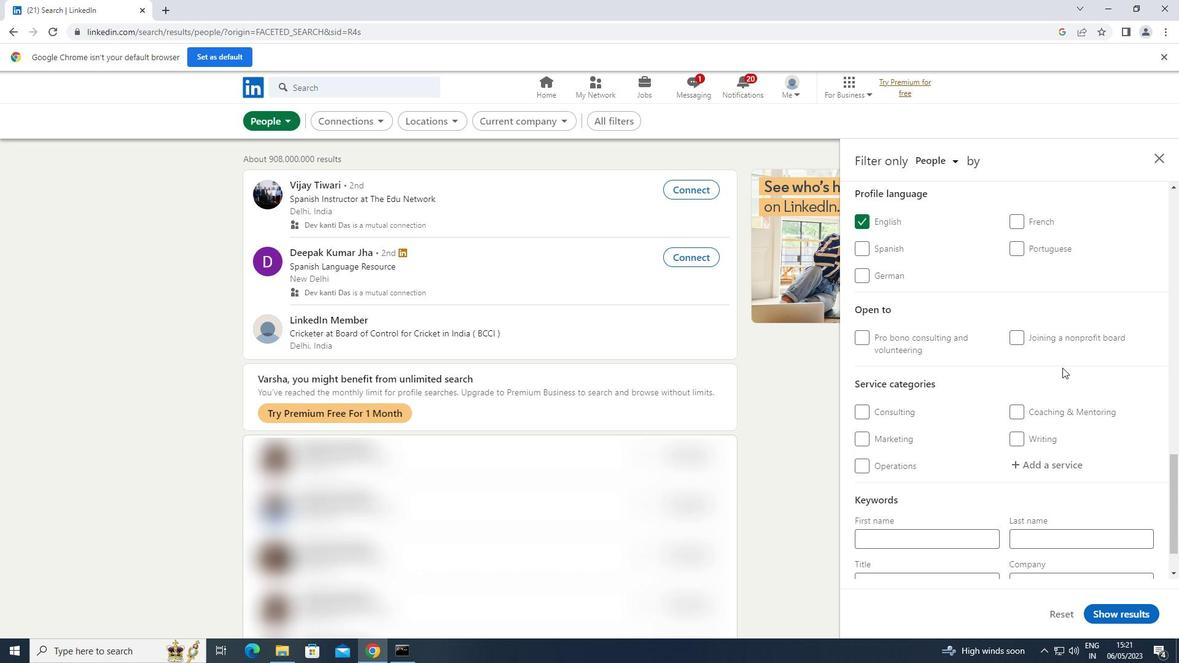 
Action: Mouse scrolled (1062, 367) with delta (0, 0)
Screenshot: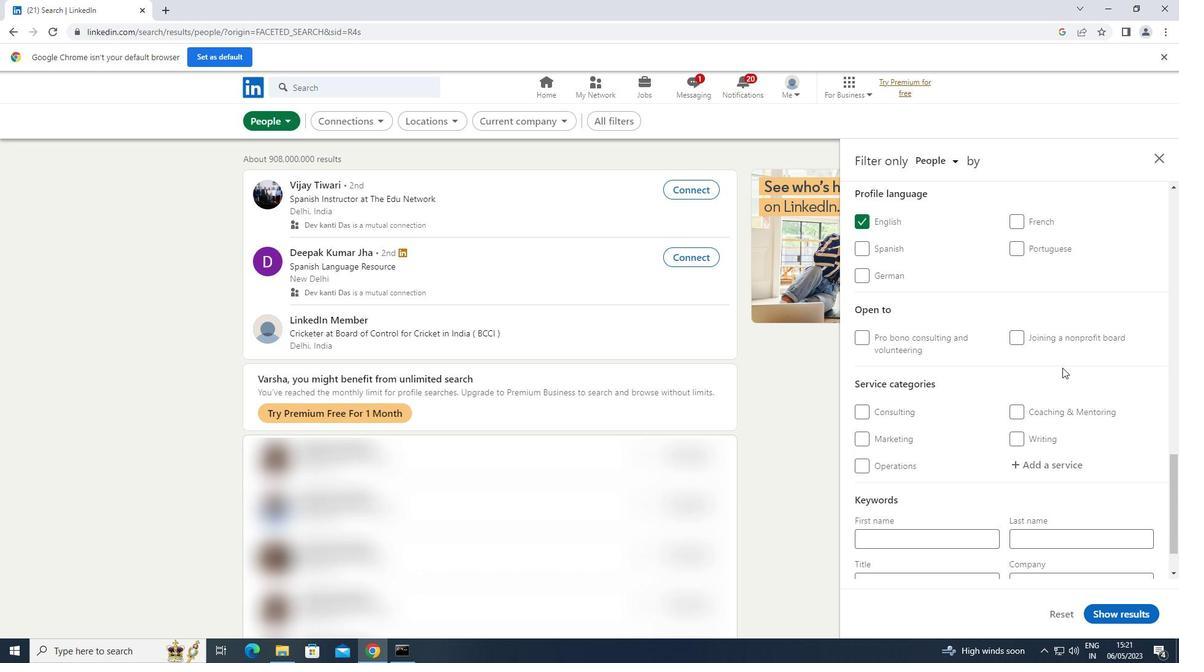 
Action: Mouse moved to (1062, 366)
Screenshot: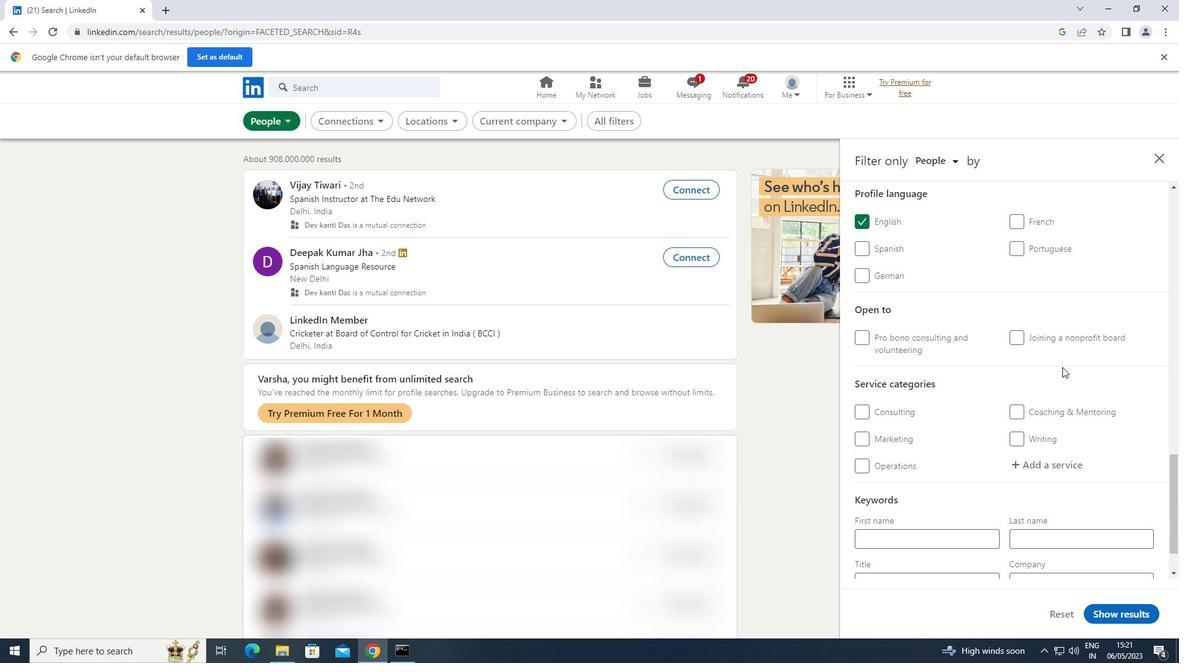 
Action: Mouse scrolled (1062, 366) with delta (0, 0)
Screenshot: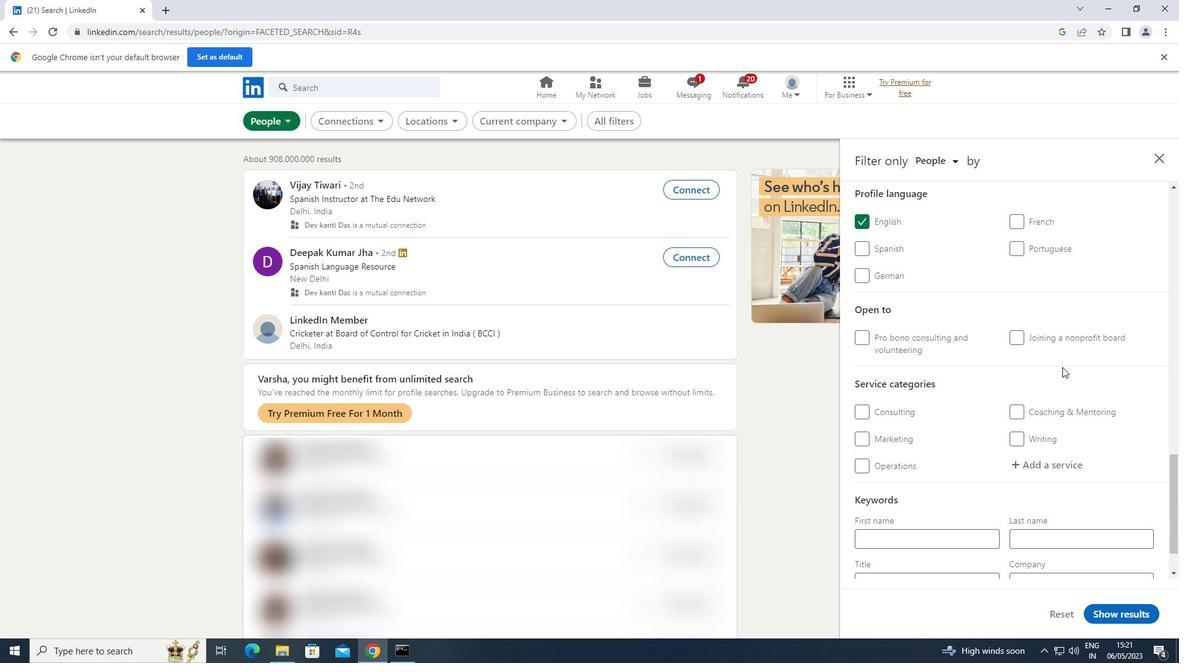 
Action: Mouse moved to (1081, 281)
Screenshot: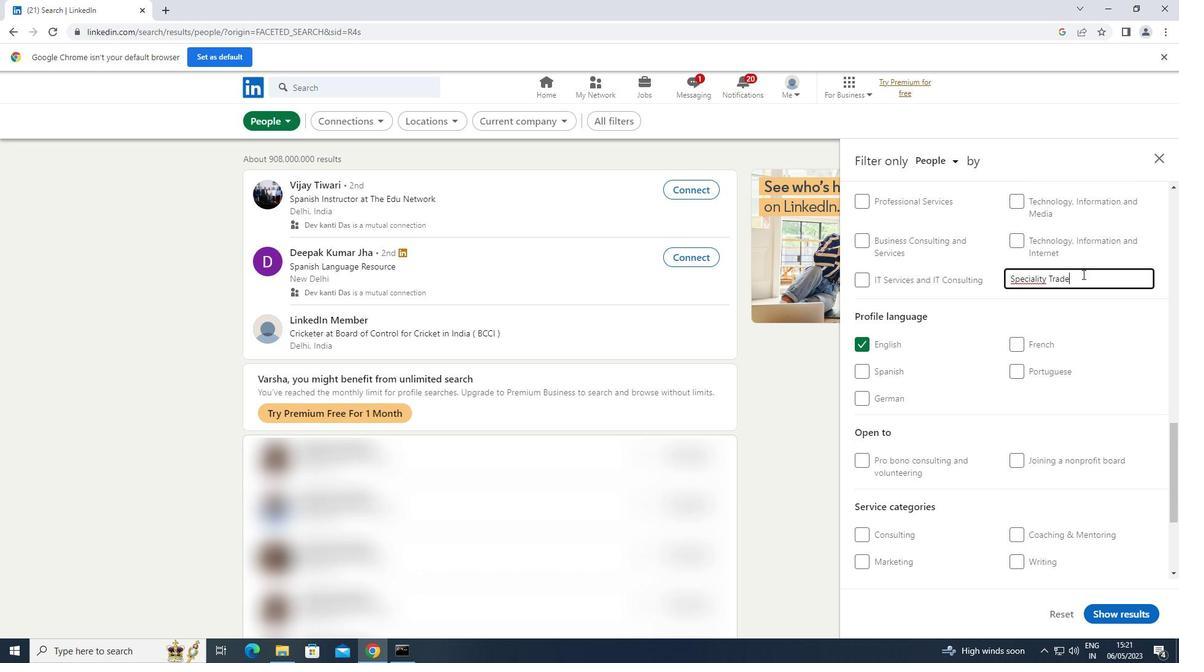 
Action: Mouse pressed left at (1081, 281)
Screenshot: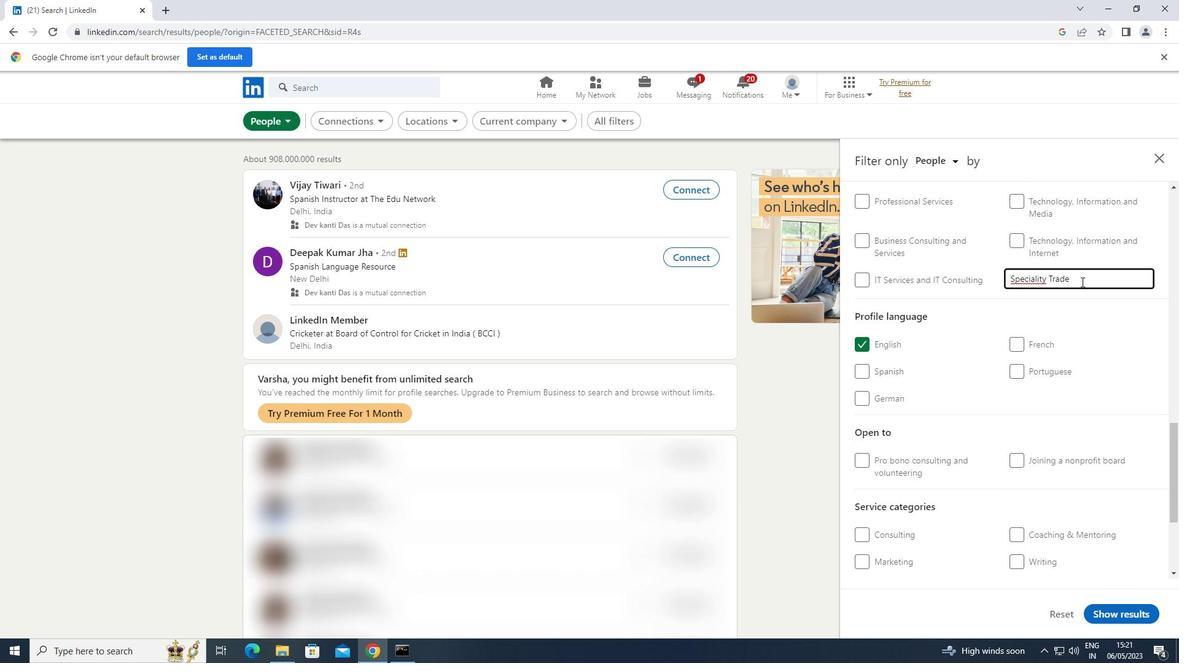 
Action: Key pressed <Key.space><Key.shift>CONTRACTORS
Screenshot: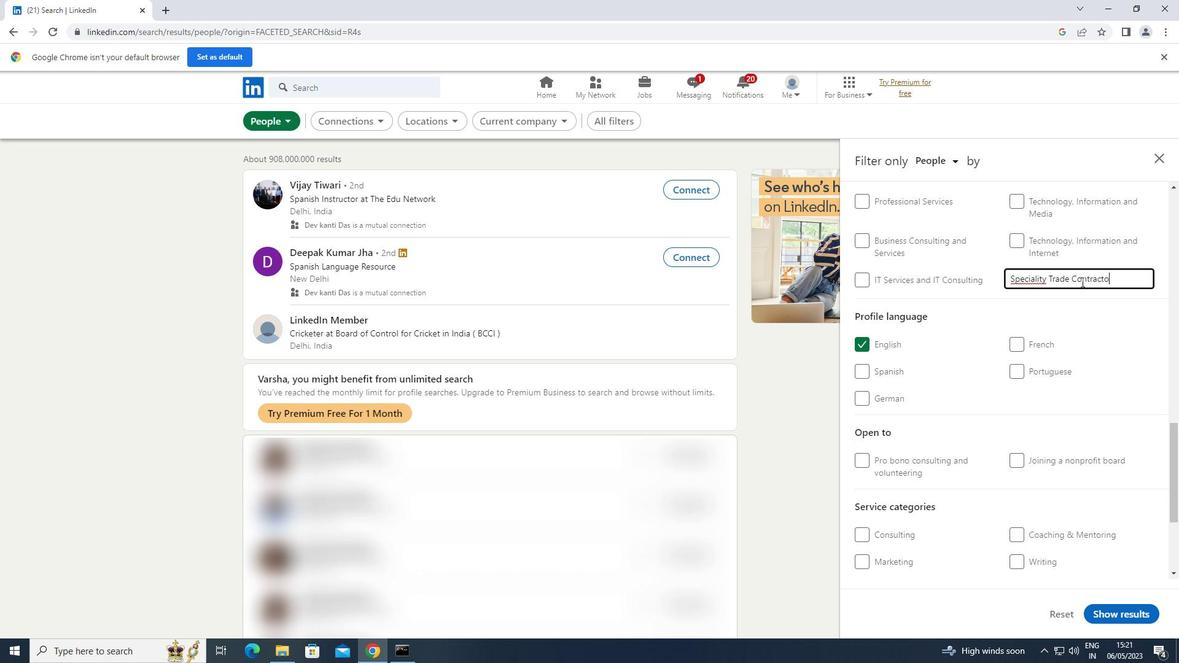 
Action: Mouse scrolled (1081, 281) with delta (0, 0)
Screenshot: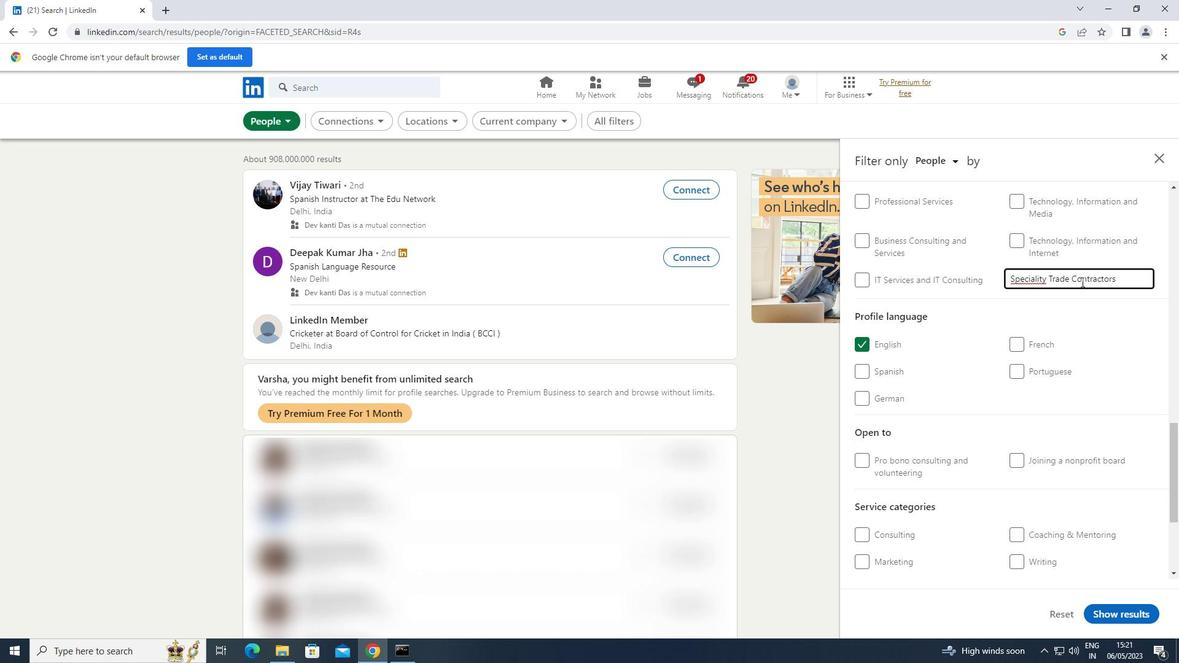 
Action: Mouse scrolled (1081, 281) with delta (0, 0)
Screenshot: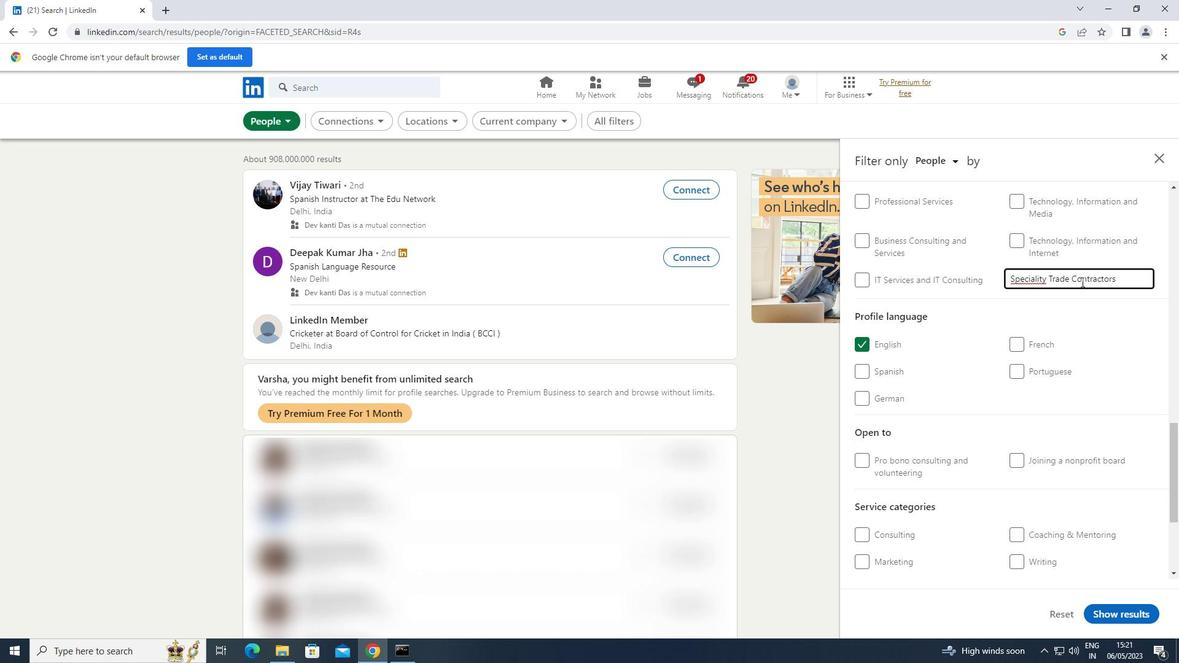 
Action: Mouse moved to (1030, 456)
Screenshot: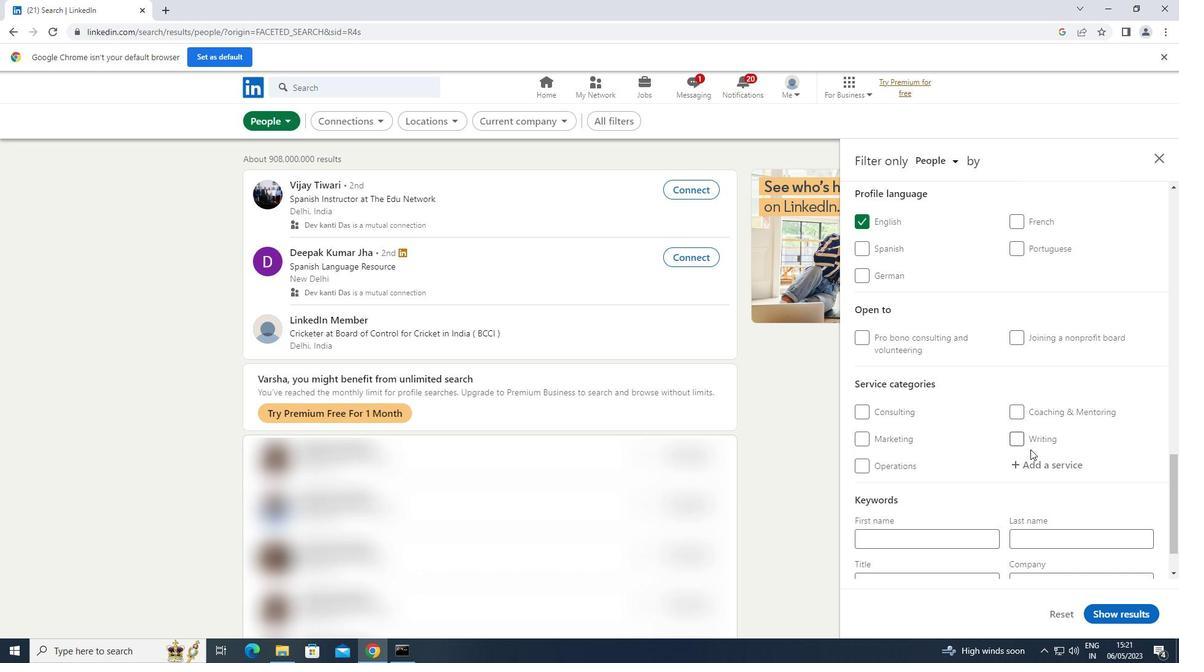 
Action: Mouse pressed left at (1030, 456)
Screenshot: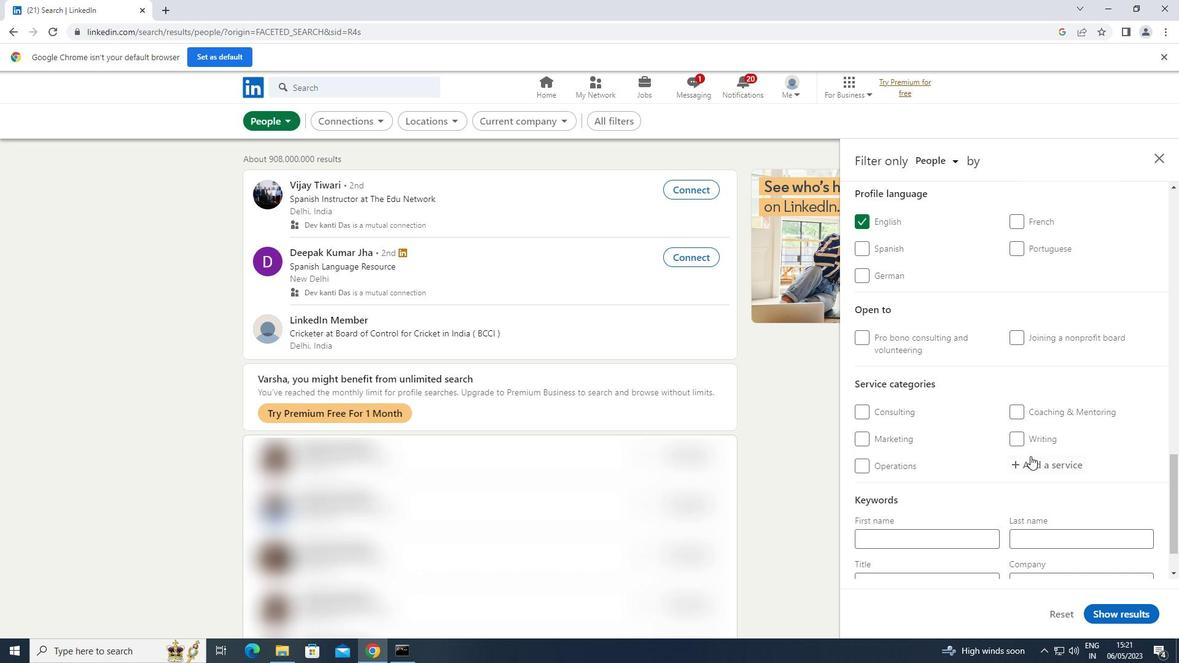
Action: Key pressed <Key.shift>TRAINING
Screenshot: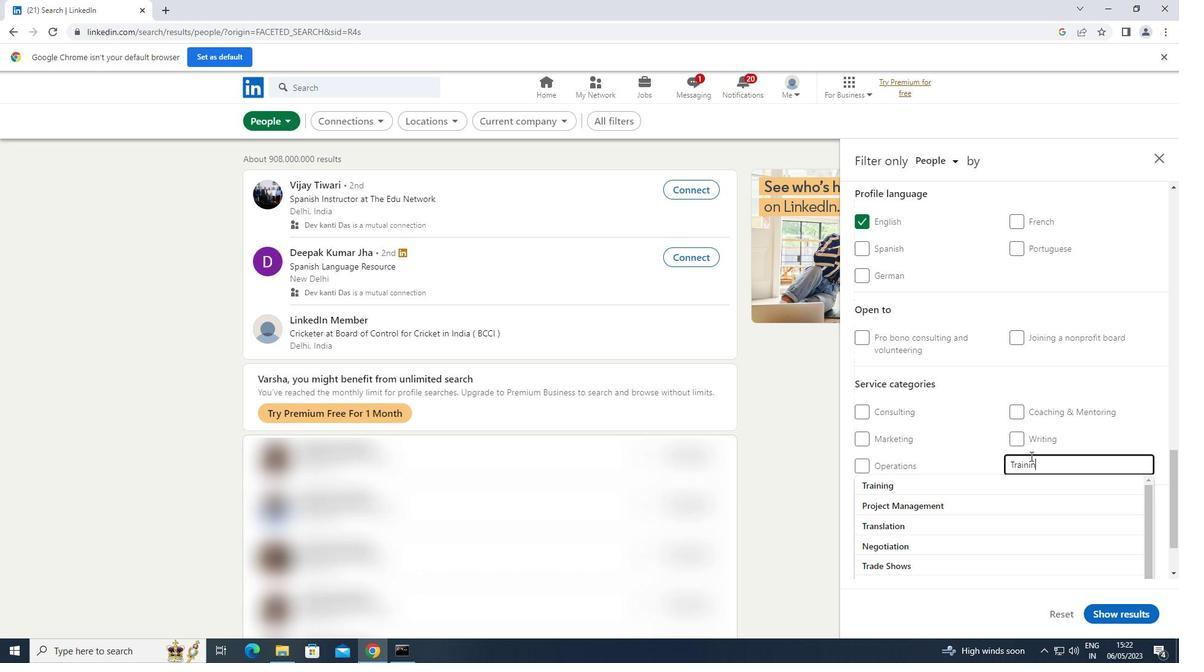 
Action: Mouse moved to (911, 486)
Screenshot: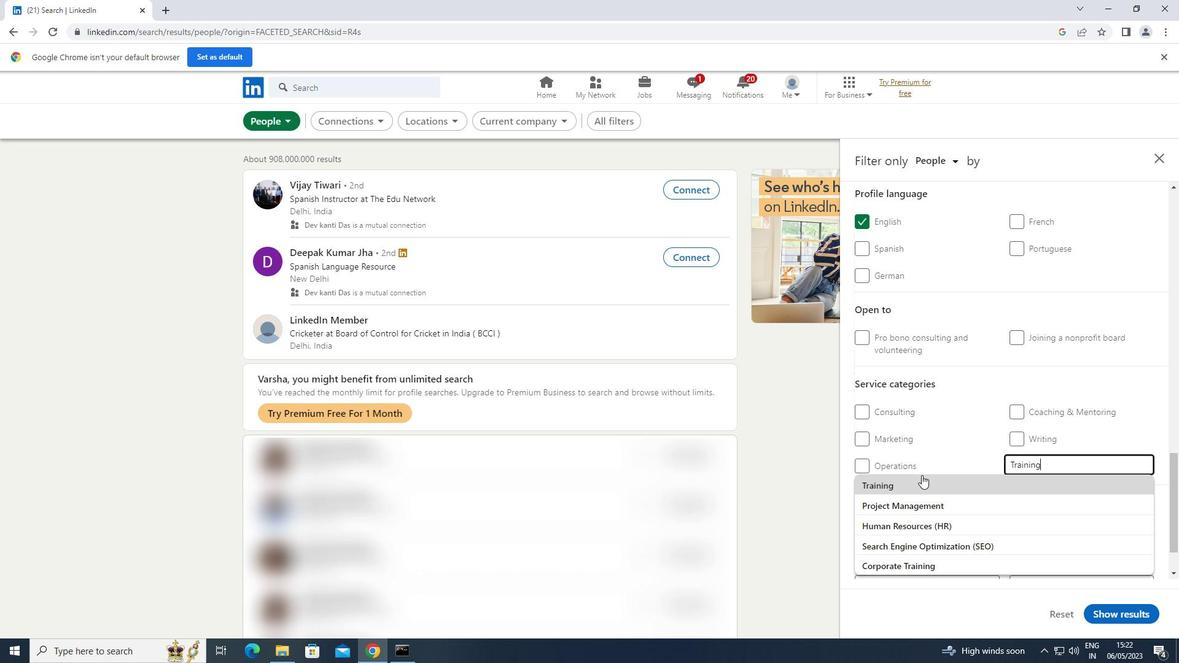
Action: Mouse pressed left at (911, 486)
Screenshot: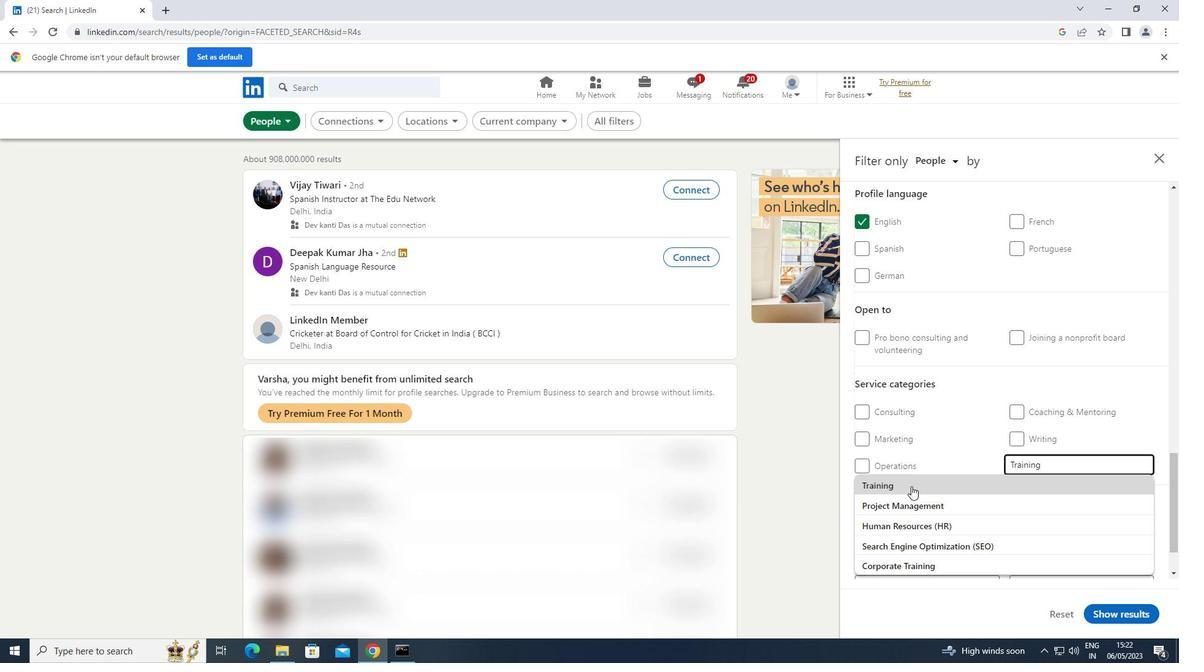 
Action: Mouse moved to (915, 482)
Screenshot: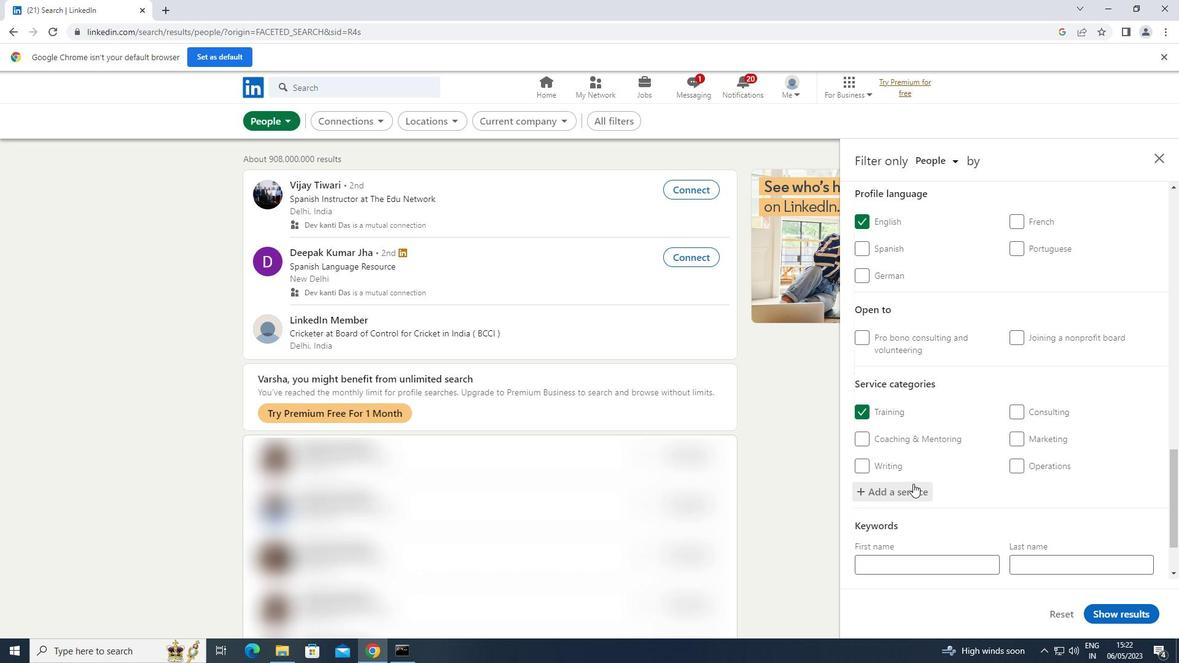 
Action: Mouse scrolled (915, 481) with delta (0, 0)
Screenshot: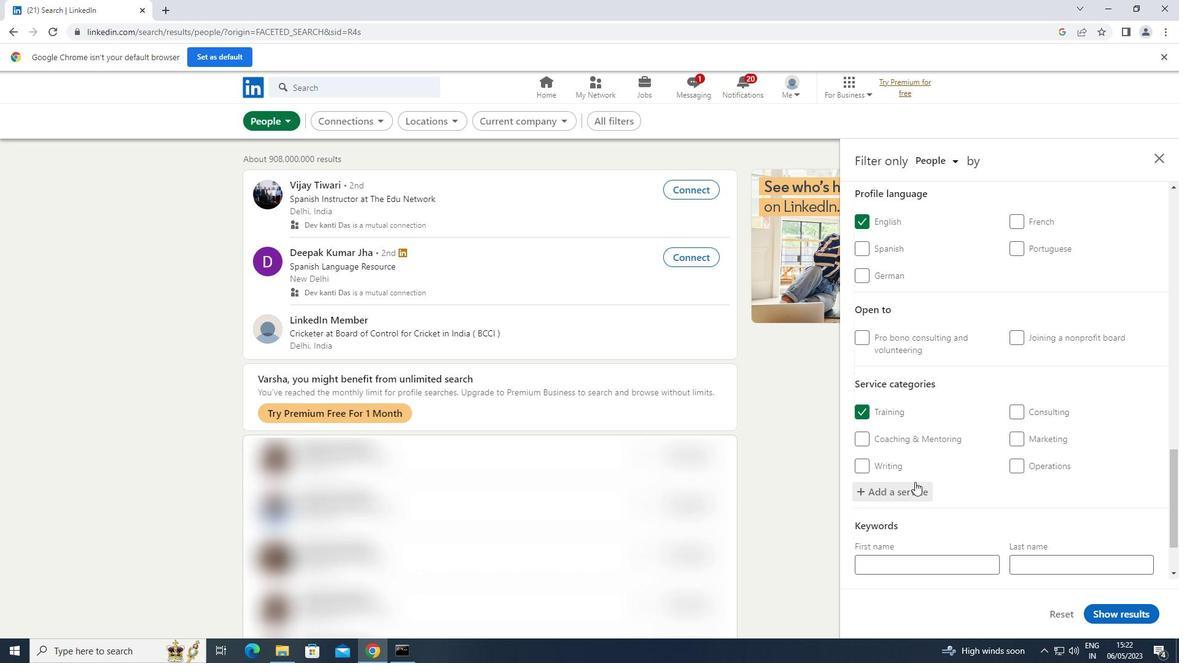 
Action: Mouse scrolled (915, 481) with delta (0, 0)
Screenshot: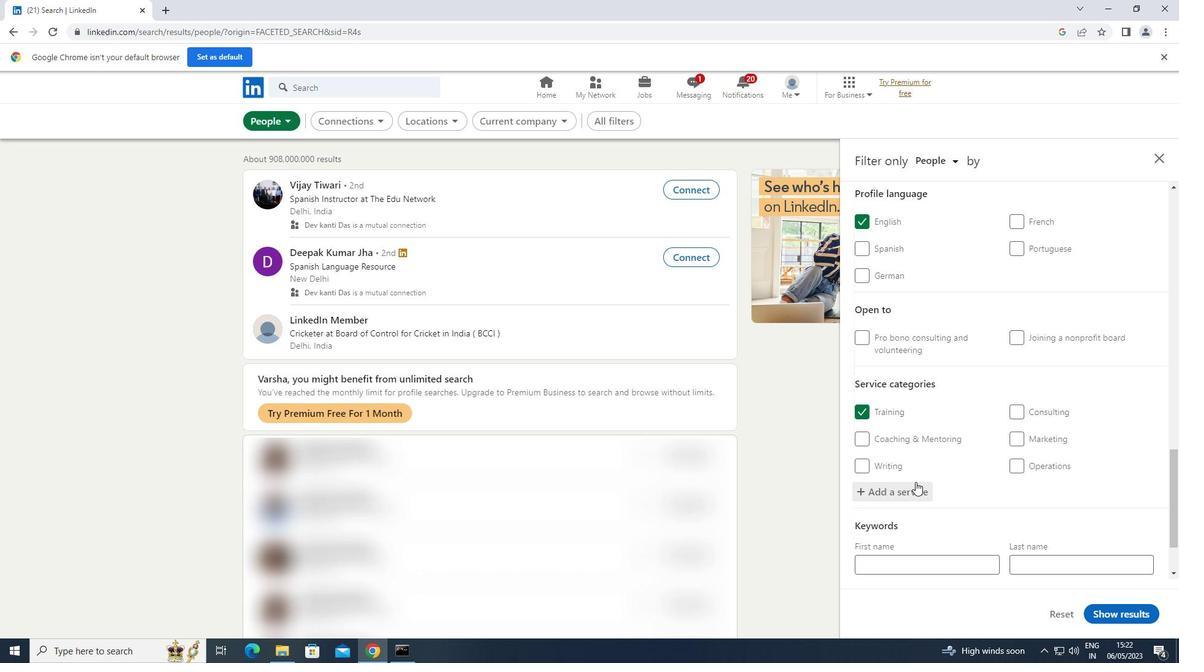 
Action: Mouse scrolled (915, 481) with delta (0, 0)
Screenshot: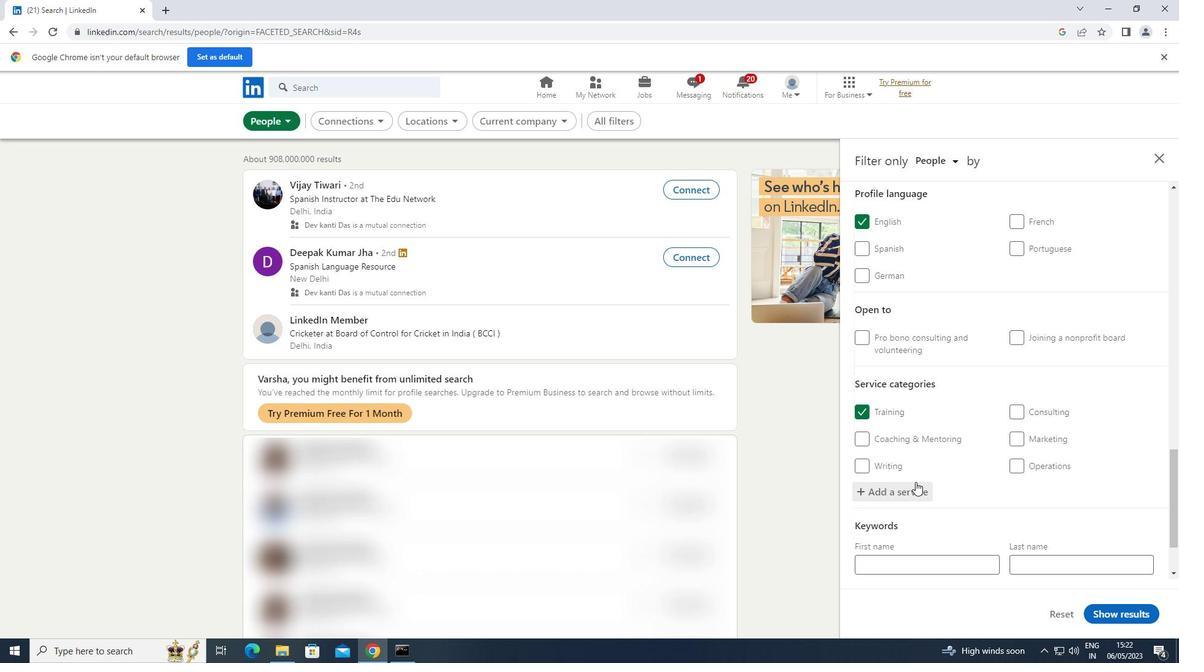 
Action: Mouse scrolled (915, 481) with delta (0, 0)
Screenshot: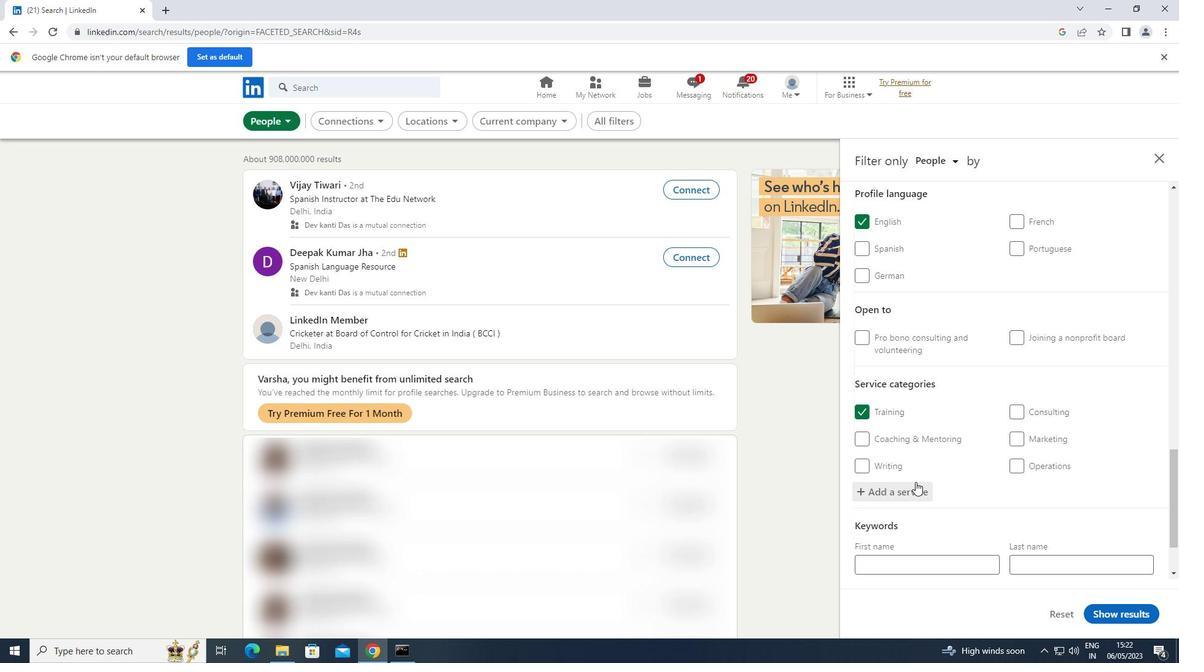 
Action: Mouse scrolled (915, 481) with delta (0, 0)
Screenshot: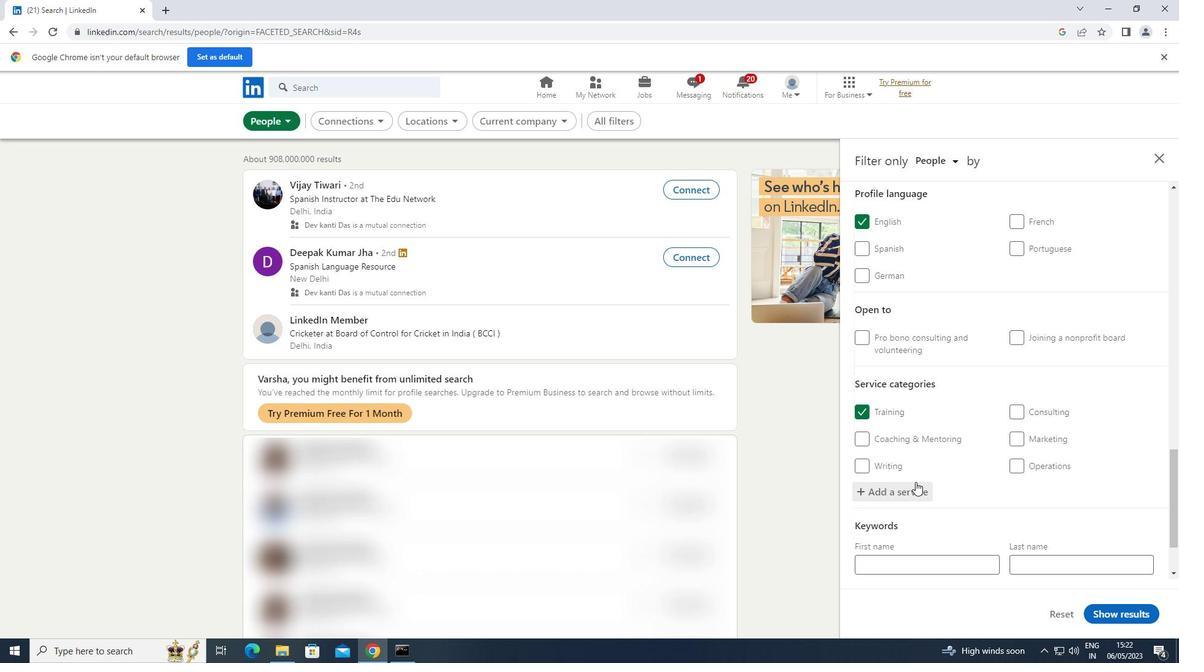 
Action: Mouse scrolled (915, 481) with delta (0, 0)
Screenshot: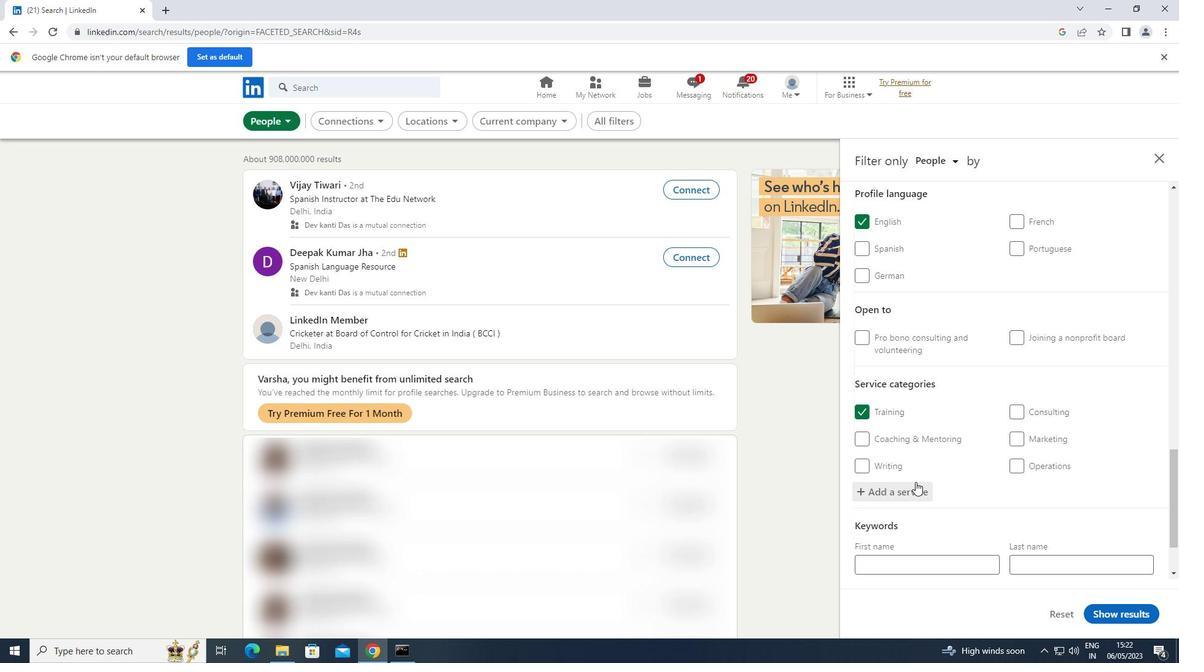 
Action: Mouse moved to (909, 518)
Screenshot: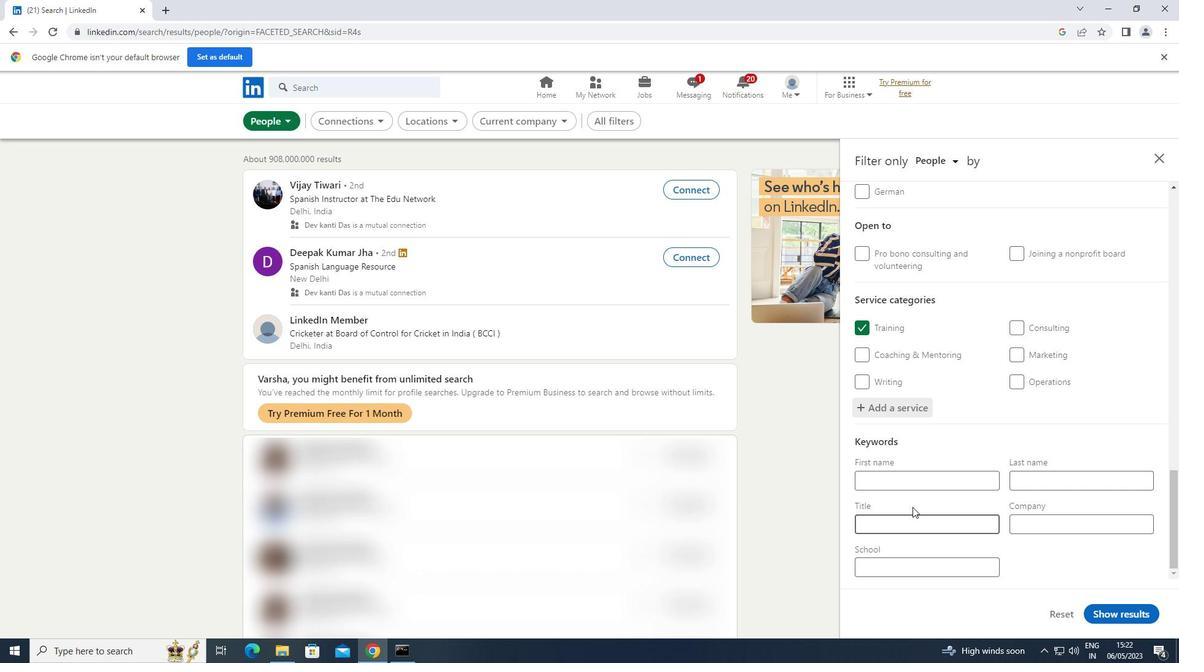 
Action: Mouse pressed left at (909, 518)
Screenshot: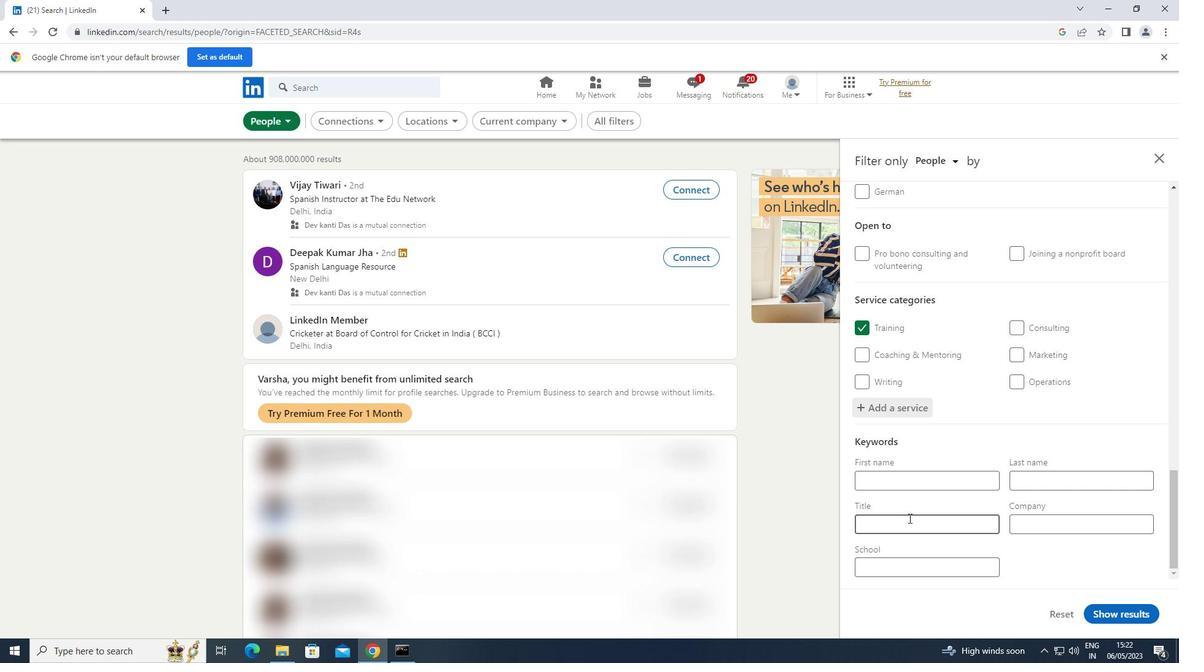 
Action: Key pressed <Key.shift>LOCKSMITH
Screenshot: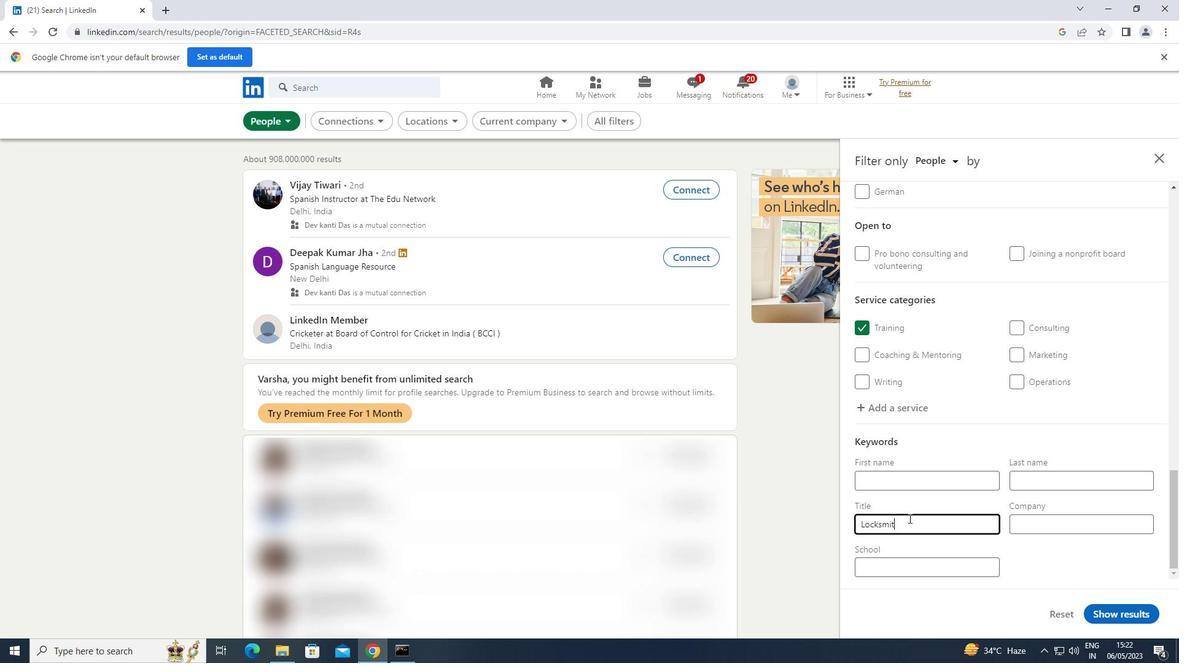 
Action: Mouse moved to (1107, 605)
Screenshot: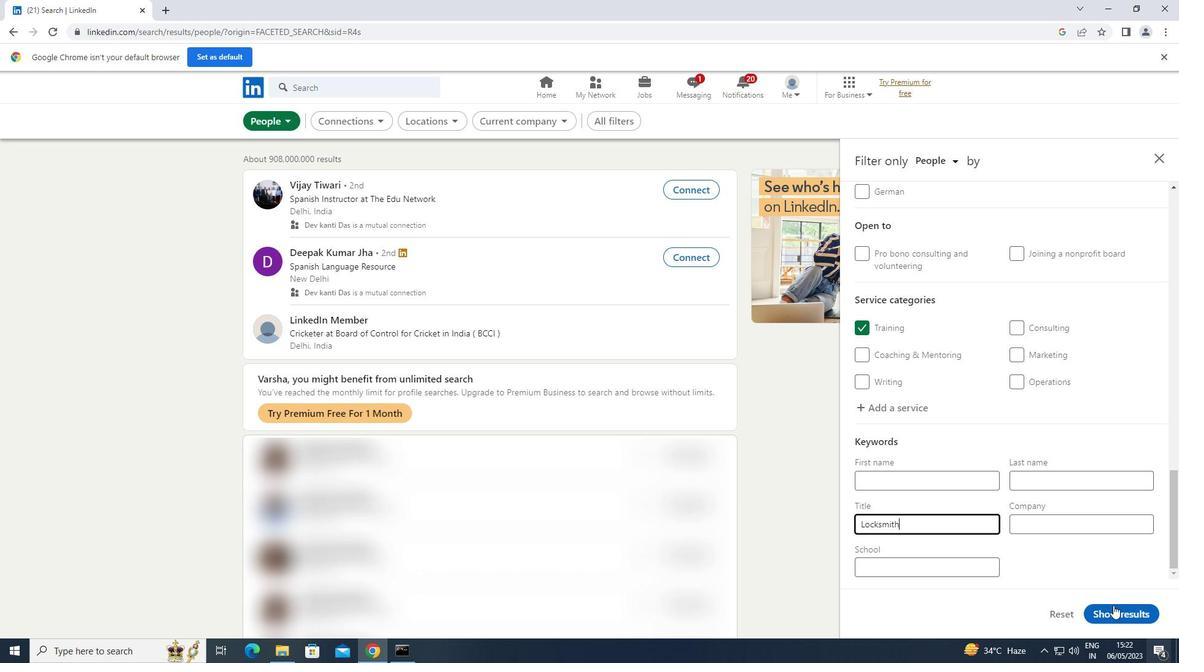 
Action: Mouse pressed left at (1107, 605)
Screenshot: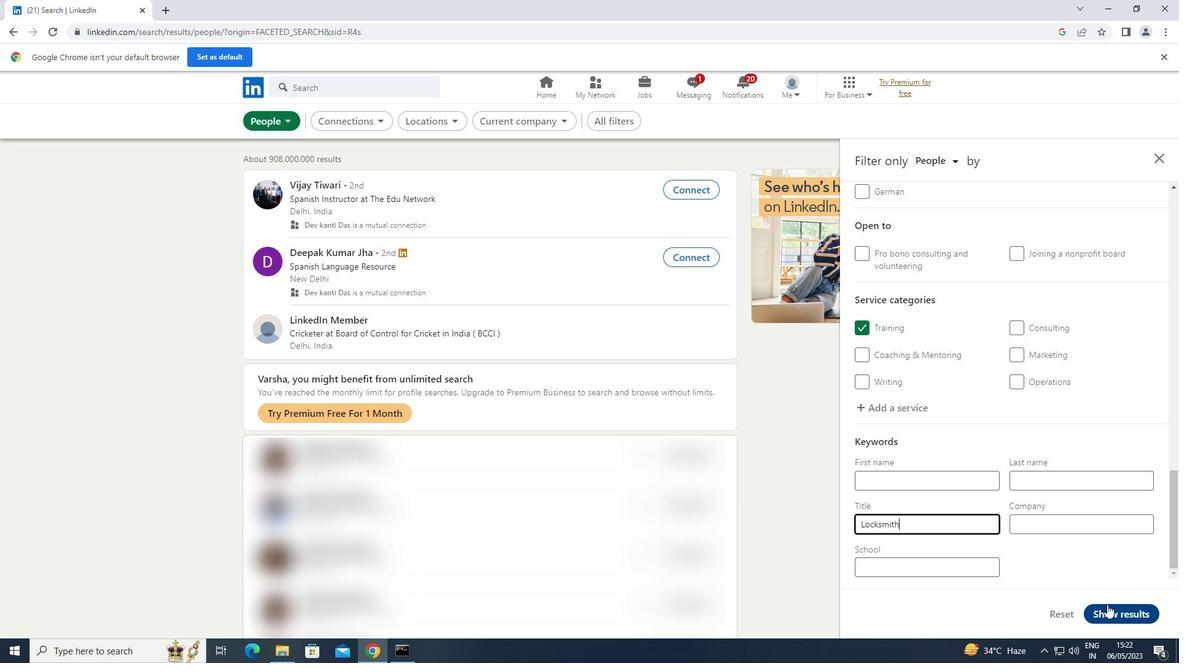 
